 Task: Find connections with filter location Qiongshan with filter topic #Business2021with filter profile language English with filter current company Elekta with filter school Rajasthan Technical University, Kota with filter industry Defense and Space Manufacturing with filter service category Leadership Development with filter keywords title Market Development Manager
Action: Mouse moved to (184, 263)
Screenshot: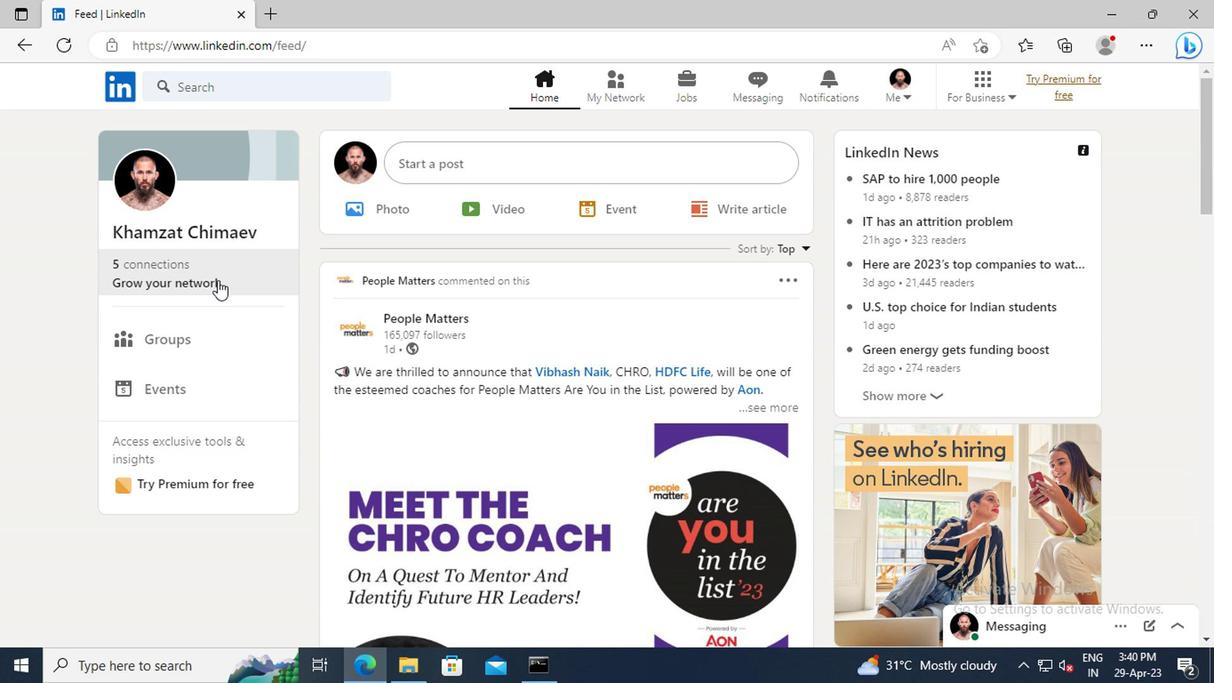 
Action: Mouse pressed left at (184, 263)
Screenshot: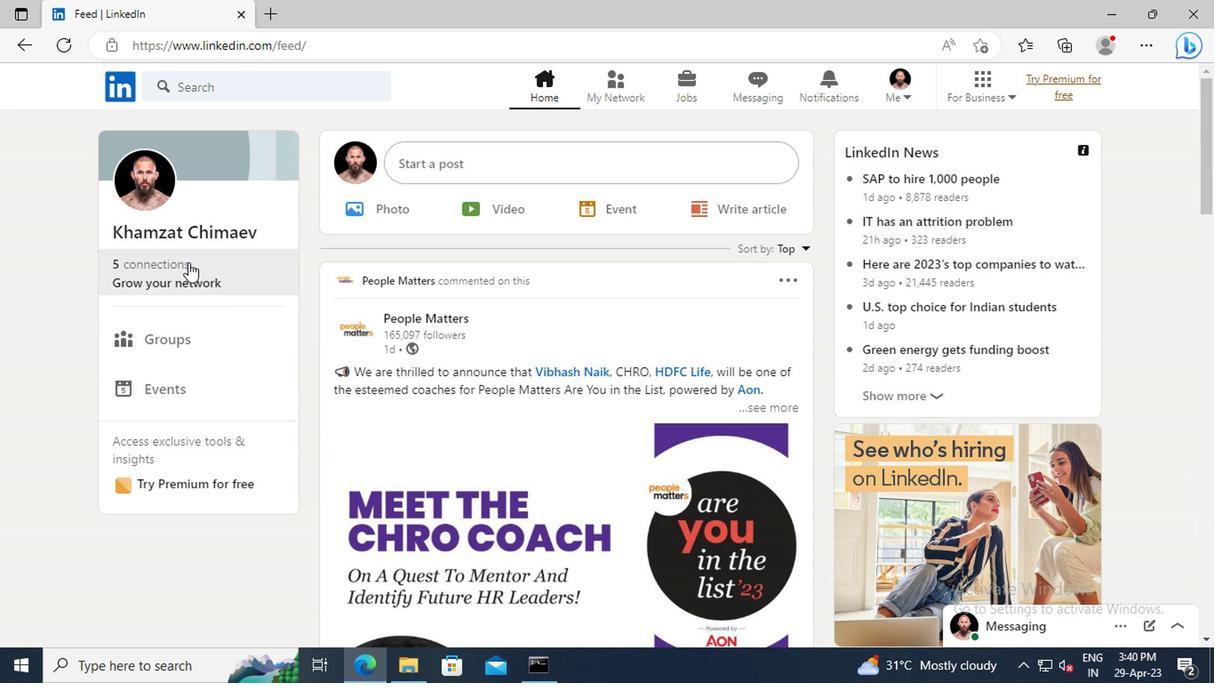
Action: Mouse moved to (184, 190)
Screenshot: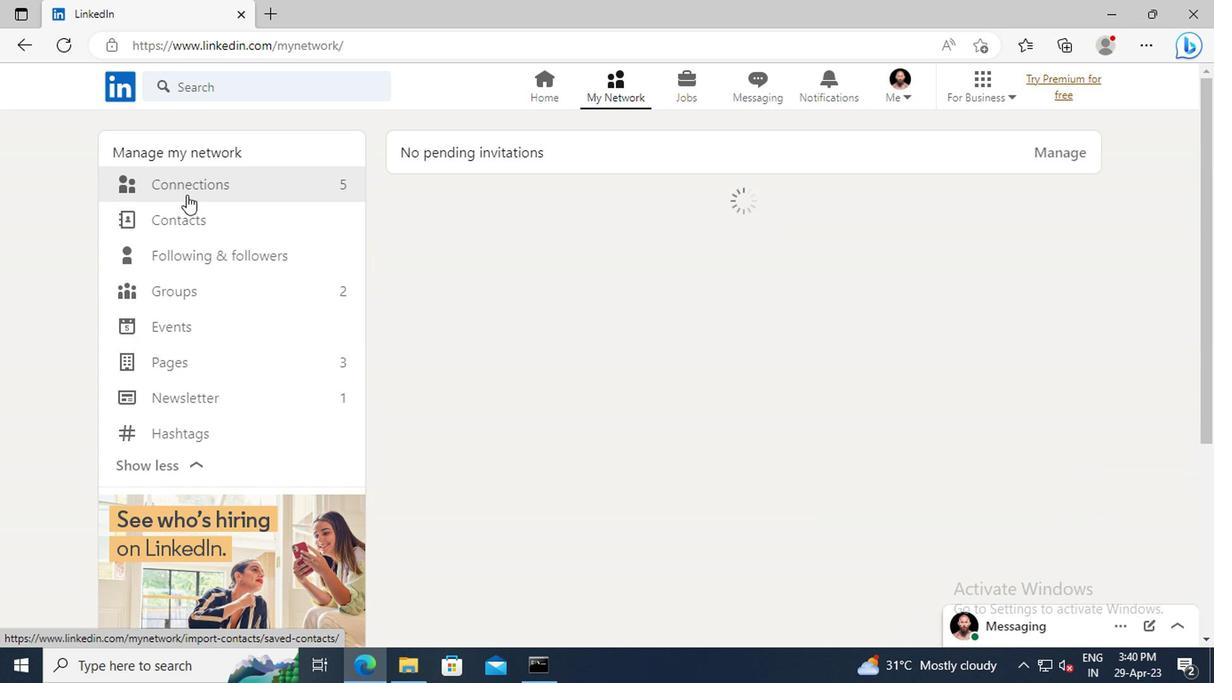 
Action: Mouse pressed left at (184, 190)
Screenshot: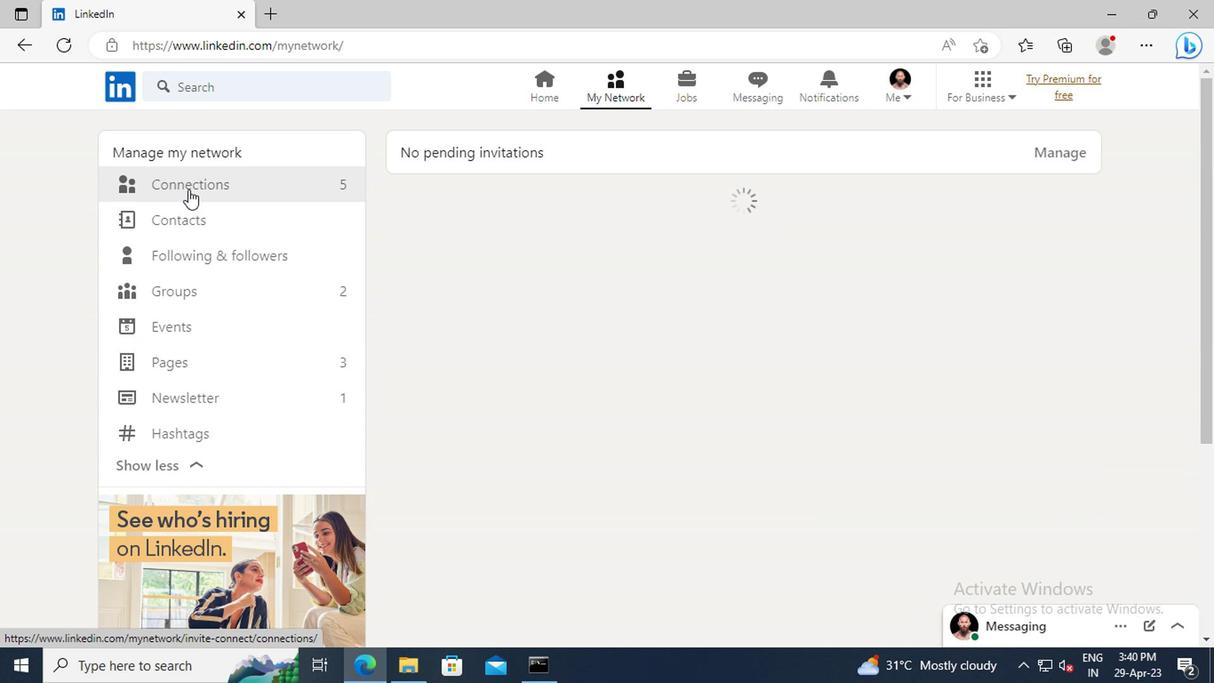 
Action: Mouse moved to (716, 194)
Screenshot: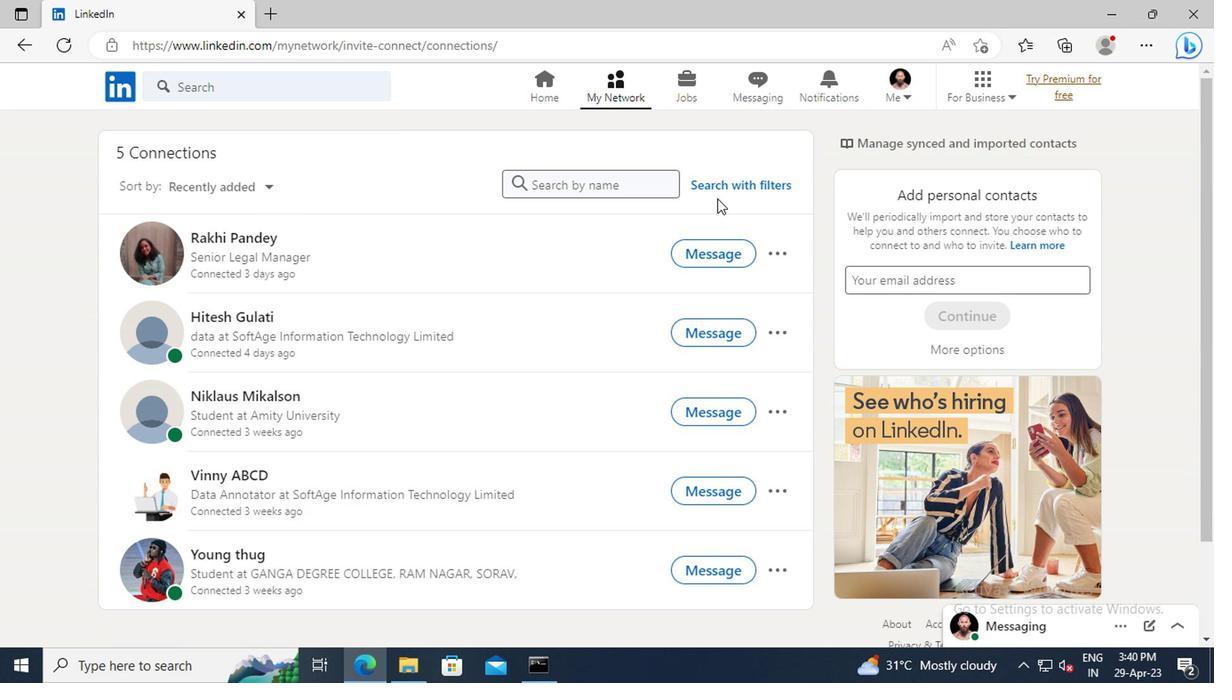 
Action: Mouse pressed left at (716, 194)
Screenshot: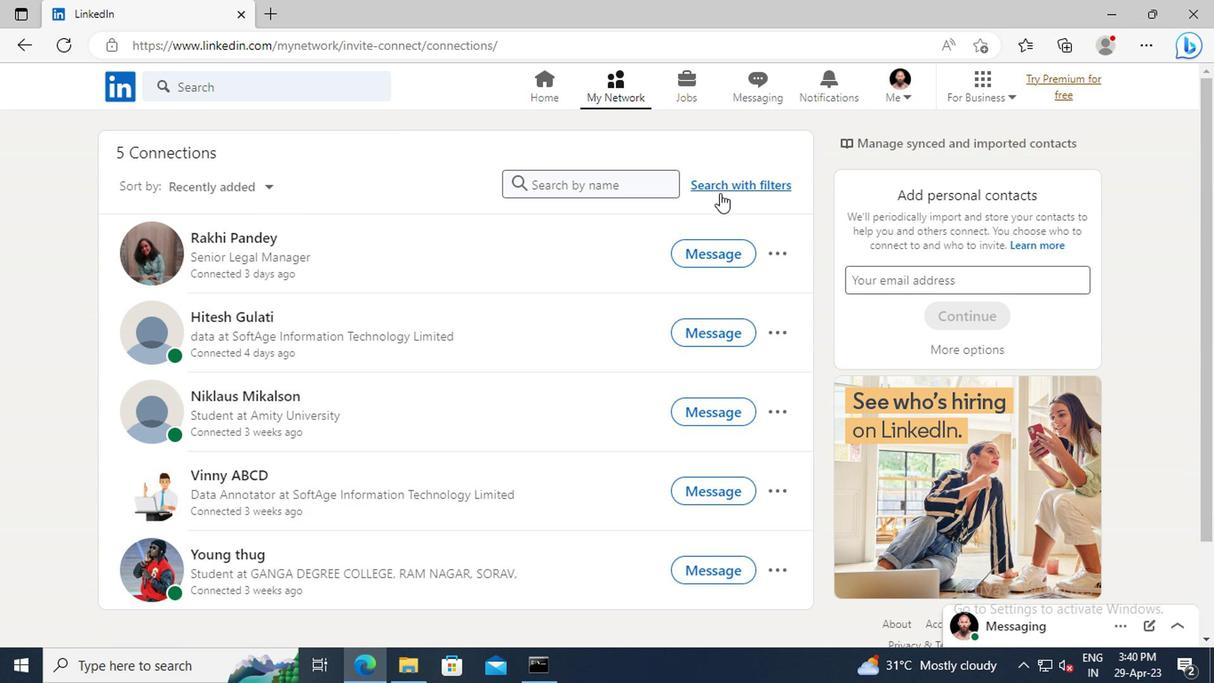 
Action: Mouse moved to (669, 142)
Screenshot: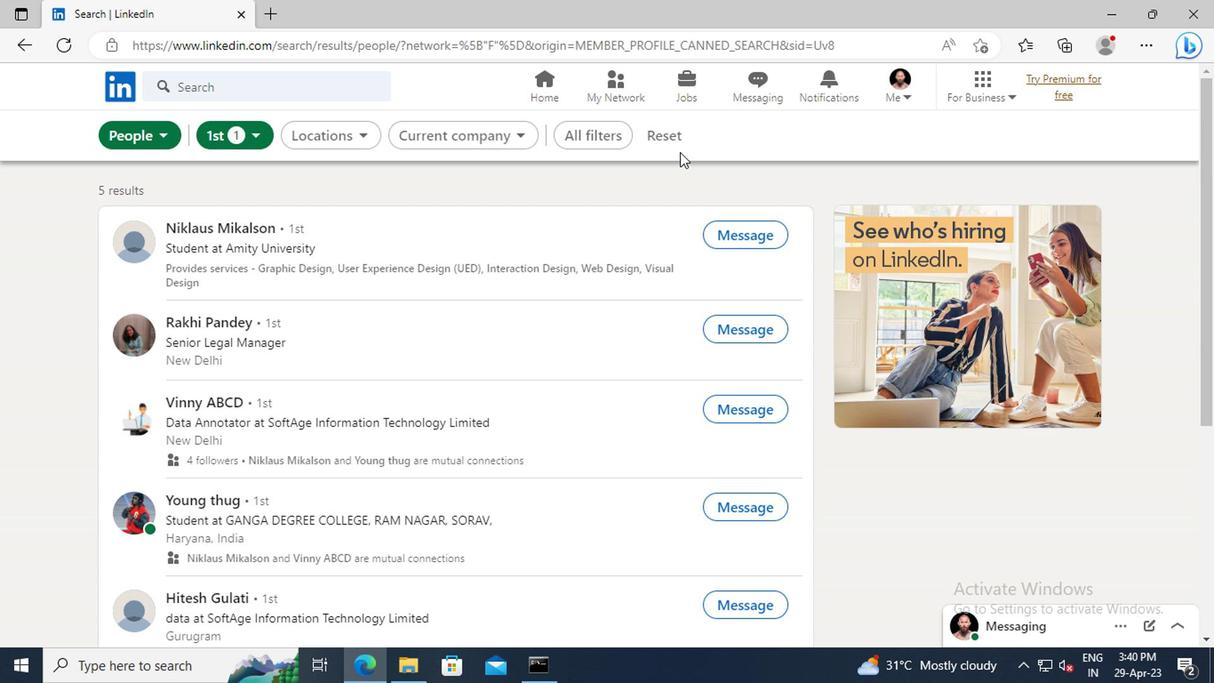 
Action: Mouse pressed left at (669, 142)
Screenshot: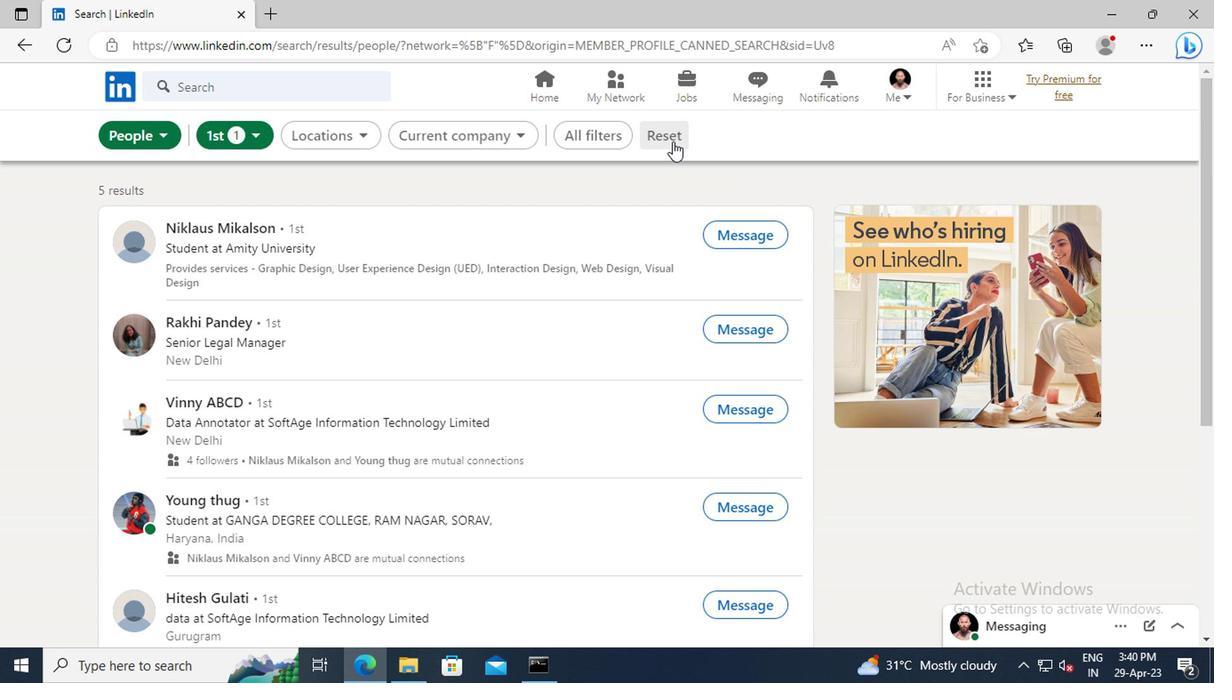 
Action: Mouse moved to (643, 141)
Screenshot: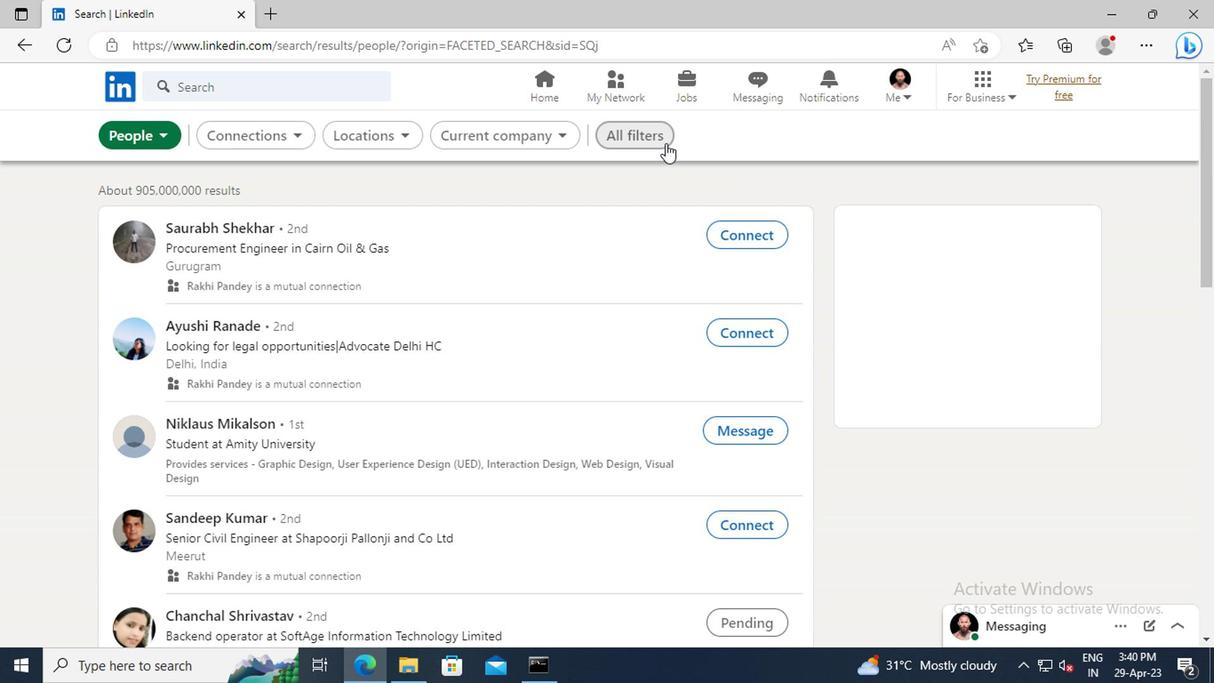 
Action: Mouse pressed left at (643, 141)
Screenshot: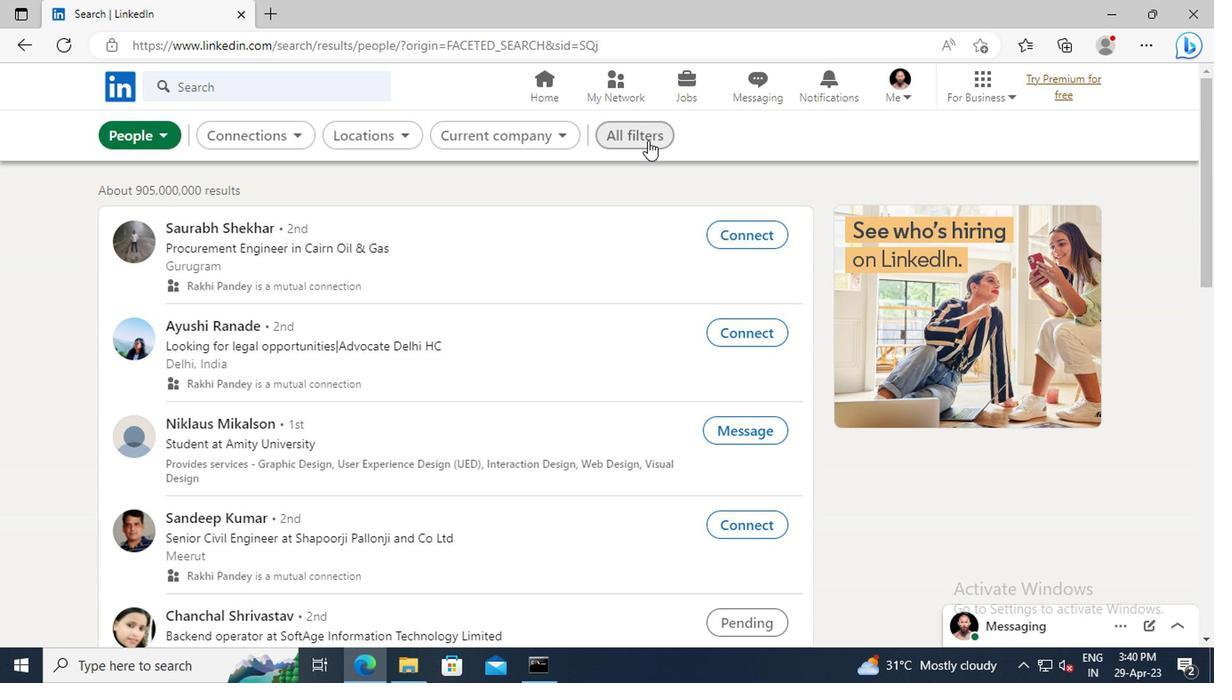 
Action: Mouse moved to (935, 277)
Screenshot: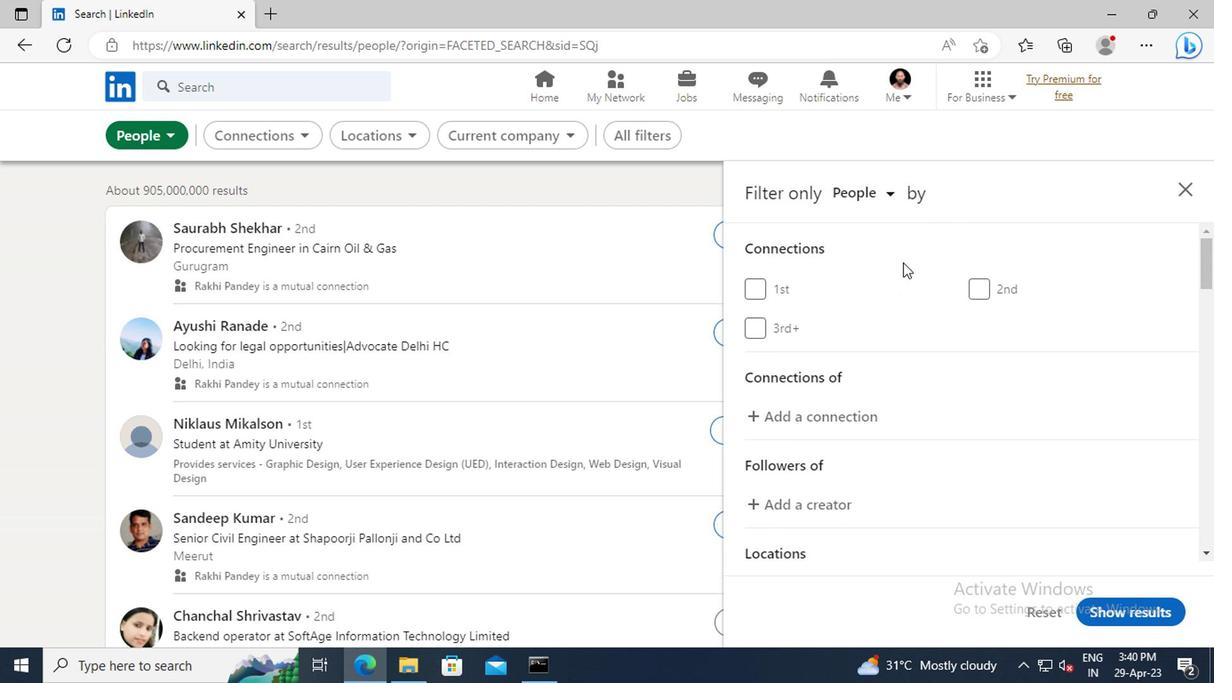 
Action: Mouse scrolled (935, 275) with delta (0, -1)
Screenshot: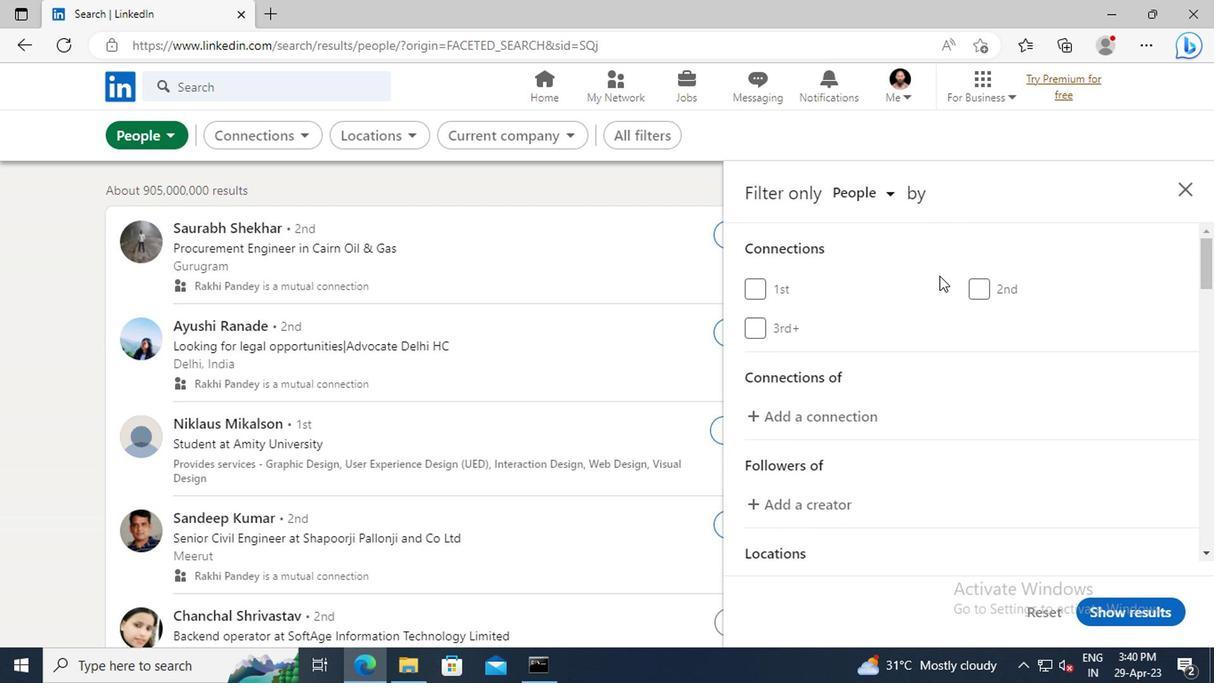 
Action: Mouse scrolled (935, 275) with delta (0, -1)
Screenshot: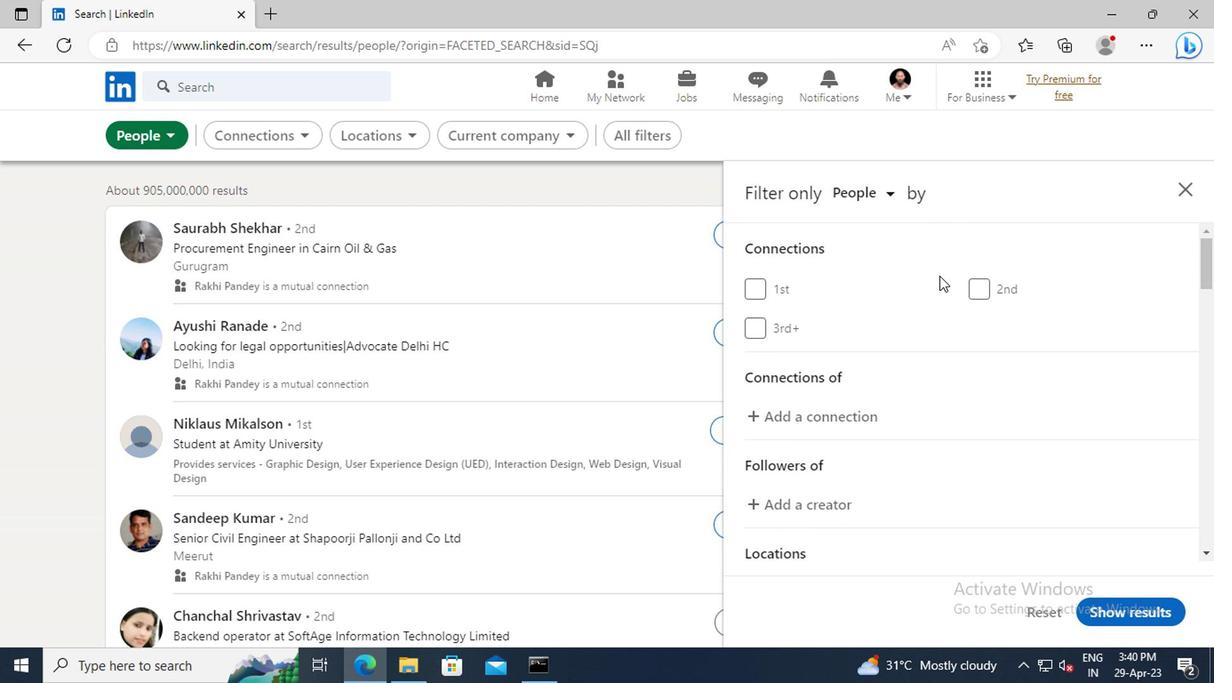 
Action: Mouse moved to (935, 277)
Screenshot: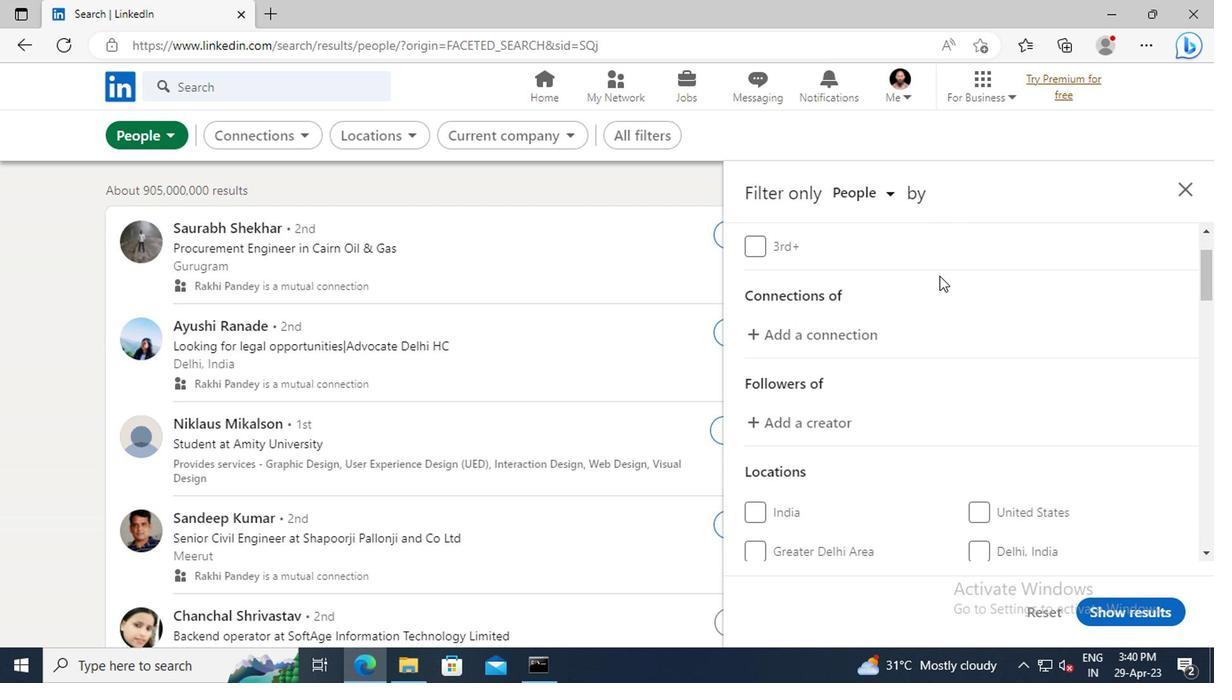 
Action: Mouse scrolled (935, 277) with delta (0, 0)
Screenshot: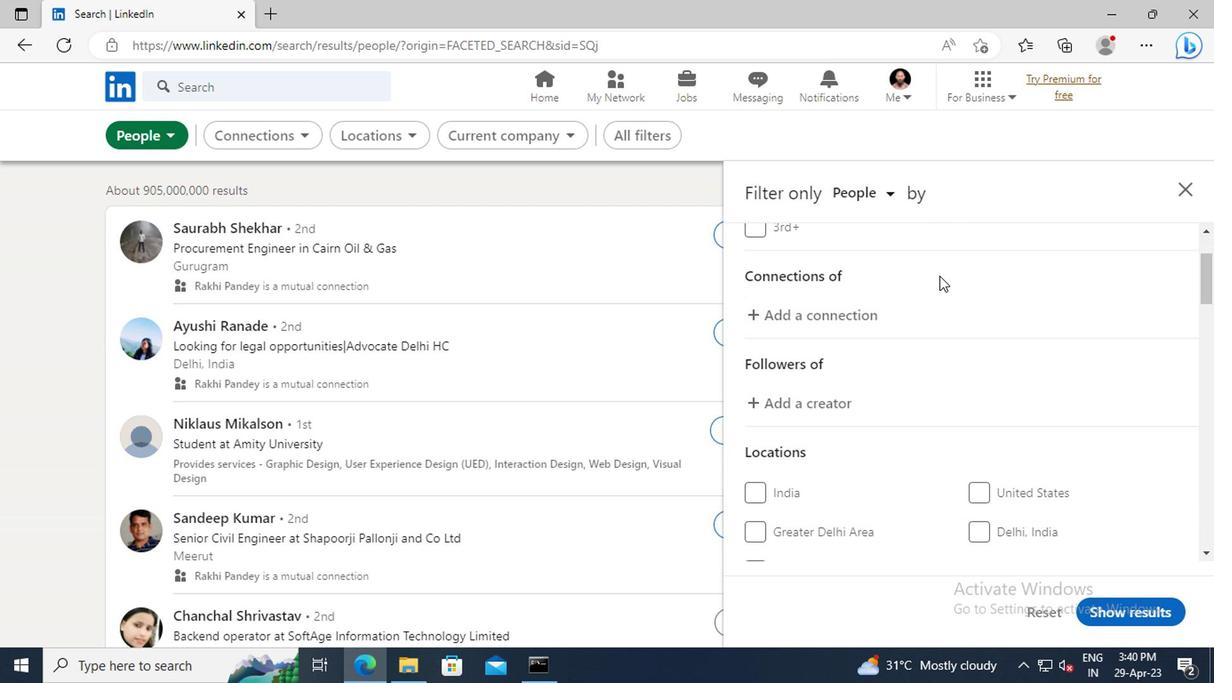
Action: Mouse scrolled (935, 277) with delta (0, 0)
Screenshot: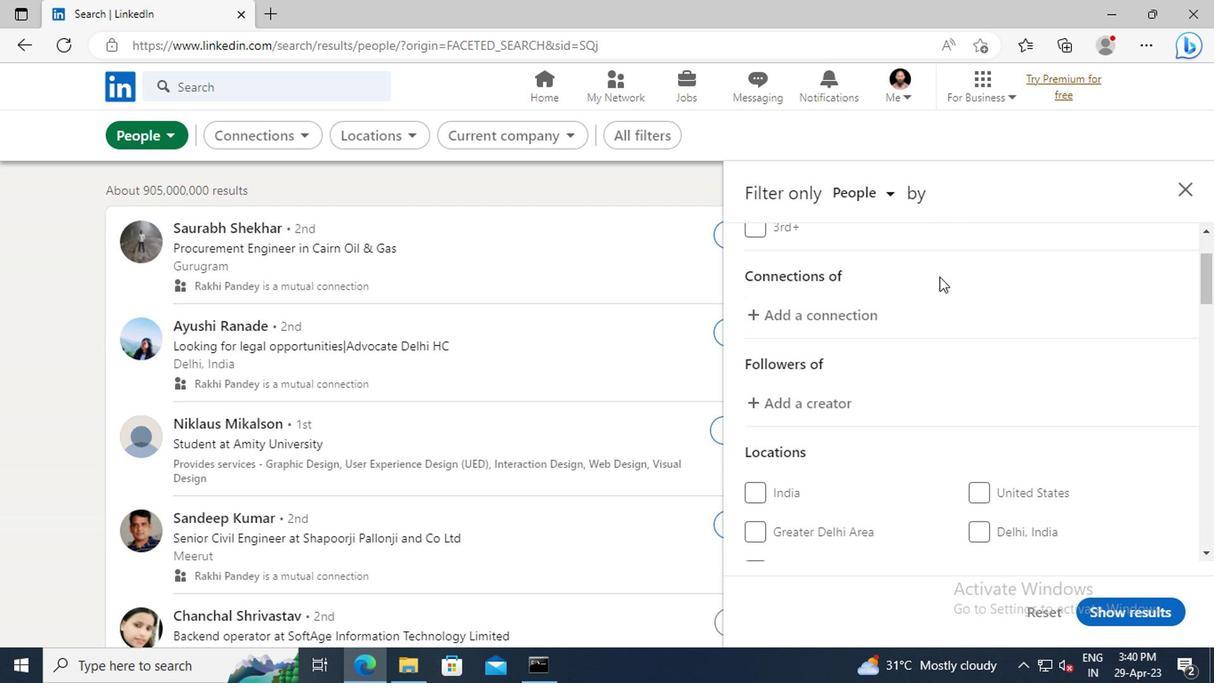 
Action: Mouse scrolled (935, 277) with delta (0, 0)
Screenshot: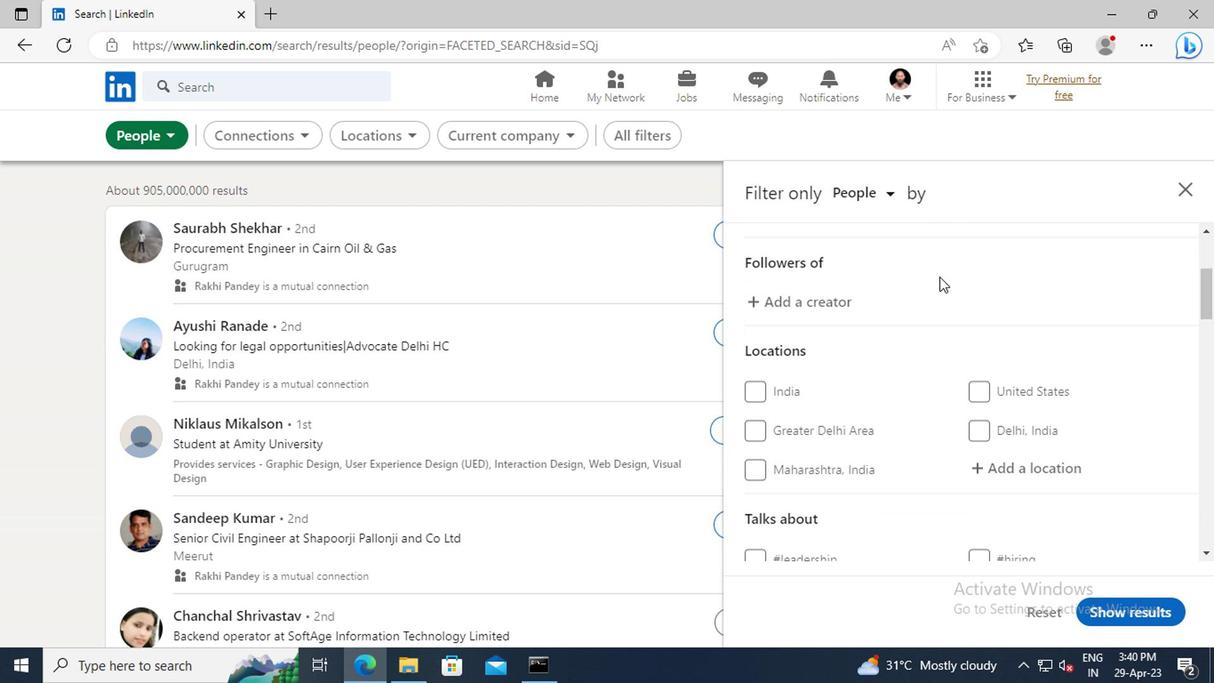 
Action: Mouse scrolled (935, 277) with delta (0, 0)
Screenshot: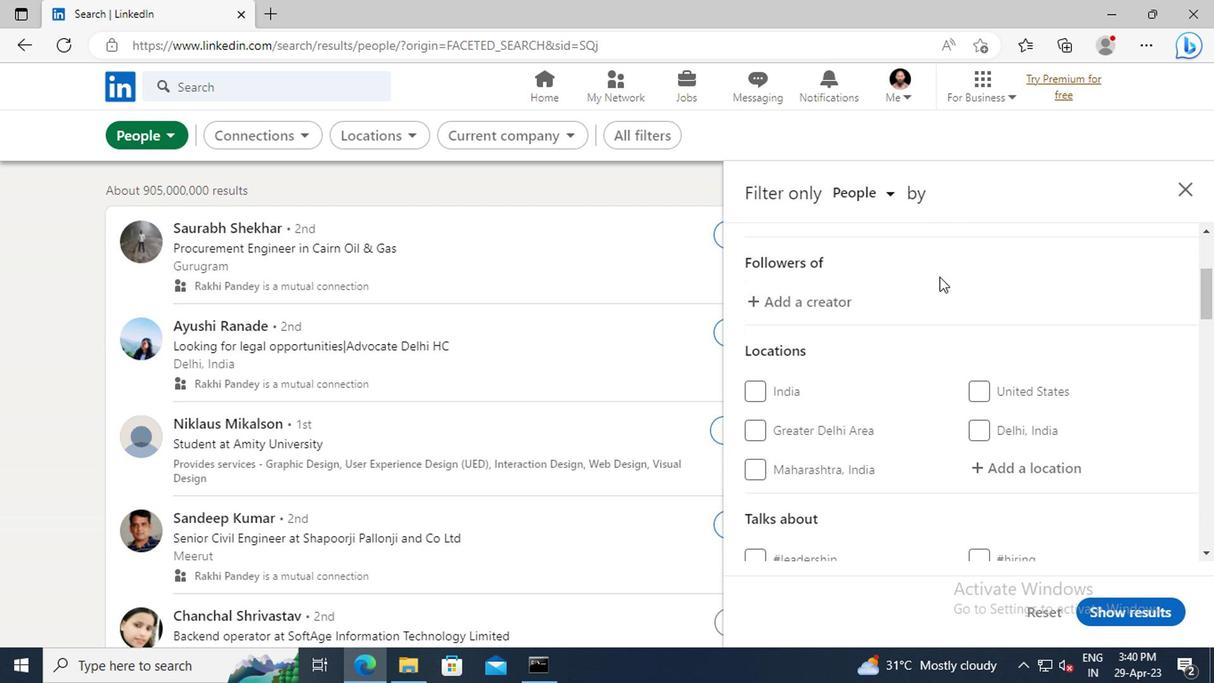 
Action: Mouse moved to (998, 373)
Screenshot: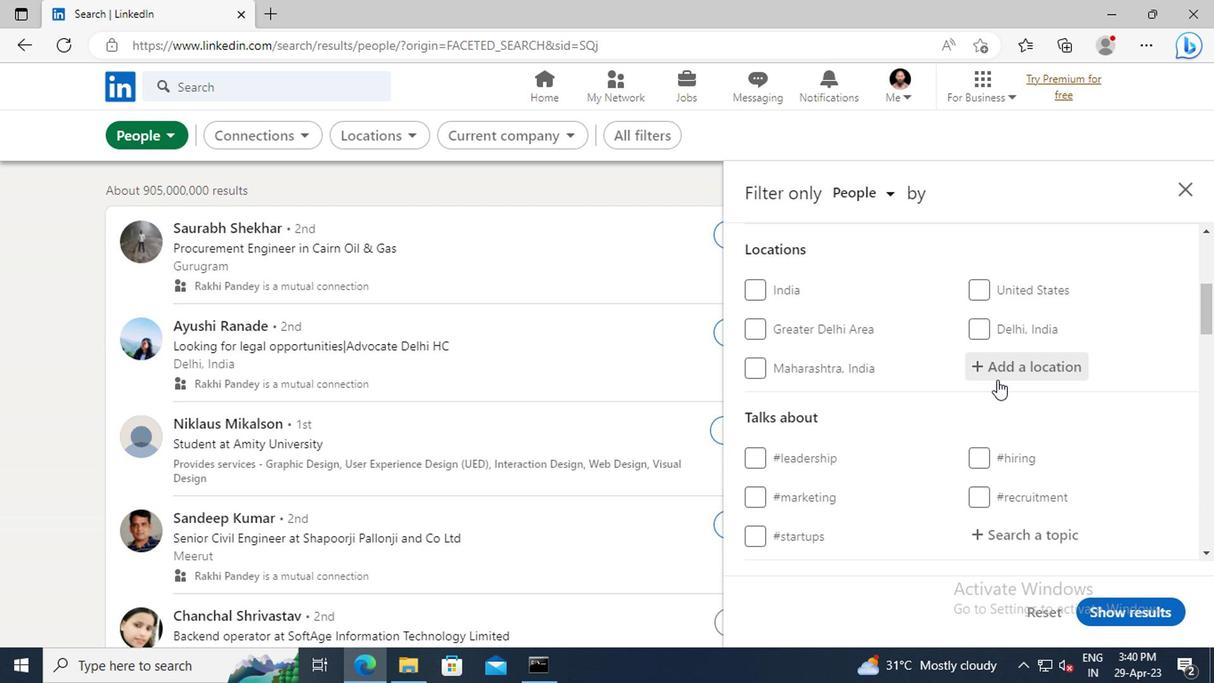 
Action: Mouse pressed left at (998, 373)
Screenshot: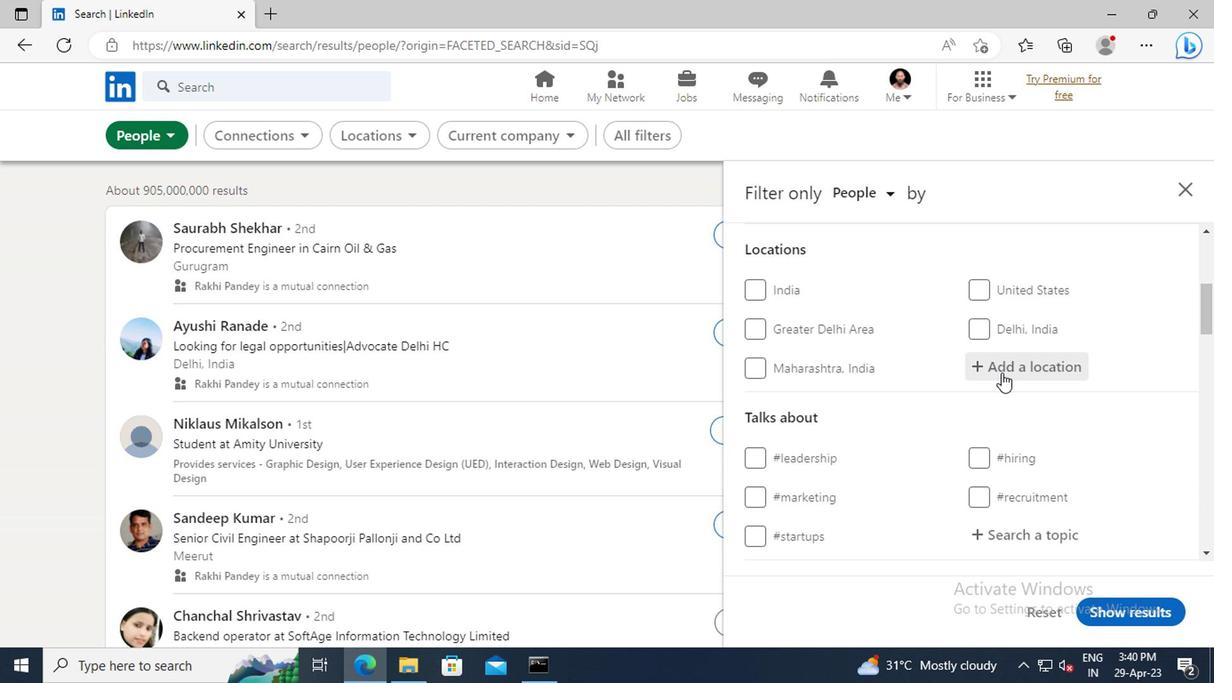 
Action: Key pressed <Key.shift>QIONGSHAN<Key.enter>
Screenshot: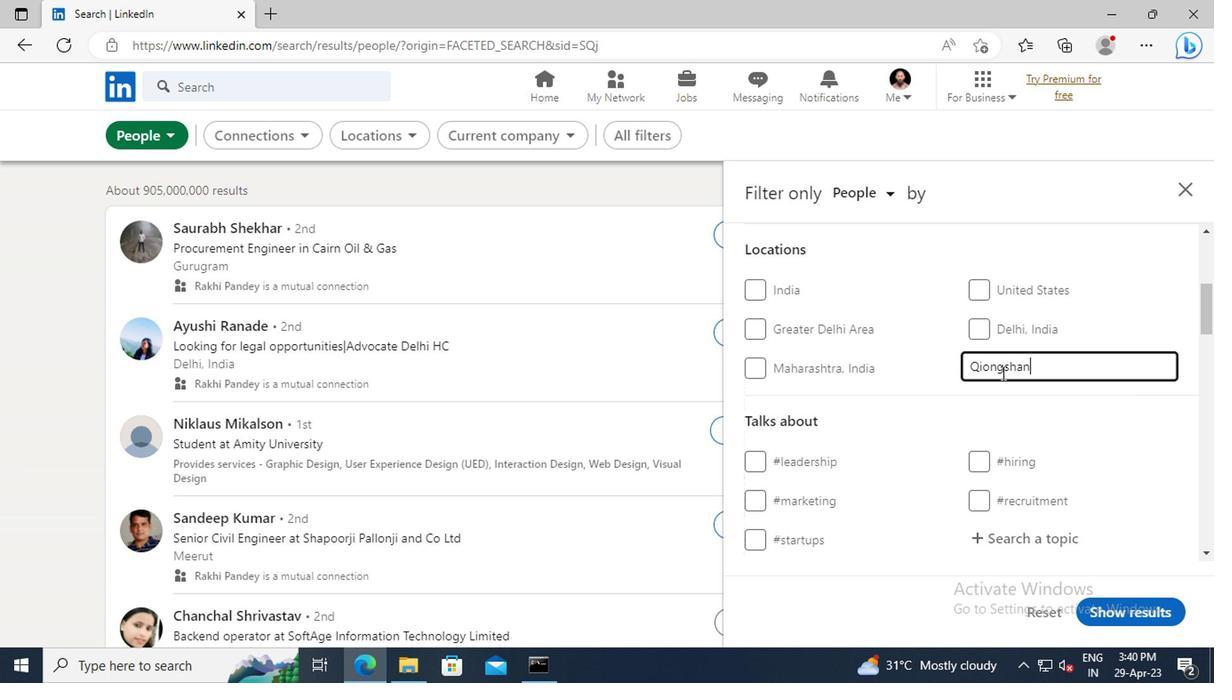 
Action: Mouse scrolled (998, 372) with delta (0, -1)
Screenshot: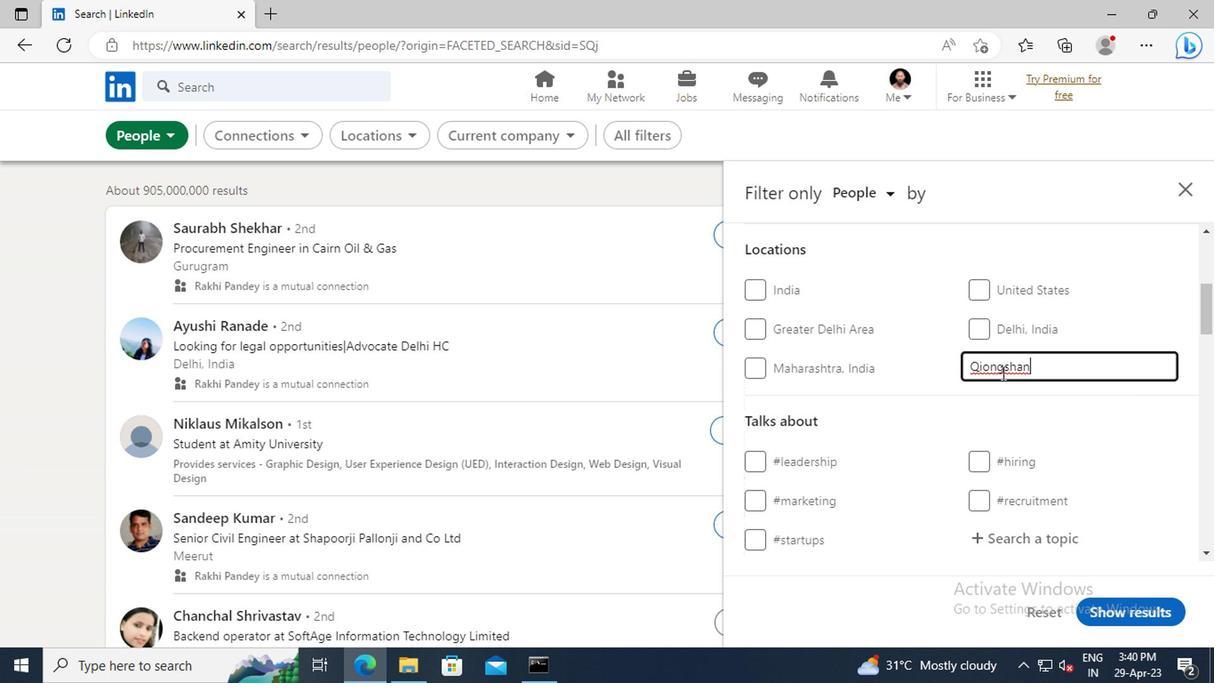 
Action: Mouse scrolled (998, 372) with delta (0, -1)
Screenshot: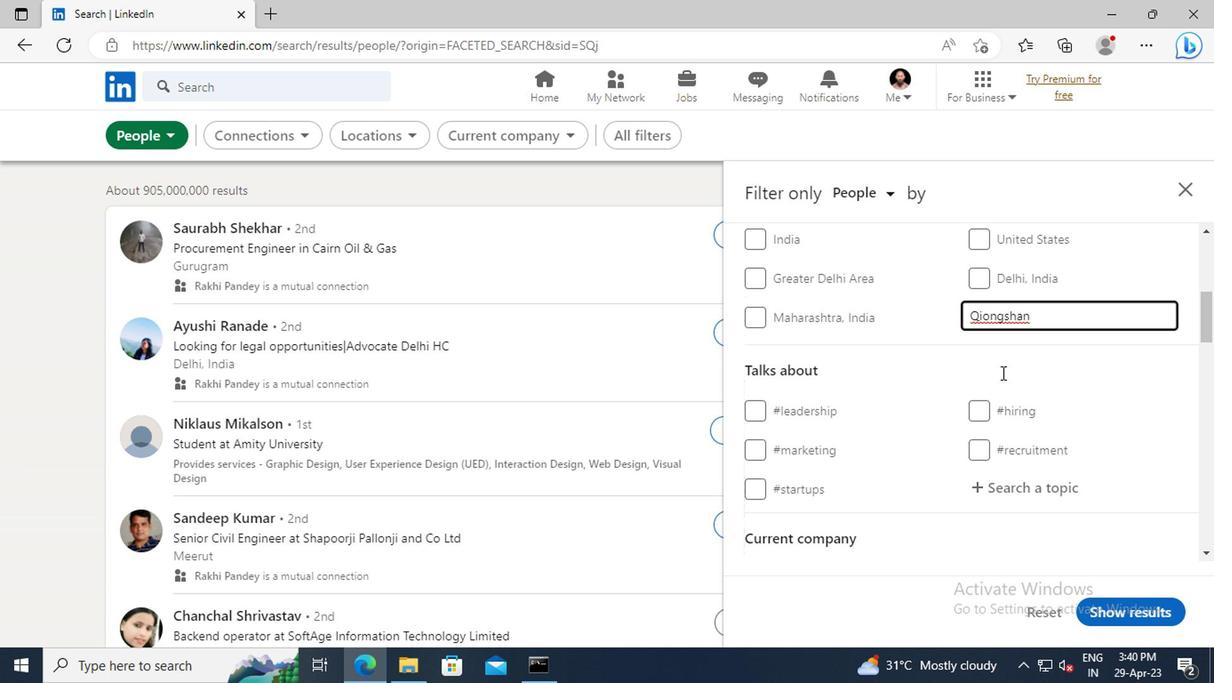 
Action: Mouse scrolled (998, 372) with delta (0, -1)
Screenshot: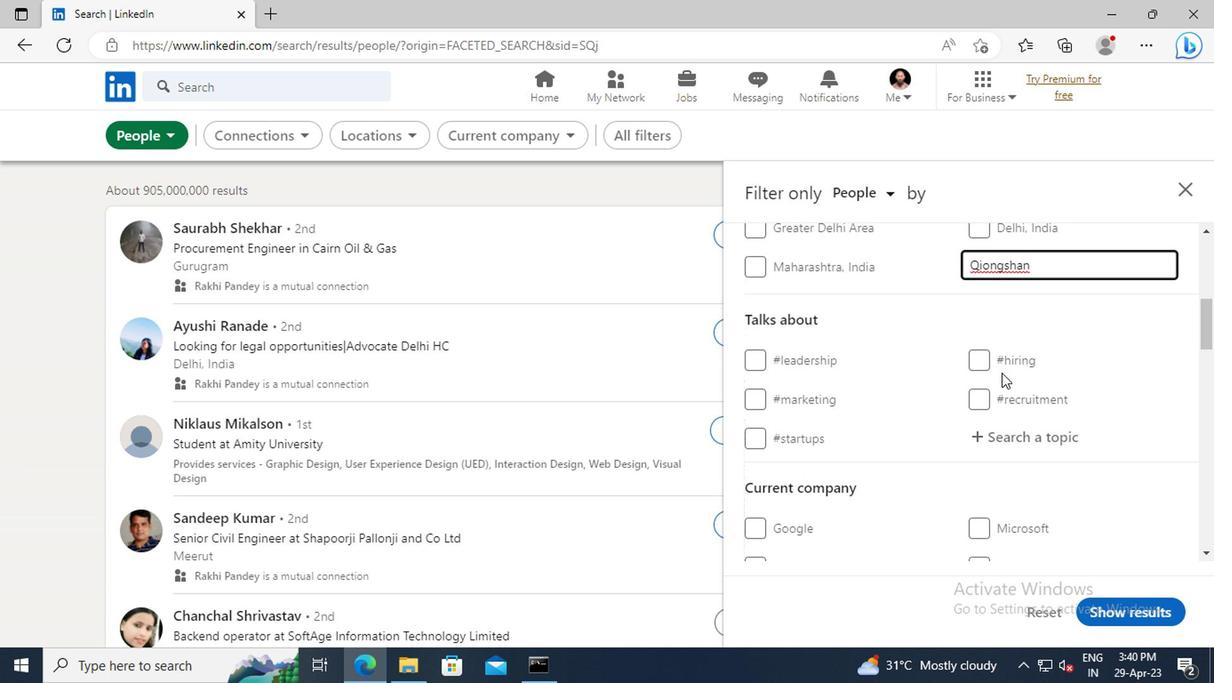 
Action: Mouse moved to (992, 382)
Screenshot: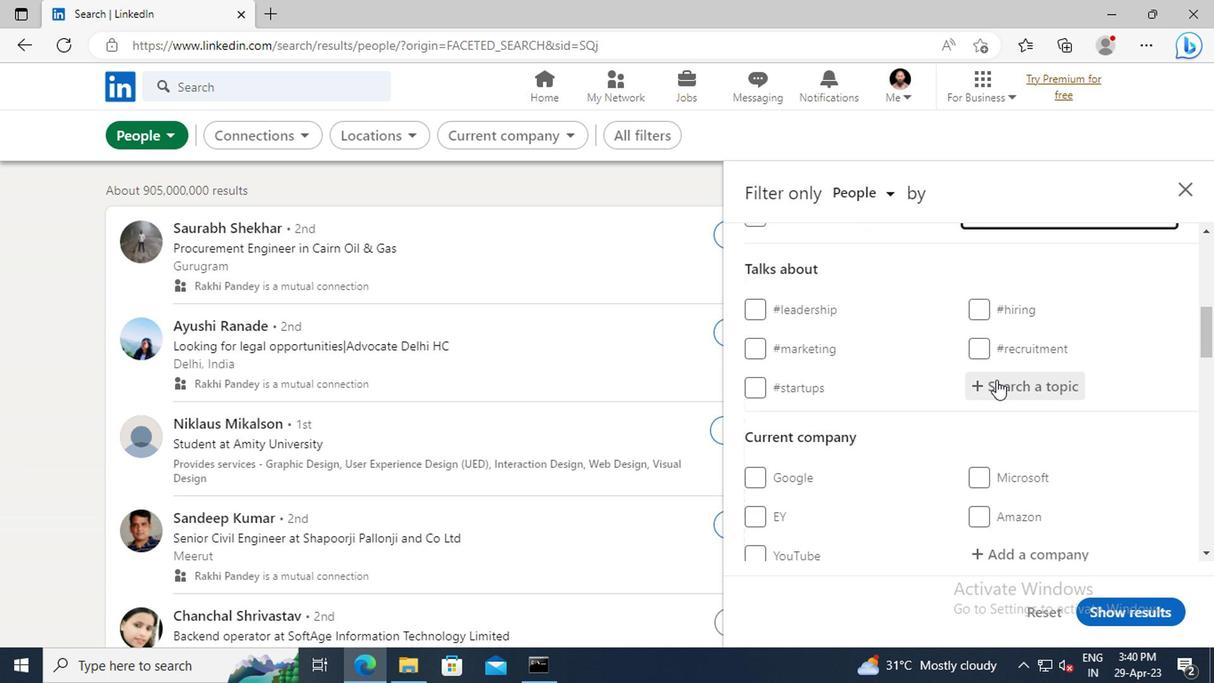 
Action: Mouse pressed left at (992, 382)
Screenshot: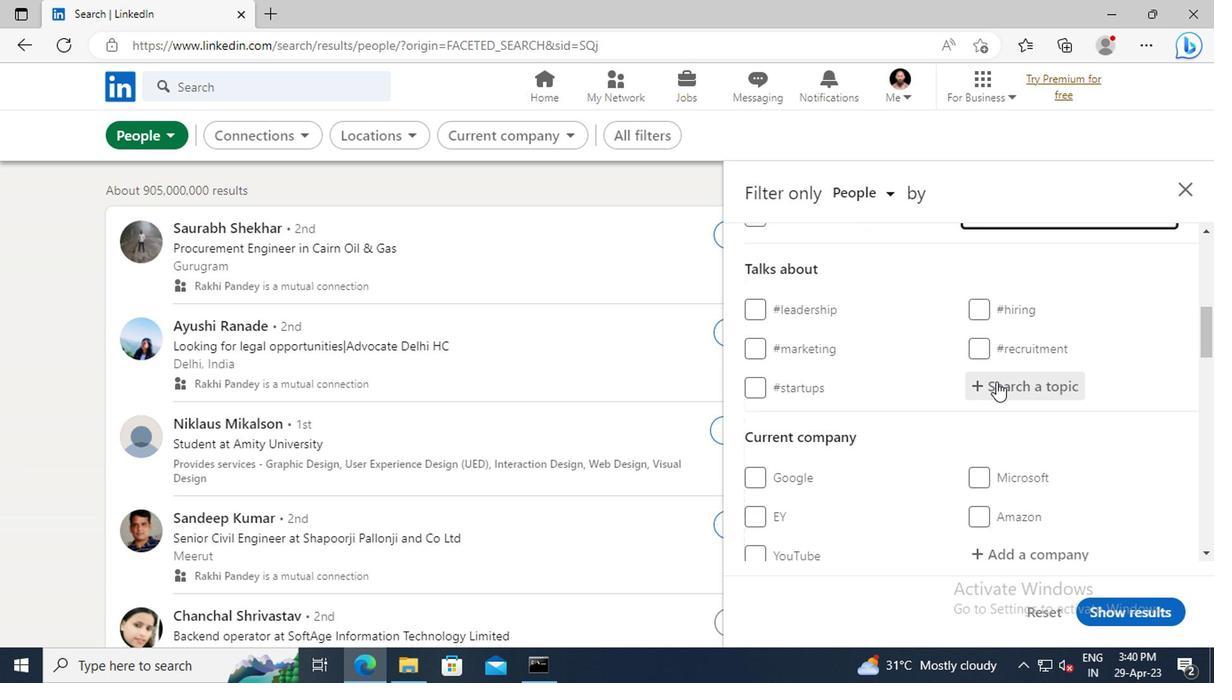 
Action: Mouse moved to (992, 382)
Screenshot: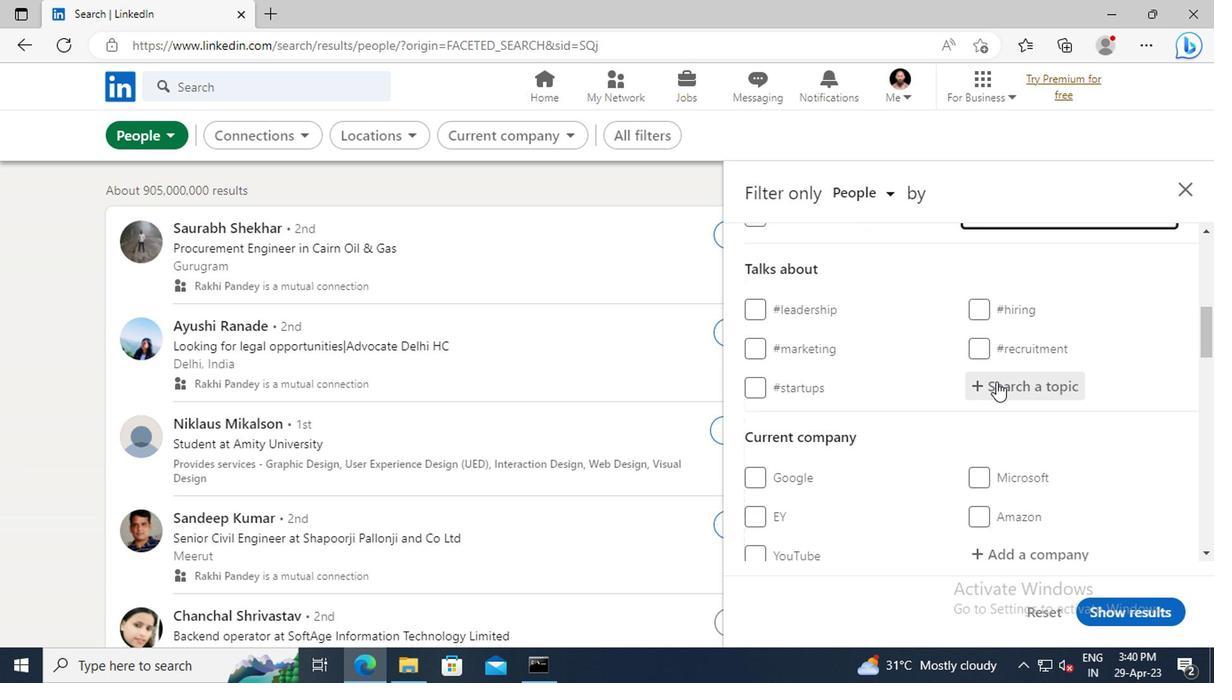 
Action: Key pressed <Key.shift>BUSINESS2021<Key.enter>
Screenshot: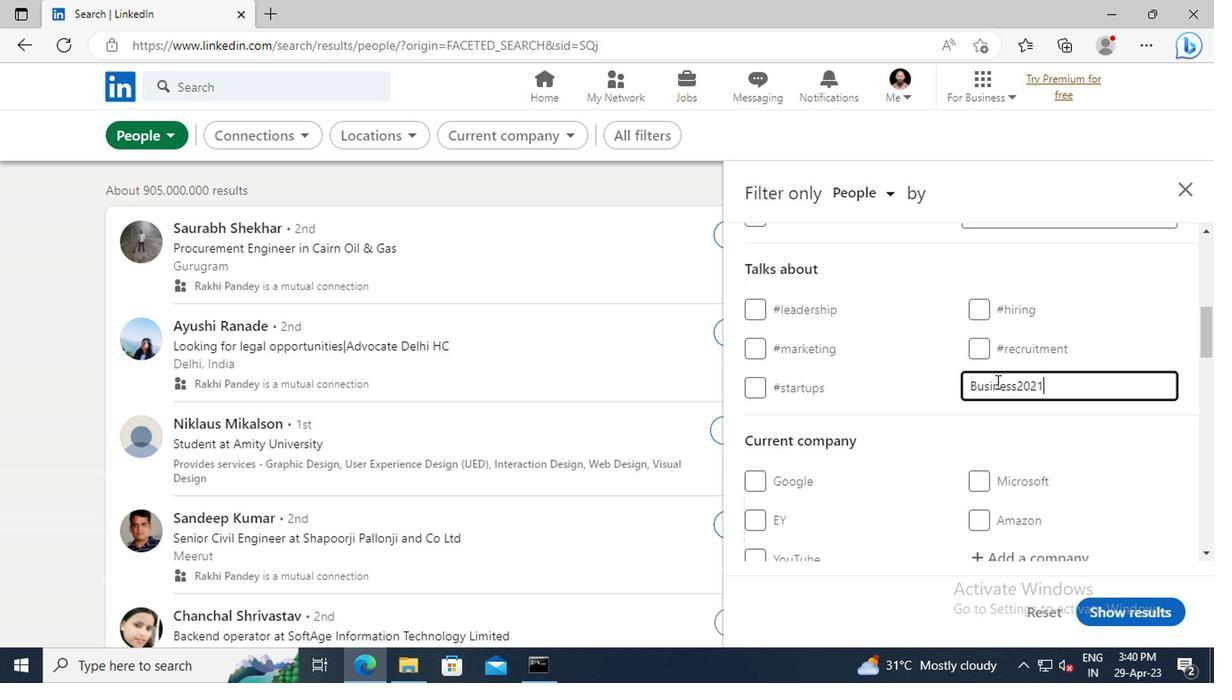 
Action: Mouse scrolled (992, 381) with delta (0, -1)
Screenshot: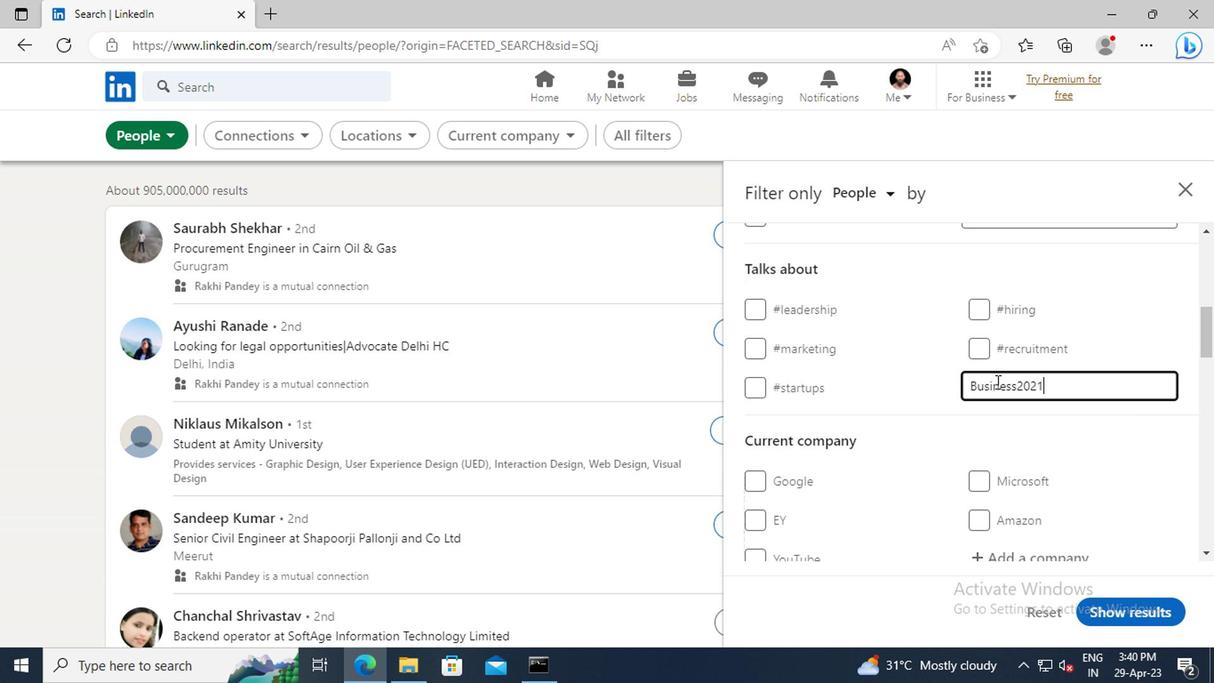
Action: Mouse scrolled (992, 381) with delta (0, -1)
Screenshot: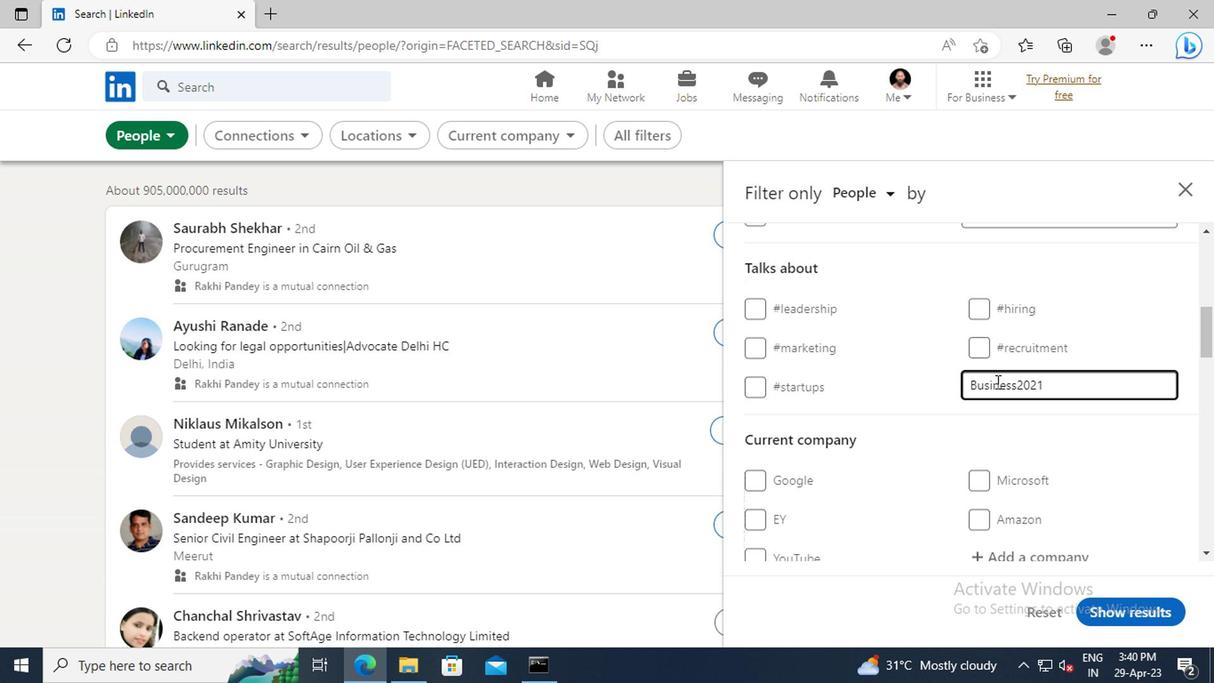
Action: Mouse scrolled (992, 381) with delta (0, -1)
Screenshot: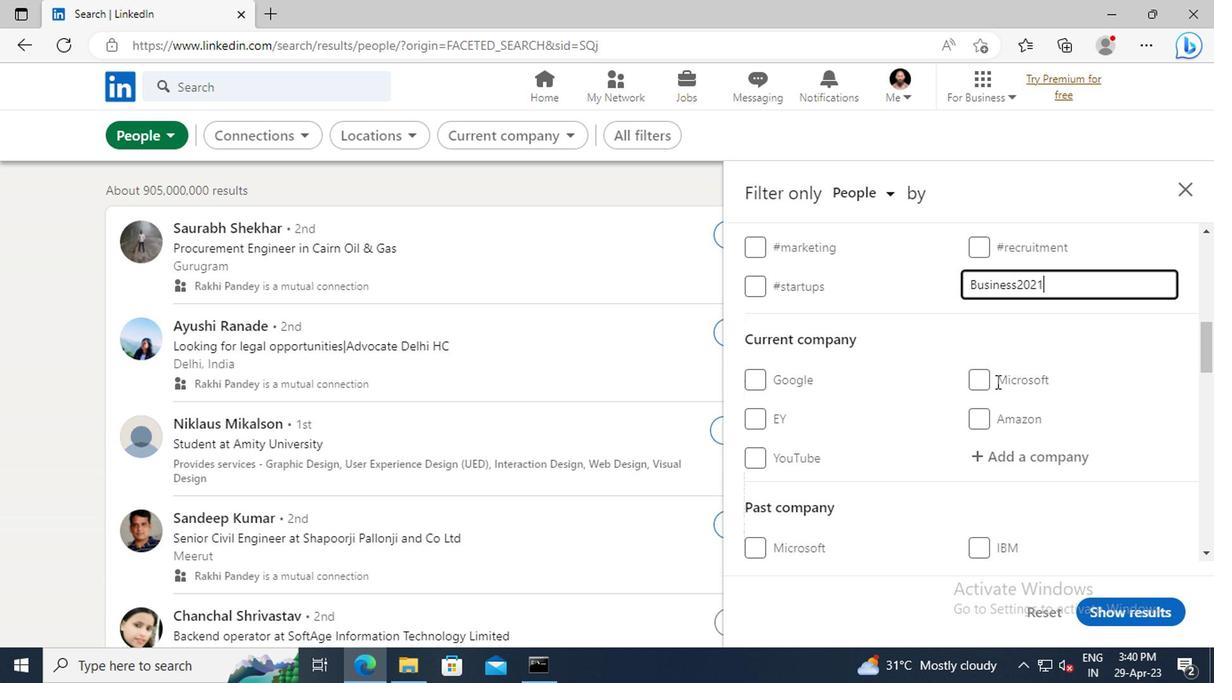 
Action: Mouse scrolled (992, 381) with delta (0, -1)
Screenshot: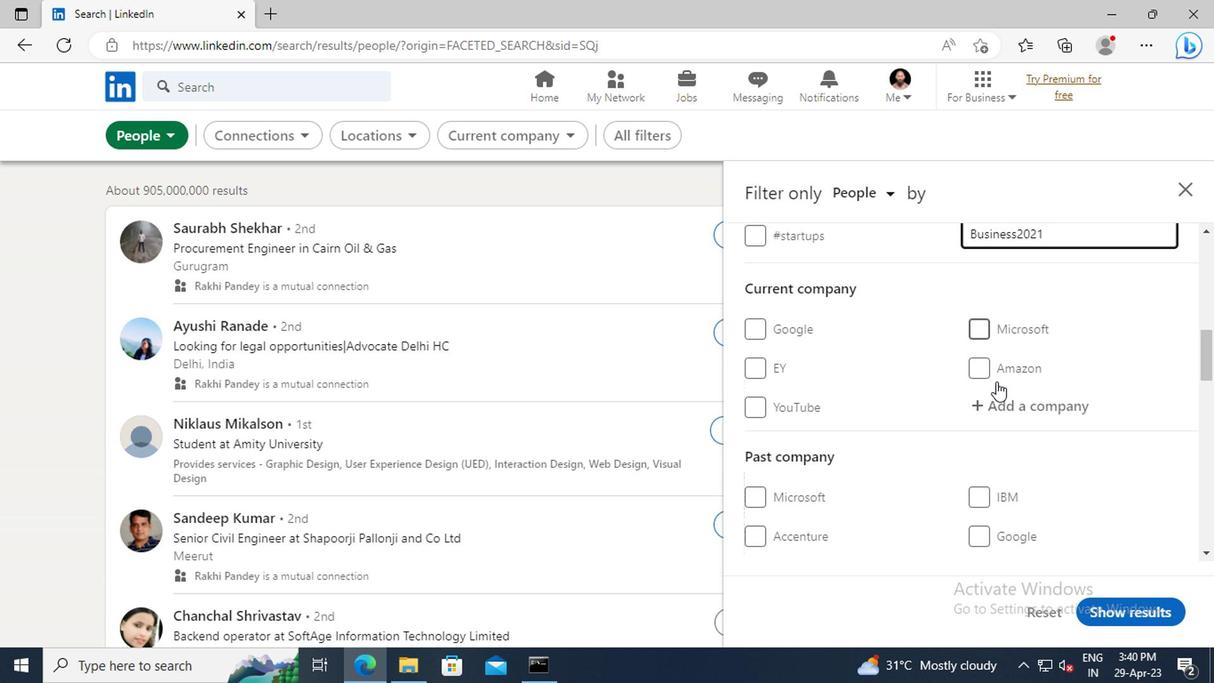 
Action: Mouse scrolled (992, 381) with delta (0, -1)
Screenshot: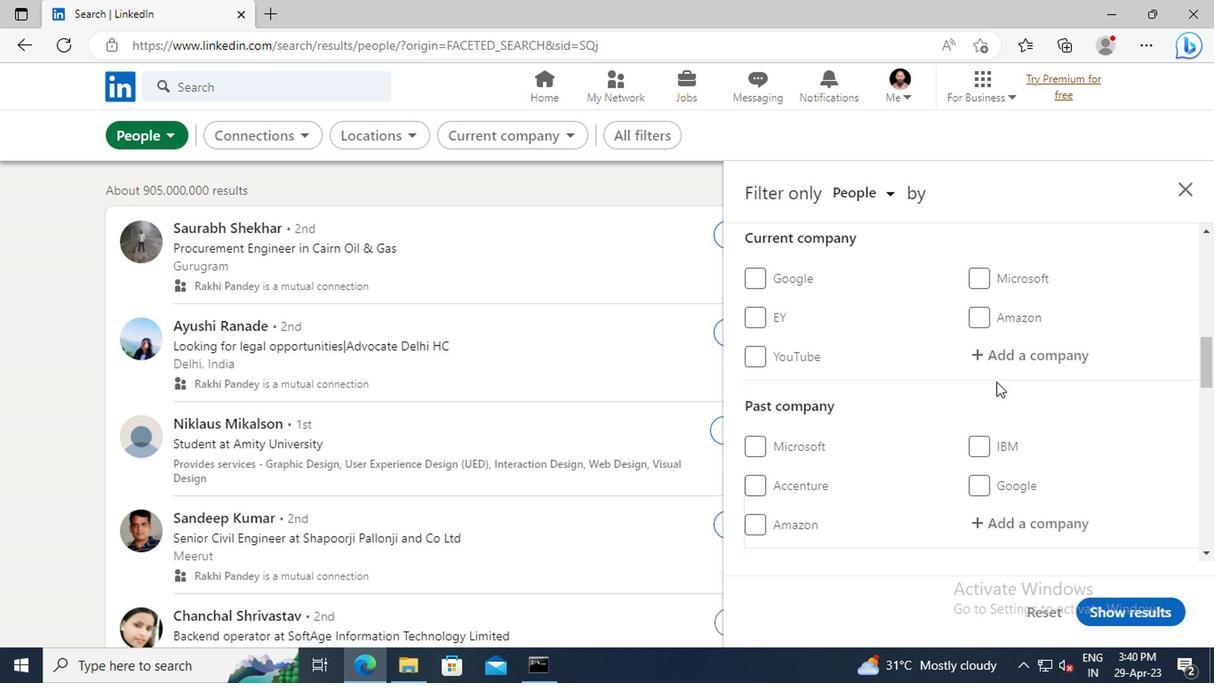 
Action: Mouse scrolled (992, 381) with delta (0, -1)
Screenshot: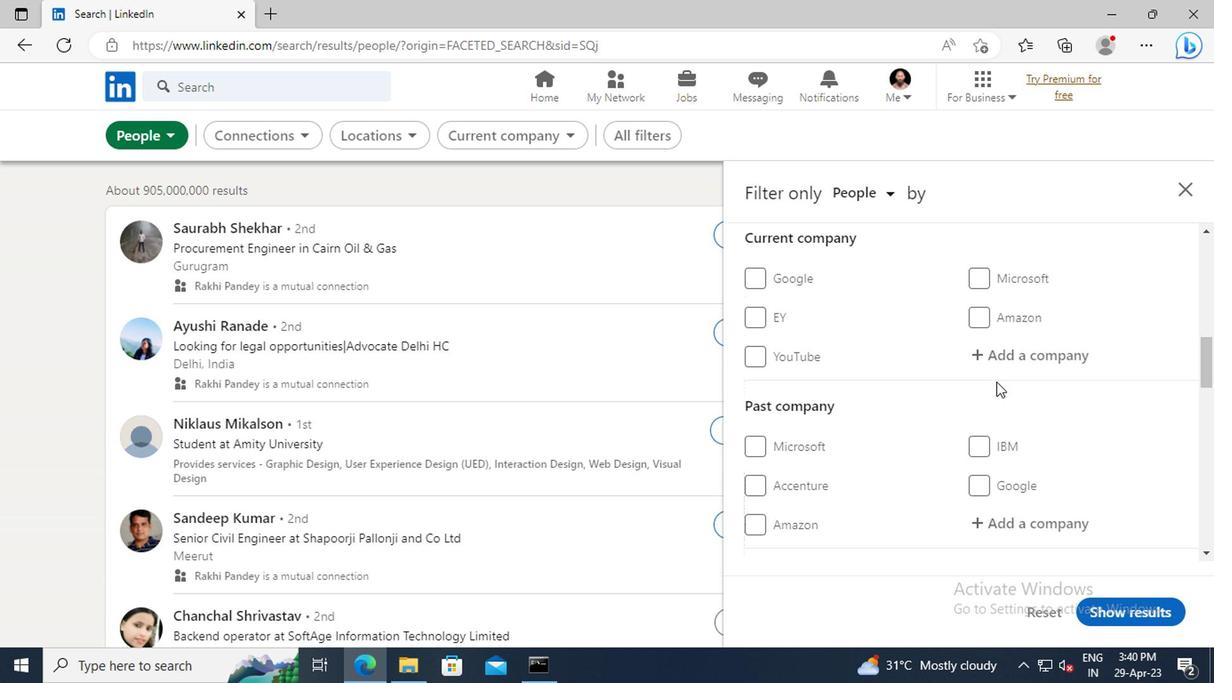 
Action: Mouse scrolled (992, 381) with delta (0, -1)
Screenshot: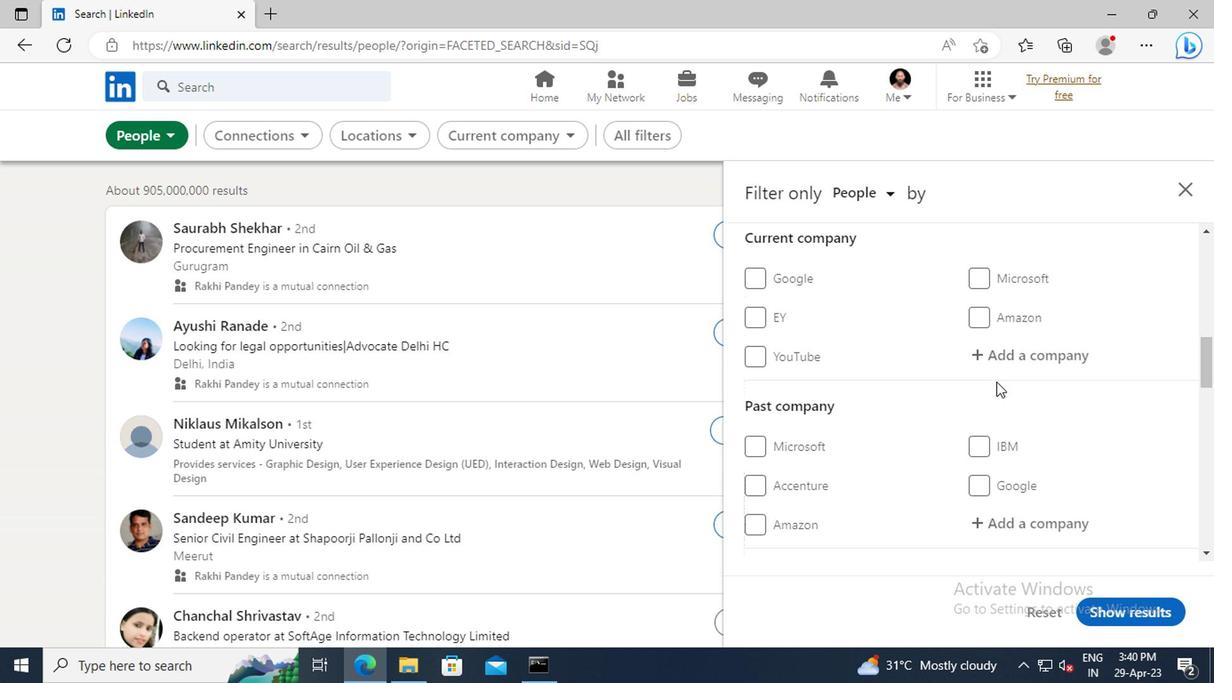 
Action: Mouse scrolled (992, 381) with delta (0, -1)
Screenshot: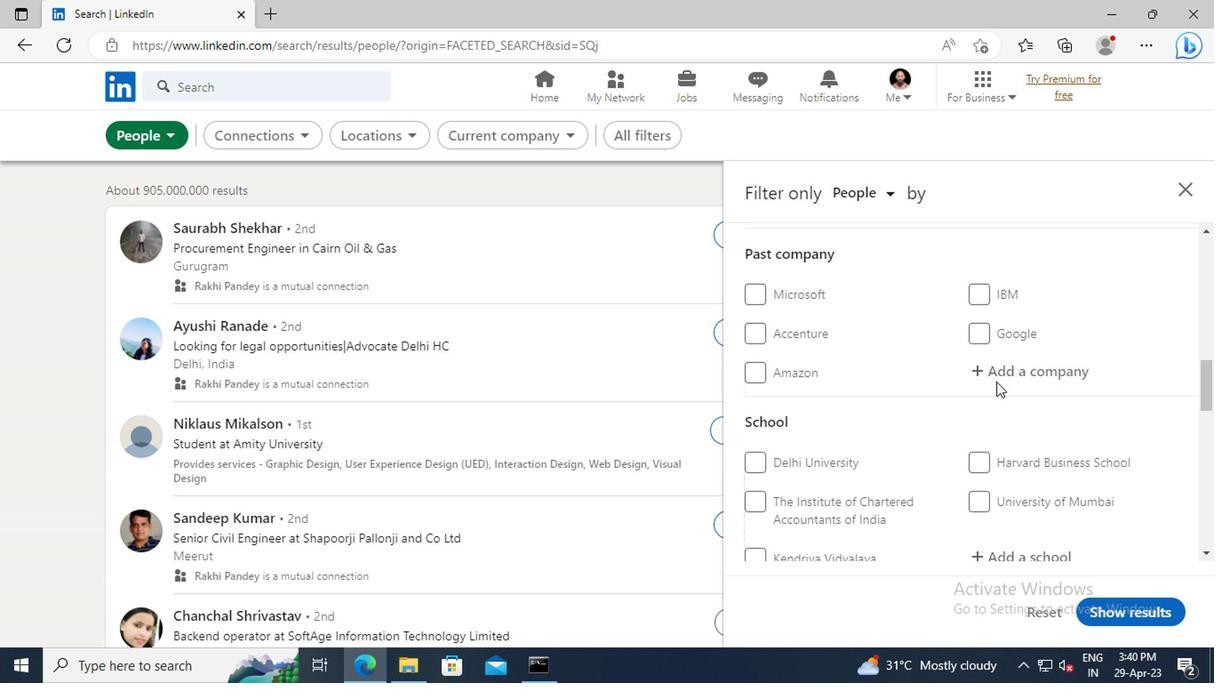 
Action: Mouse scrolled (992, 381) with delta (0, -1)
Screenshot: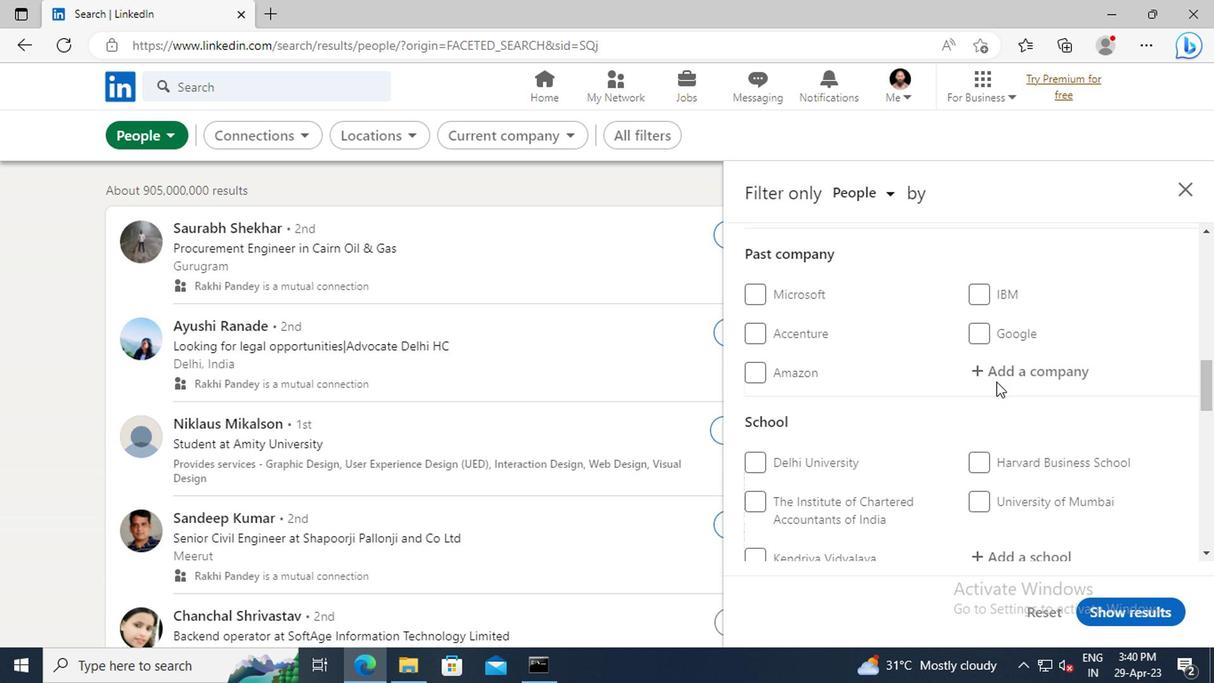 
Action: Mouse scrolled (992, 381) with delta (0, -1)
Screenshot: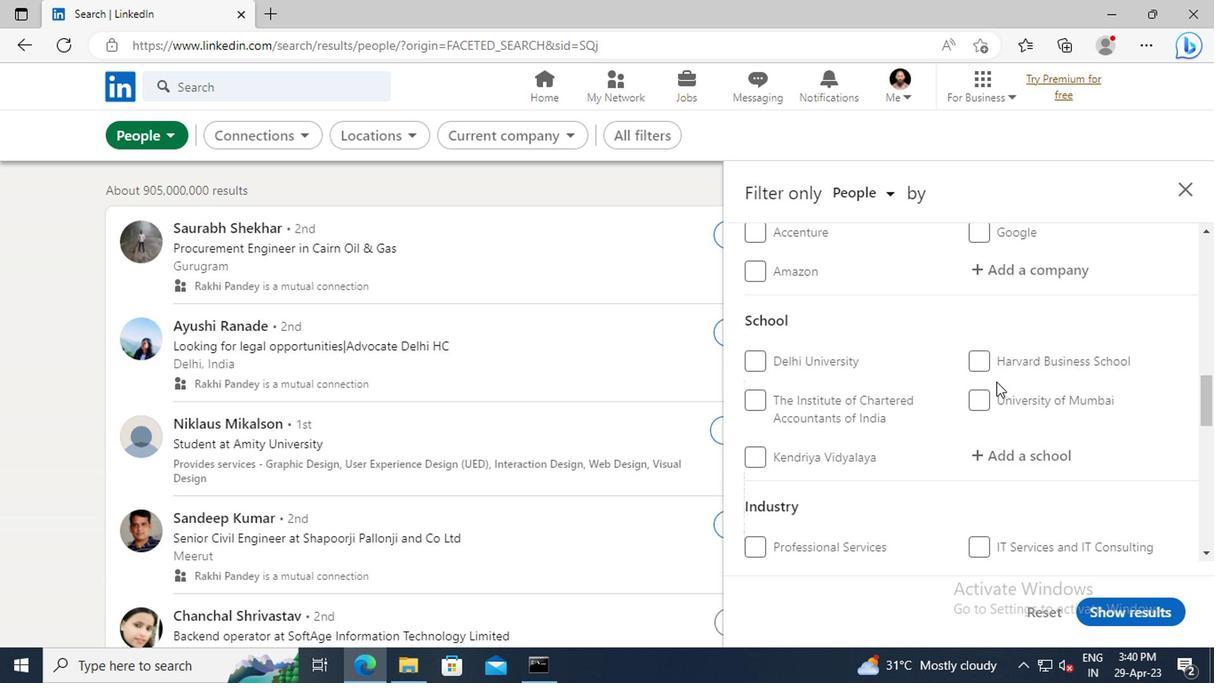 
Action: Mouse scrolled (992, 381) with delta (0, -1)
Screenshot: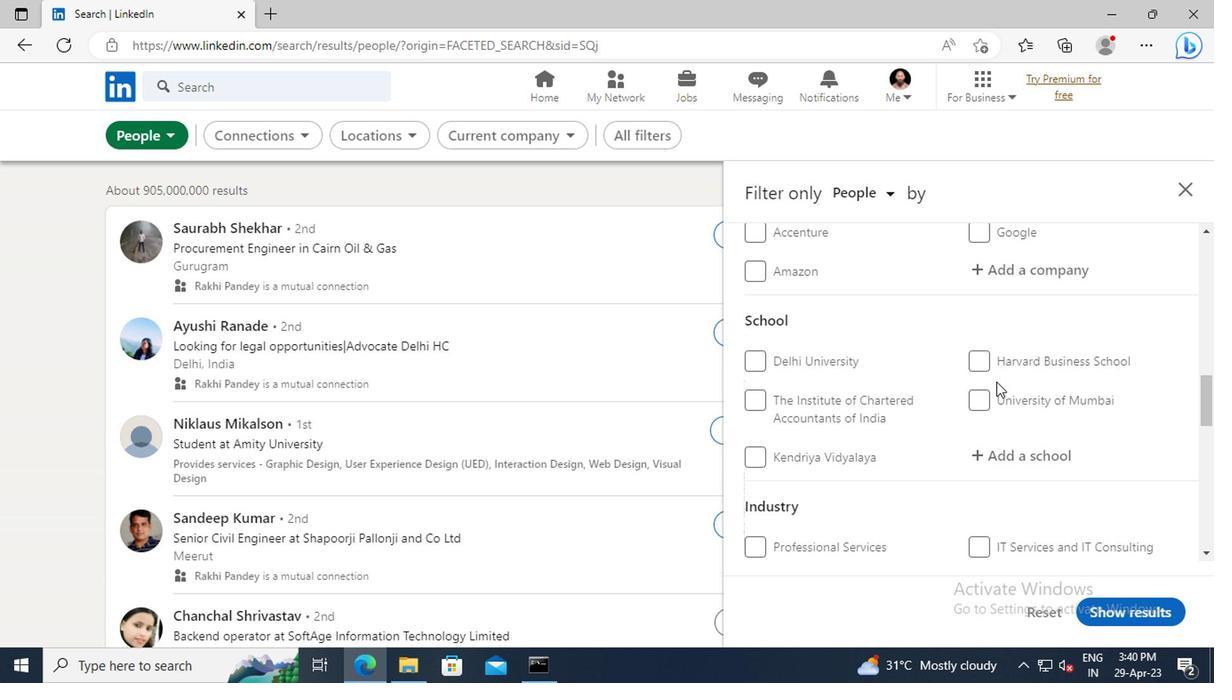
Action: Mouse scrolled (992, 381) with delta (0, -1)
Screenshot: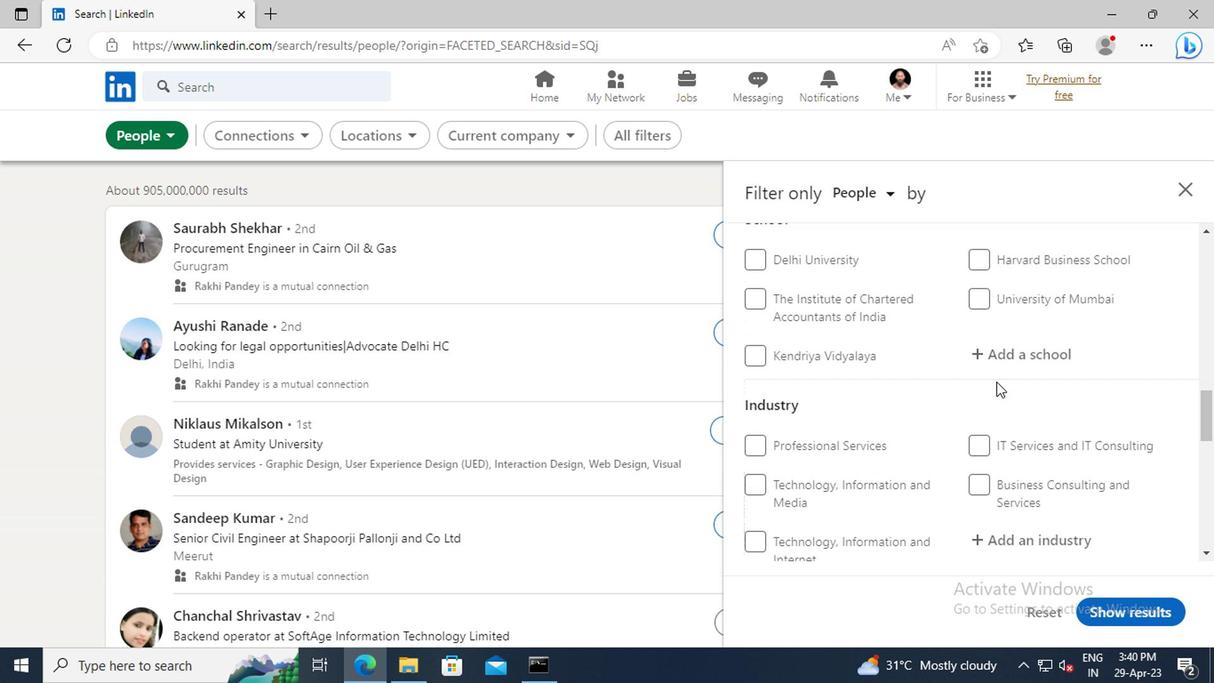 
Action: Mouse scrolled (992, 381) with delta (0, -1)
Screenshot: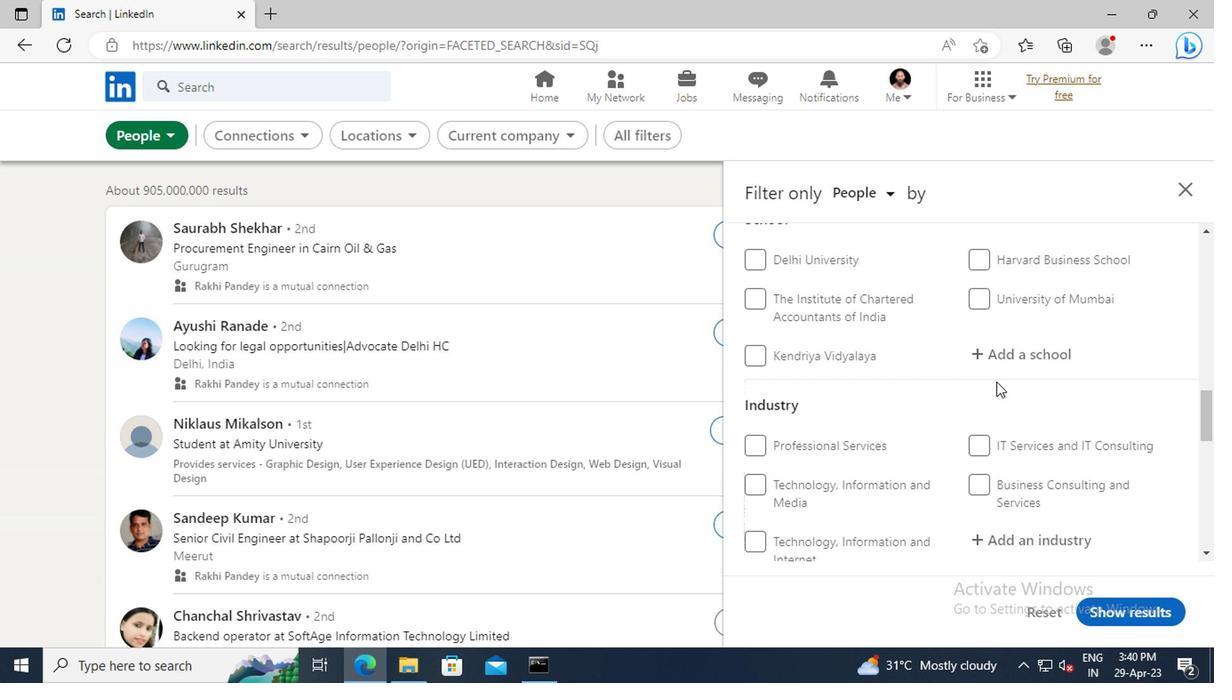 
Action: Mouse scrolled (992, 381) with delta (0, -1)
Screenshot: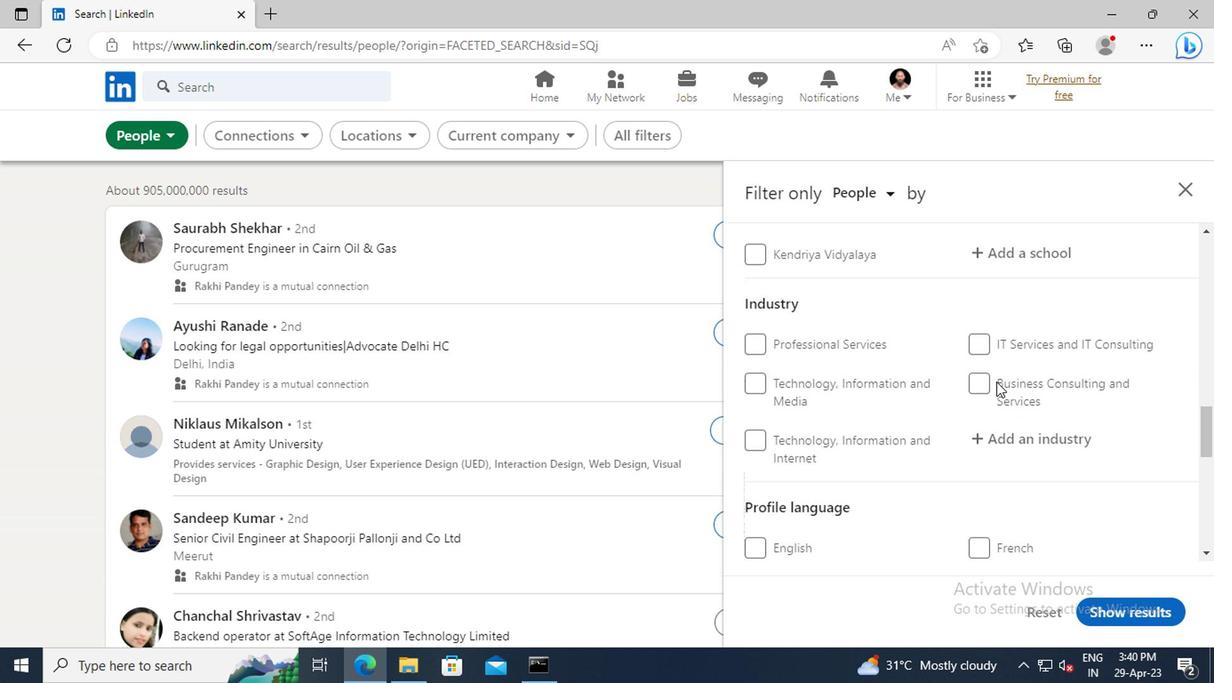 
Action: Mouse scrolled (992, 381) with delta (0, -1)
Screenshot: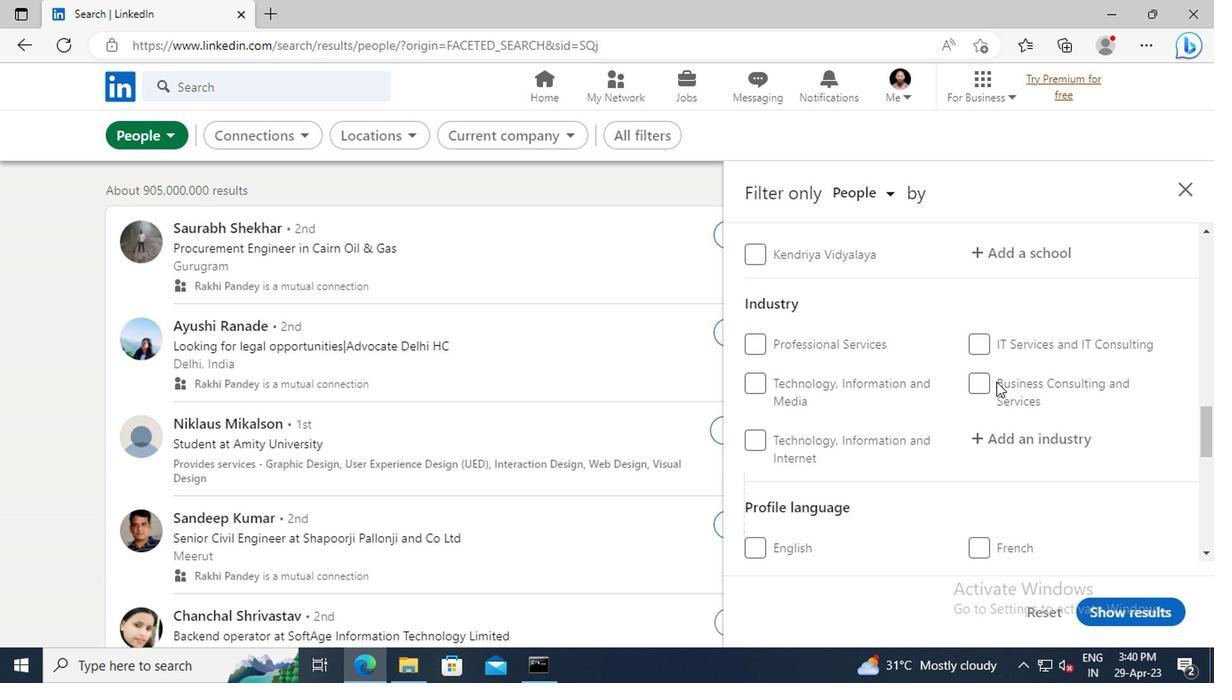 
Action: Mouse moved to (757, 446)
Screenshot: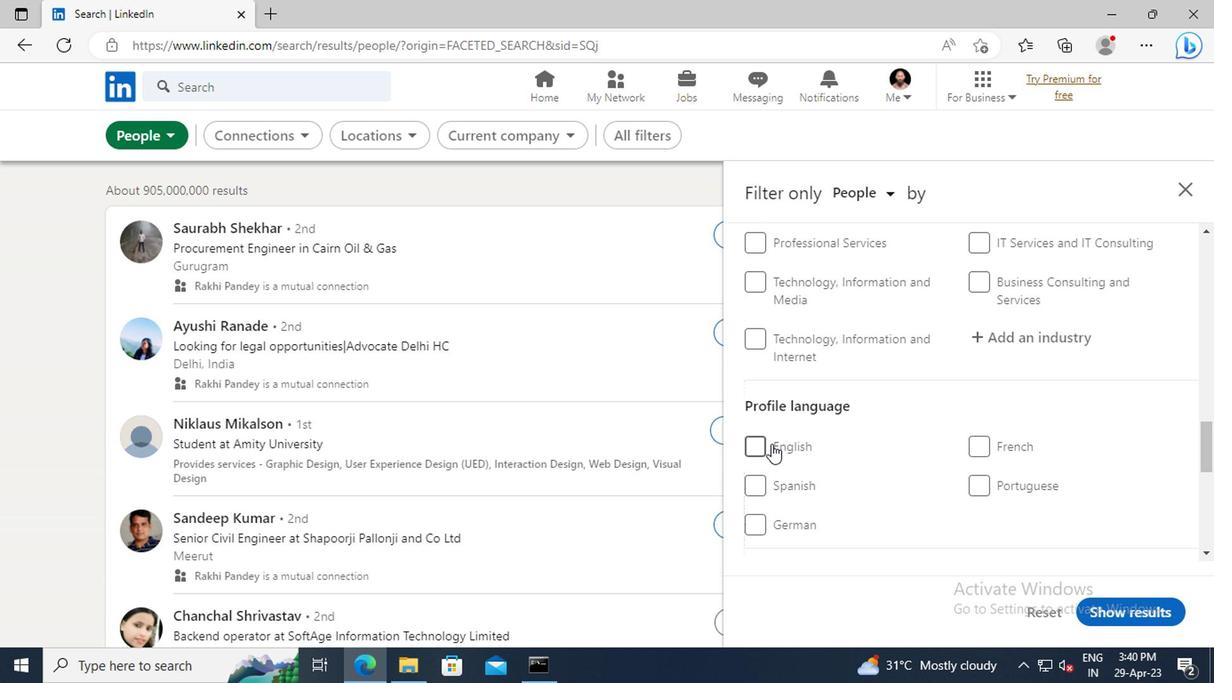 
Action: Mouse pressed left at (757, 446)
Screenshot: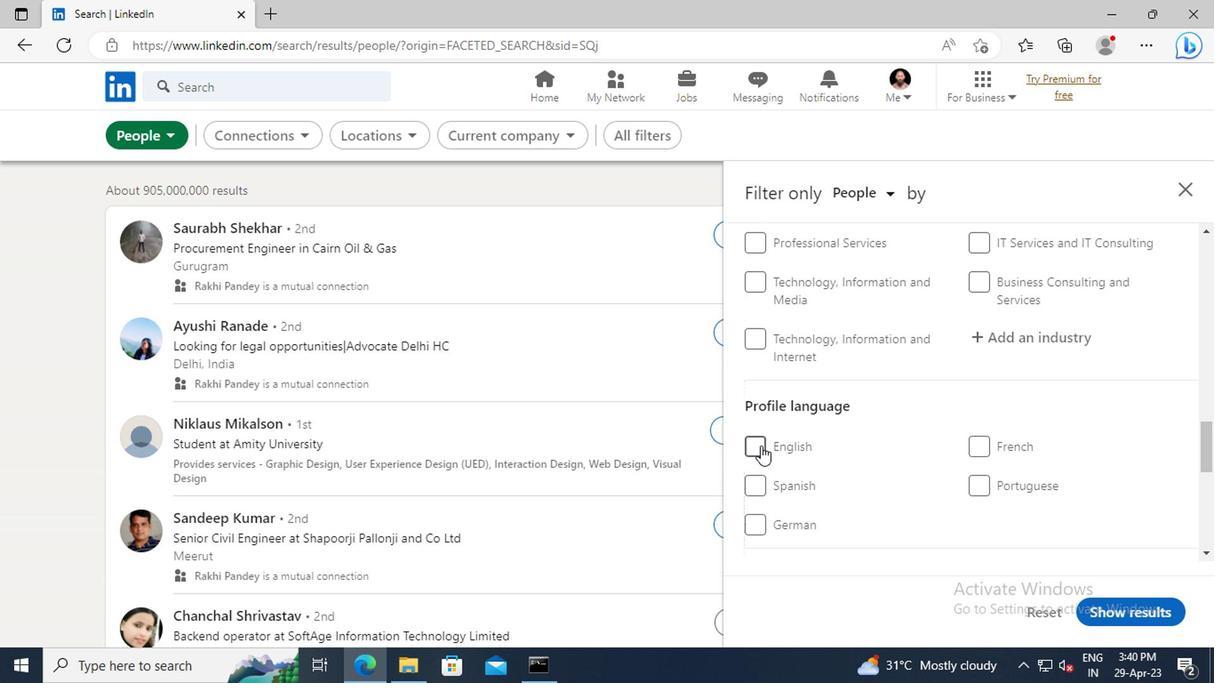 
Action: Mouse moved to (1007, 425)
Screenshot: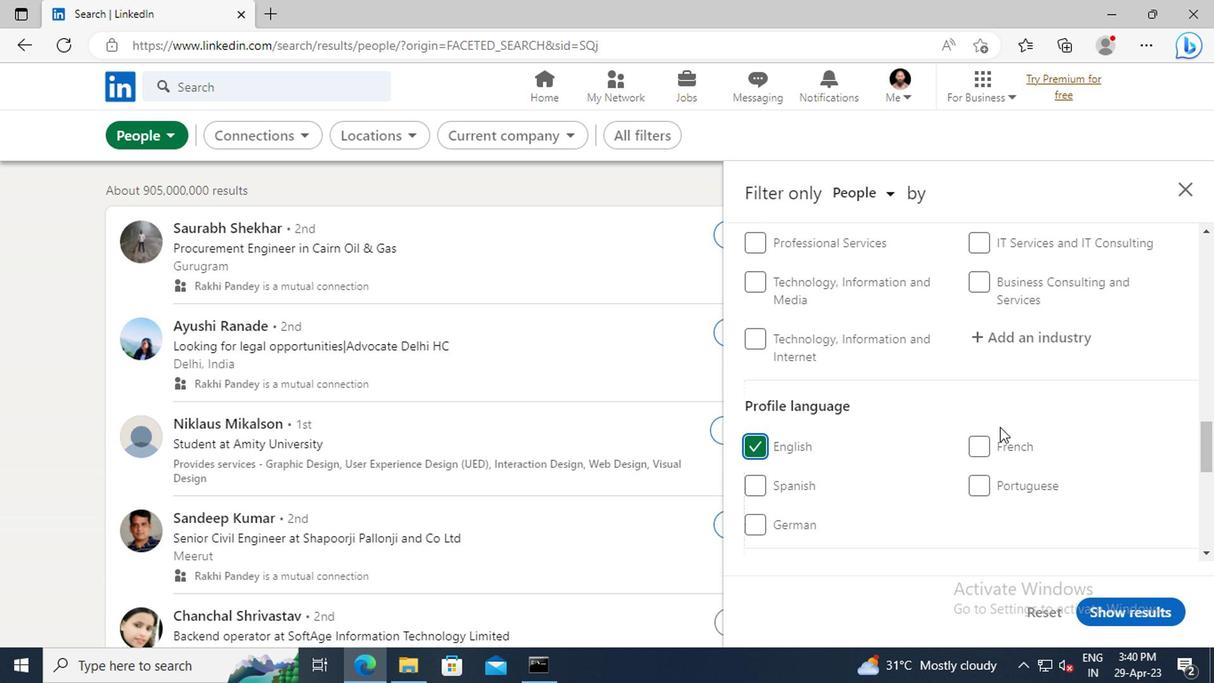 
Action: Mouse scrolled (1007, 425) with delta (0, 0)
Screenshot: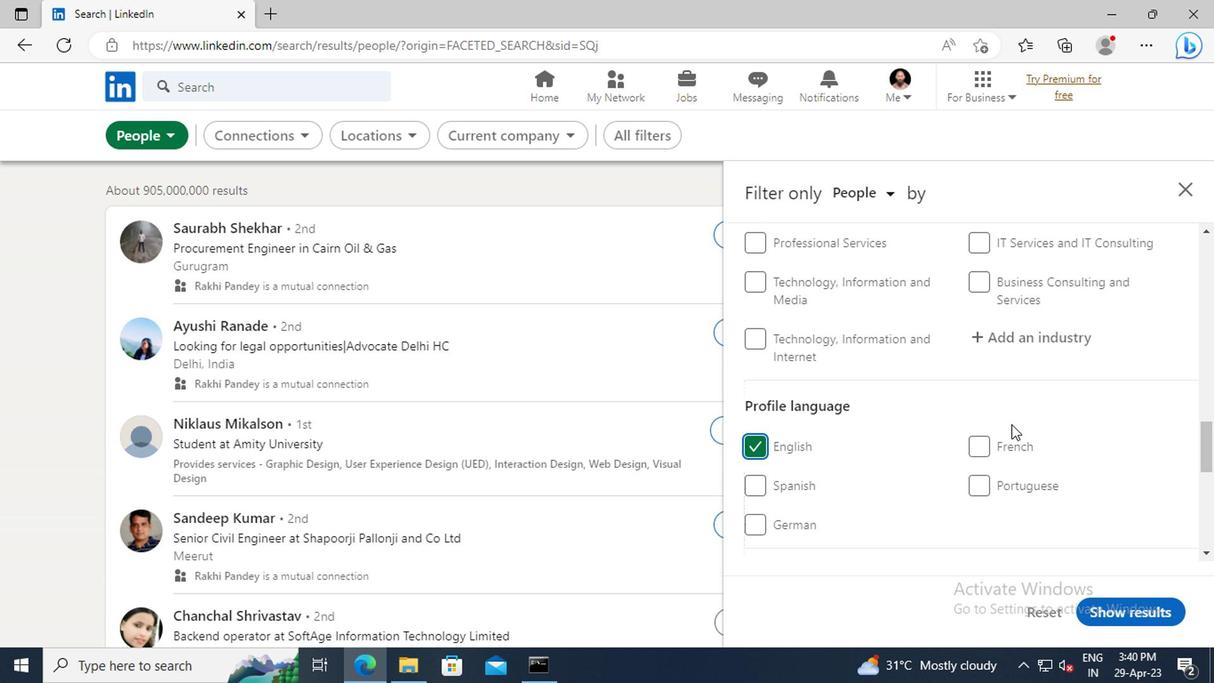 
Action: Mouse scrolled (1007, 425) with delta (0, 0)
Screenshot: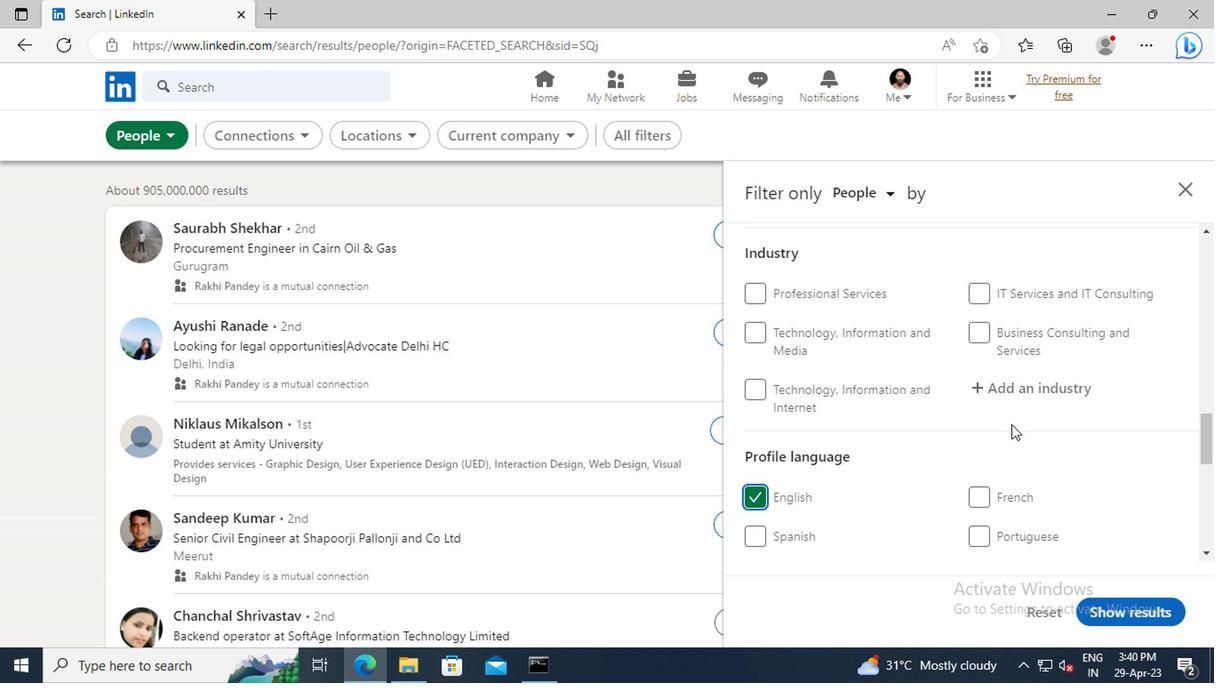 
Action: Mouse scrolled (1007, 425) with delta (0, 0)
Screenshot: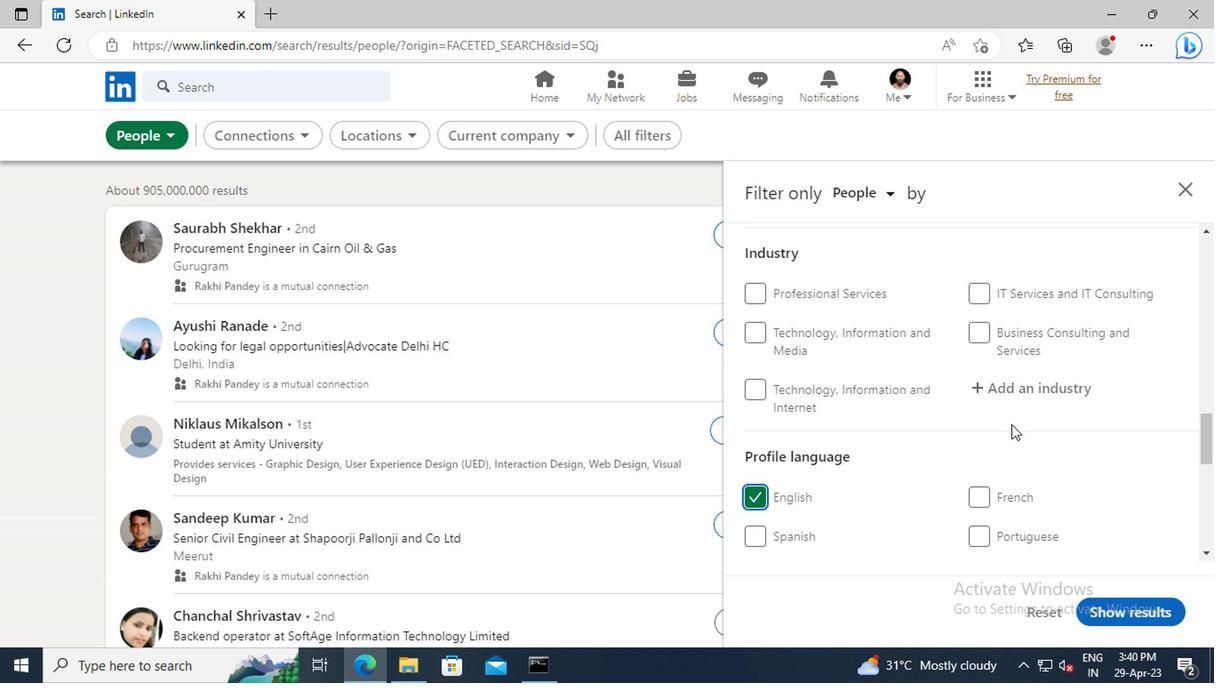 
Action: Mouse scrolled (1007, 425) with delta (0, 0)
Screenshot: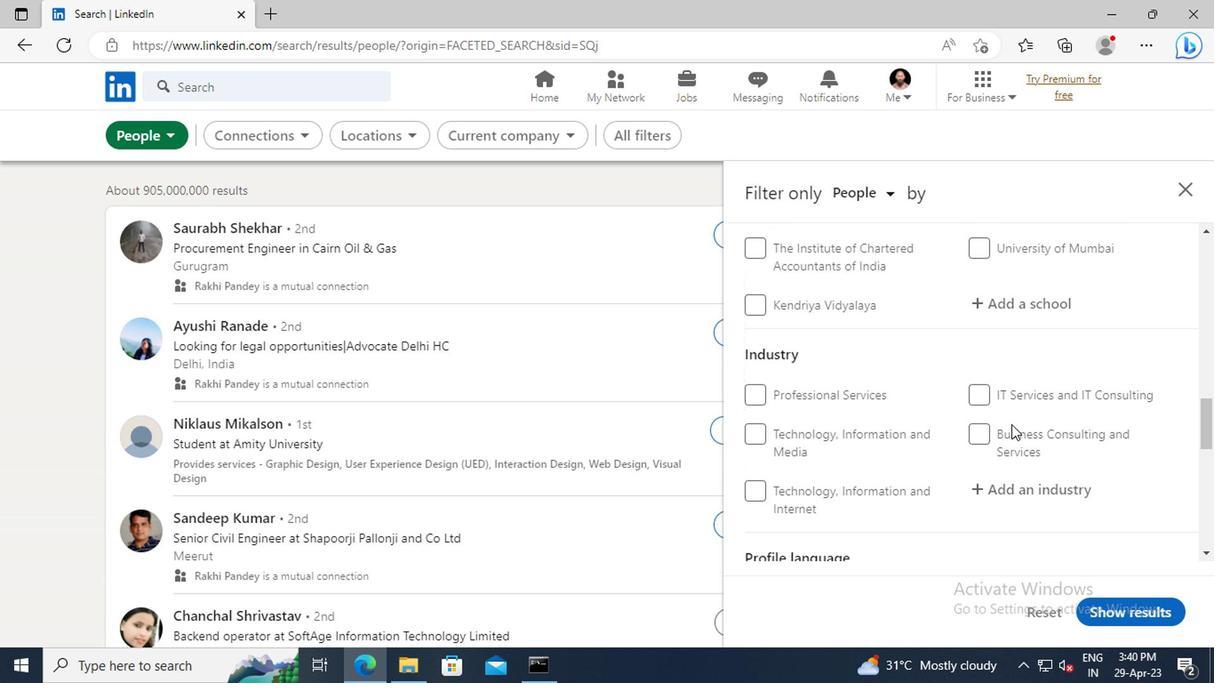 
Action: Mouse scrolled (1007, 425) with delta (0, 0)
Screenshot: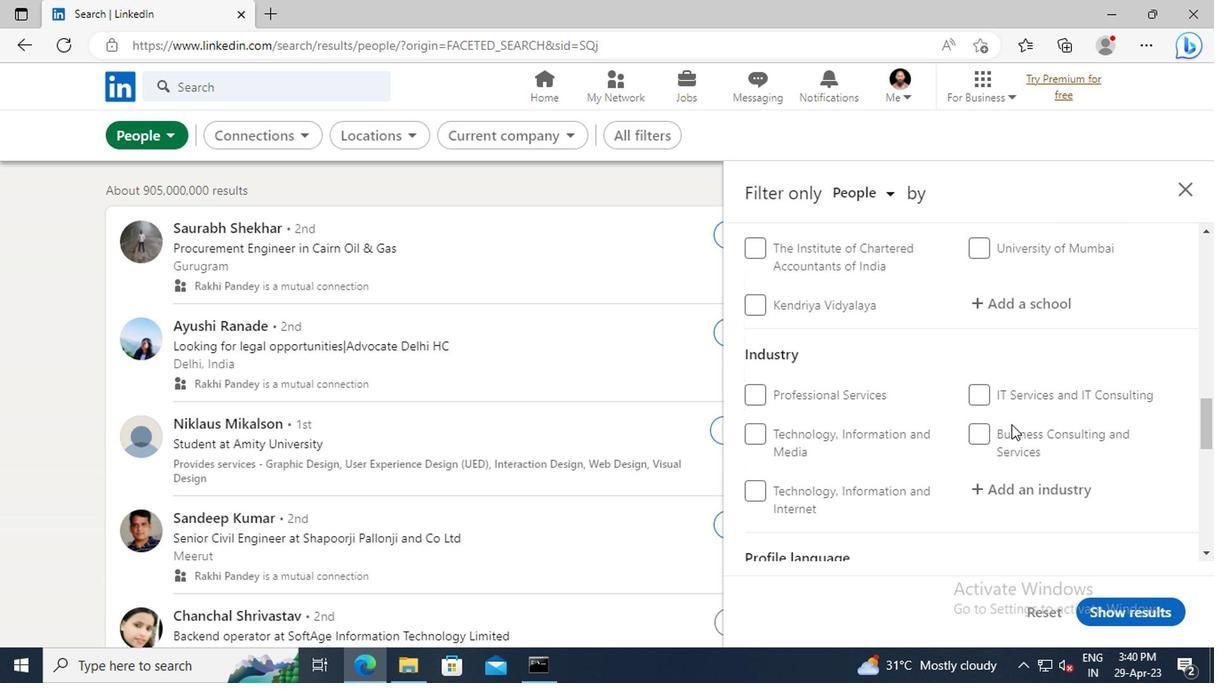 
Action: Mouse scrolled (1007, 425) with delta (0, 0)
Screenshot: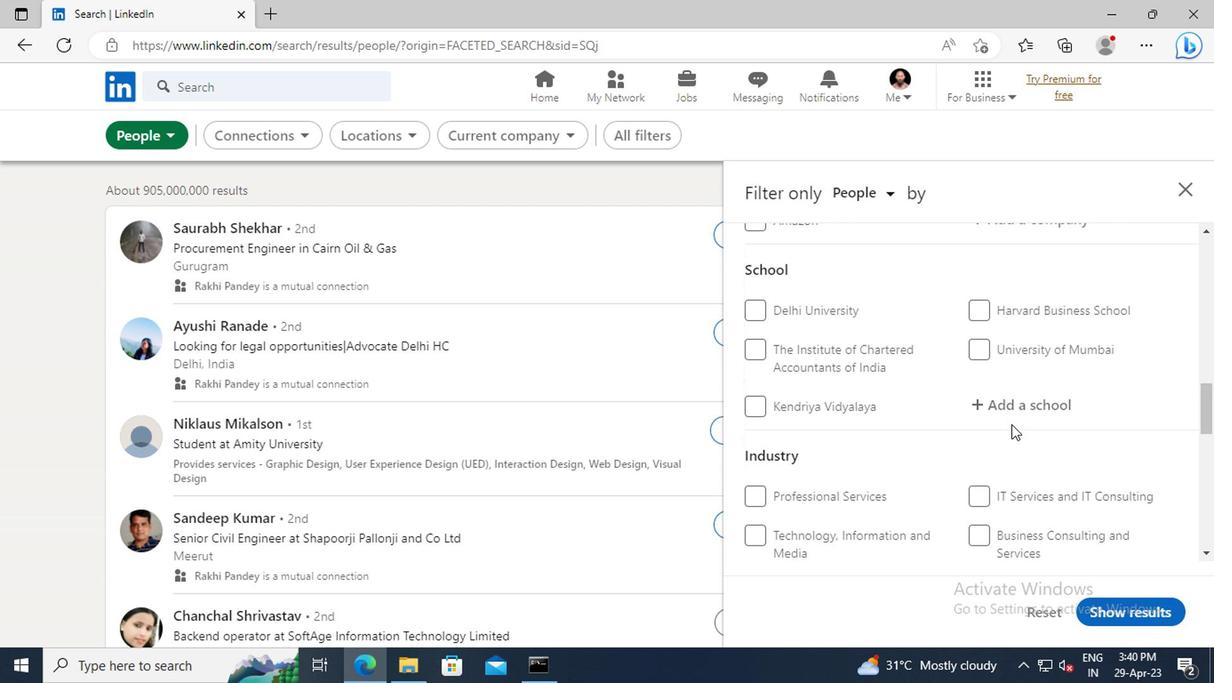 
Action: Mouse scrolled (1007, 425) with delta (0, 0)
Screenshot: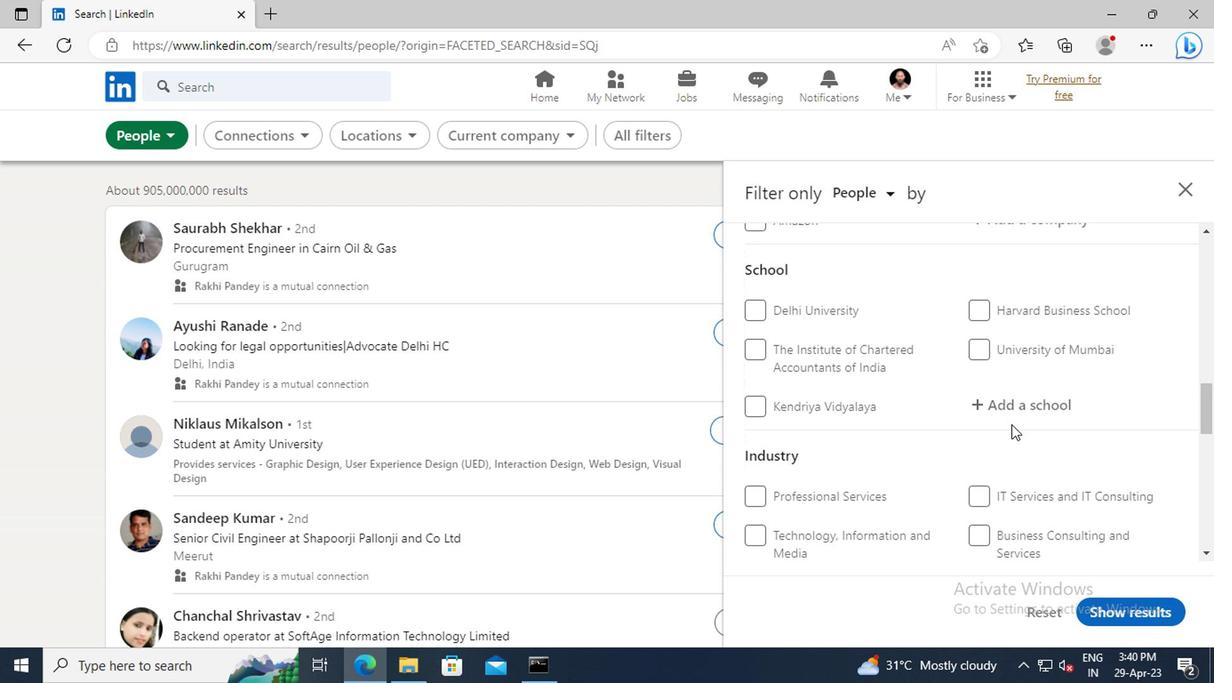 
Action: Mouse scrolled (1007, 425) with delta (0, 0)
Screenshot: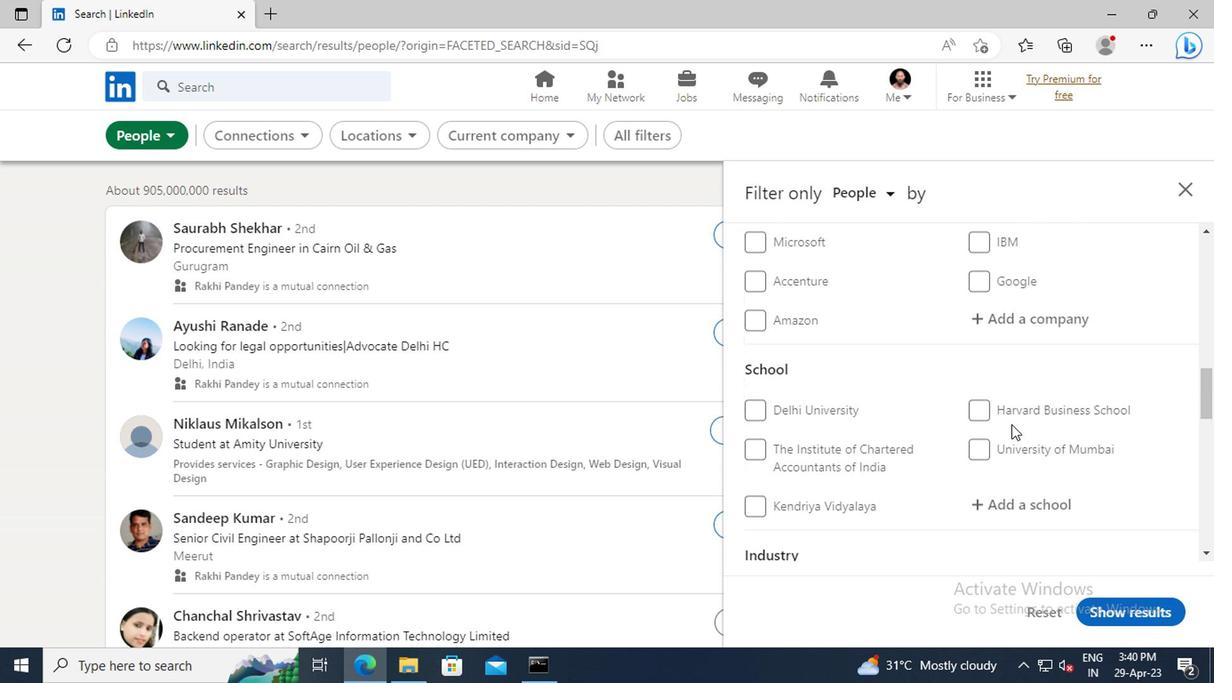 
Action: Mouse scrolled (1007, 425) with delta (0, 0)
Screenshot: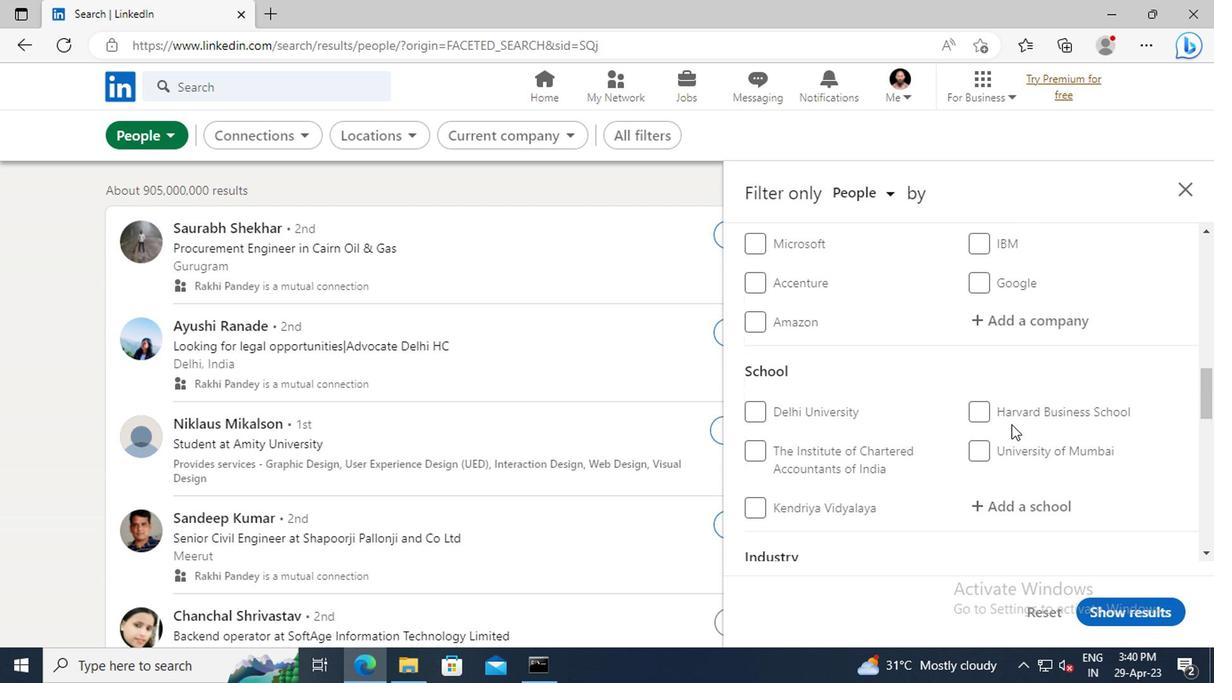 
Action: Mouse scrolled (1007, 425) with delta (0, 0)
Screenshot: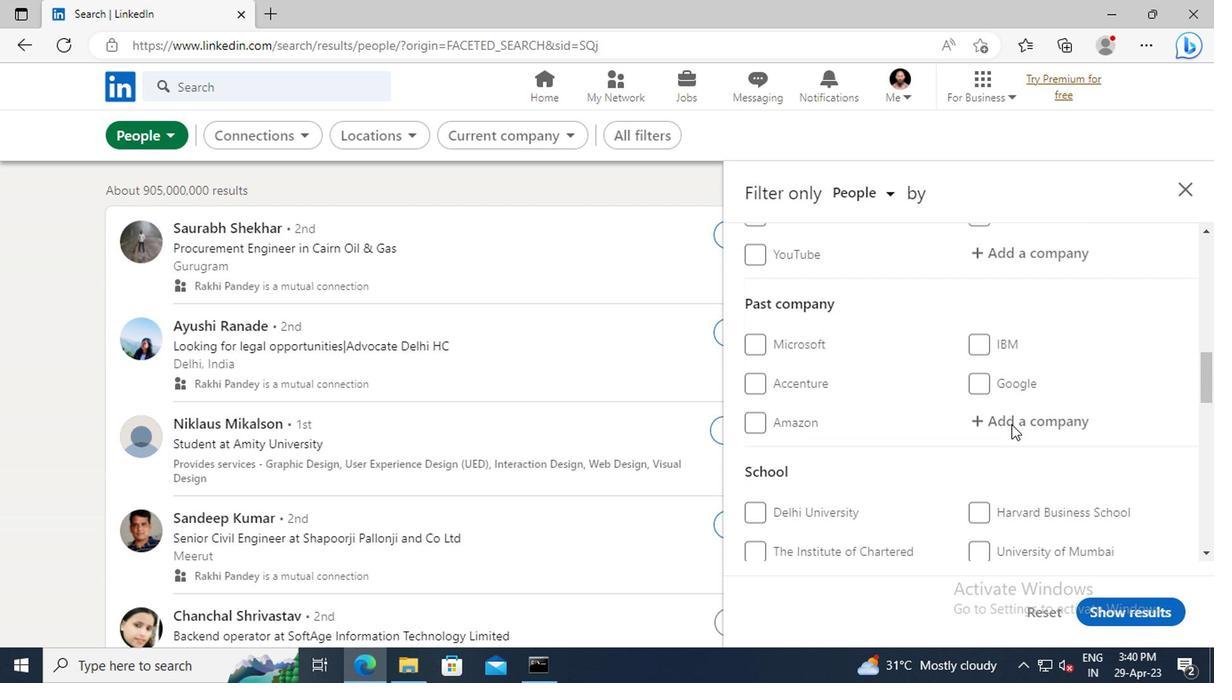
Action: Mouse scrolled (1007, 425) with delta (0, 0)
Screenshot: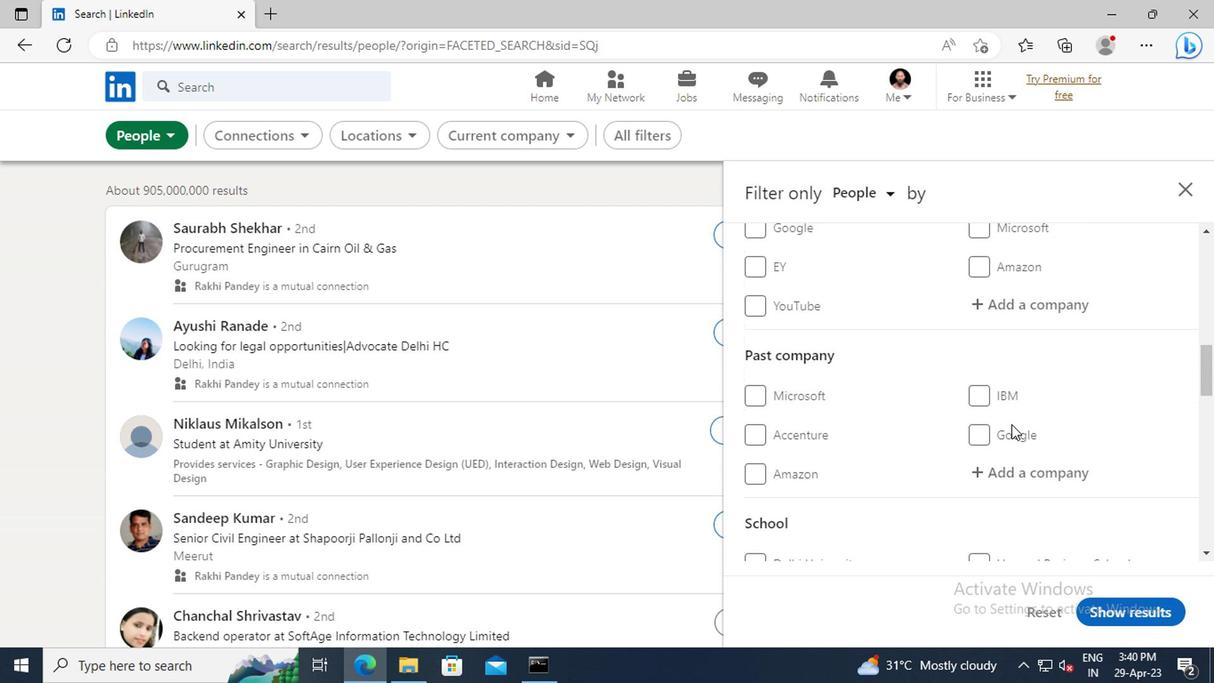 
Action: Mouse moved to (1008, 425)
Screenshot: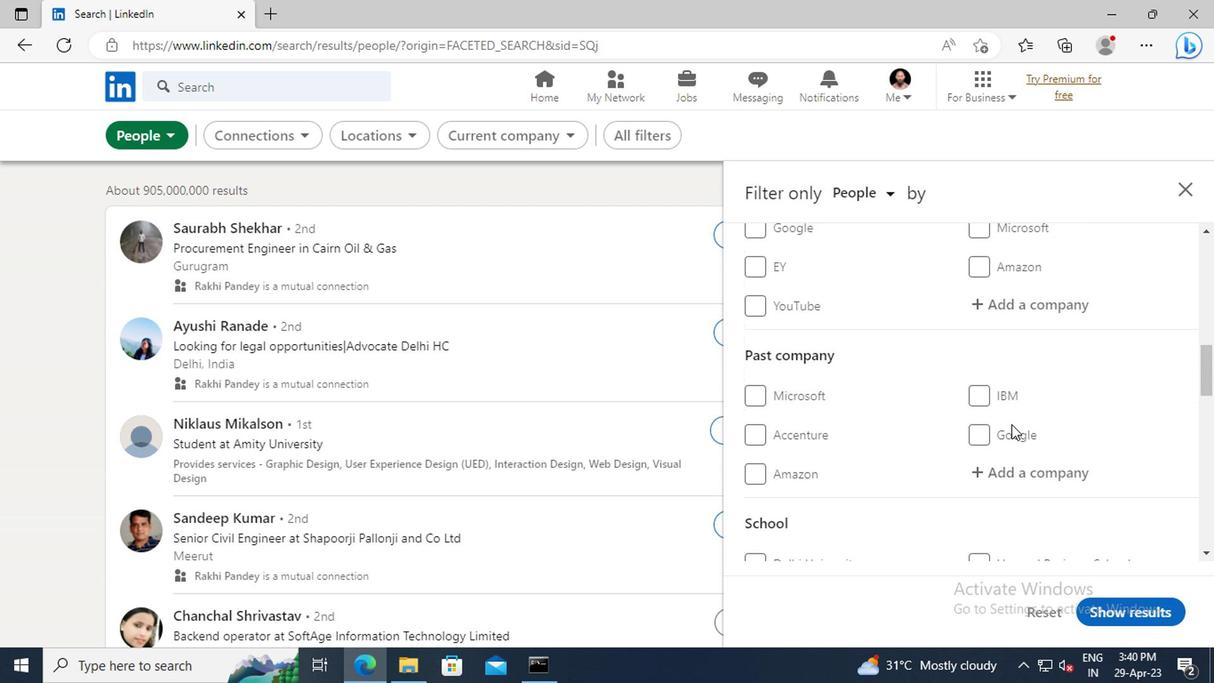 
Action: Mouse scrolled (1008, 425) with delta (0, 0)
Screenshot: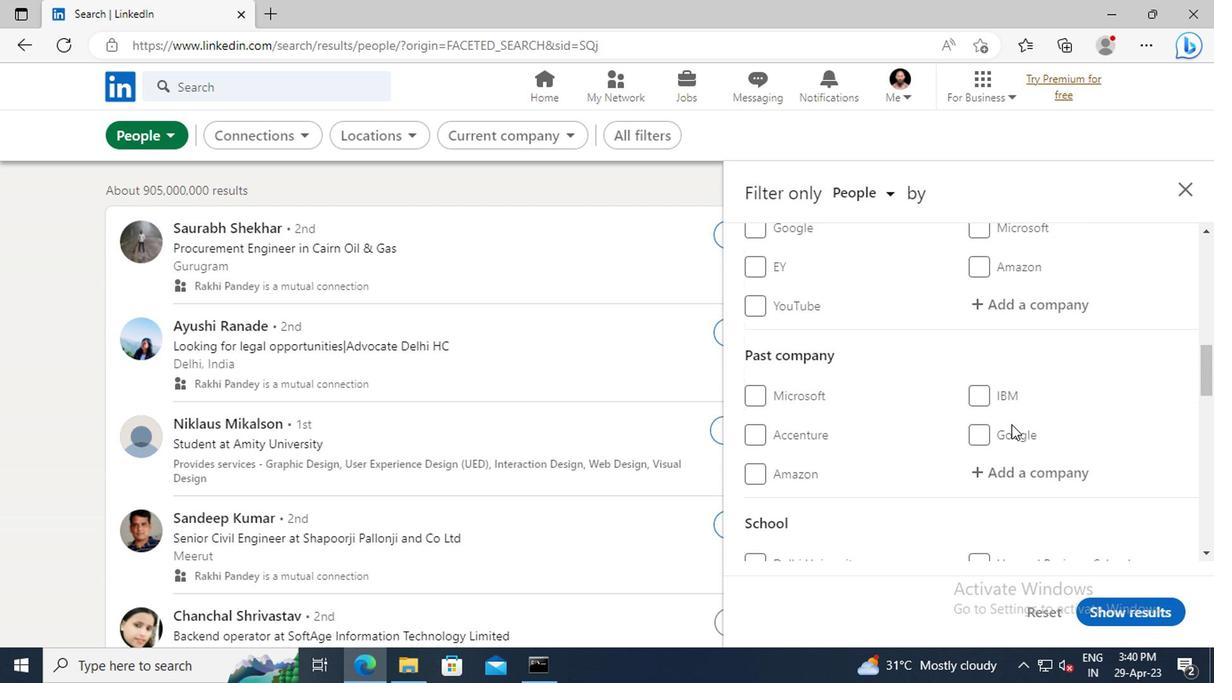 
Action: Mouse moved to (1005, 411)
Screenshot: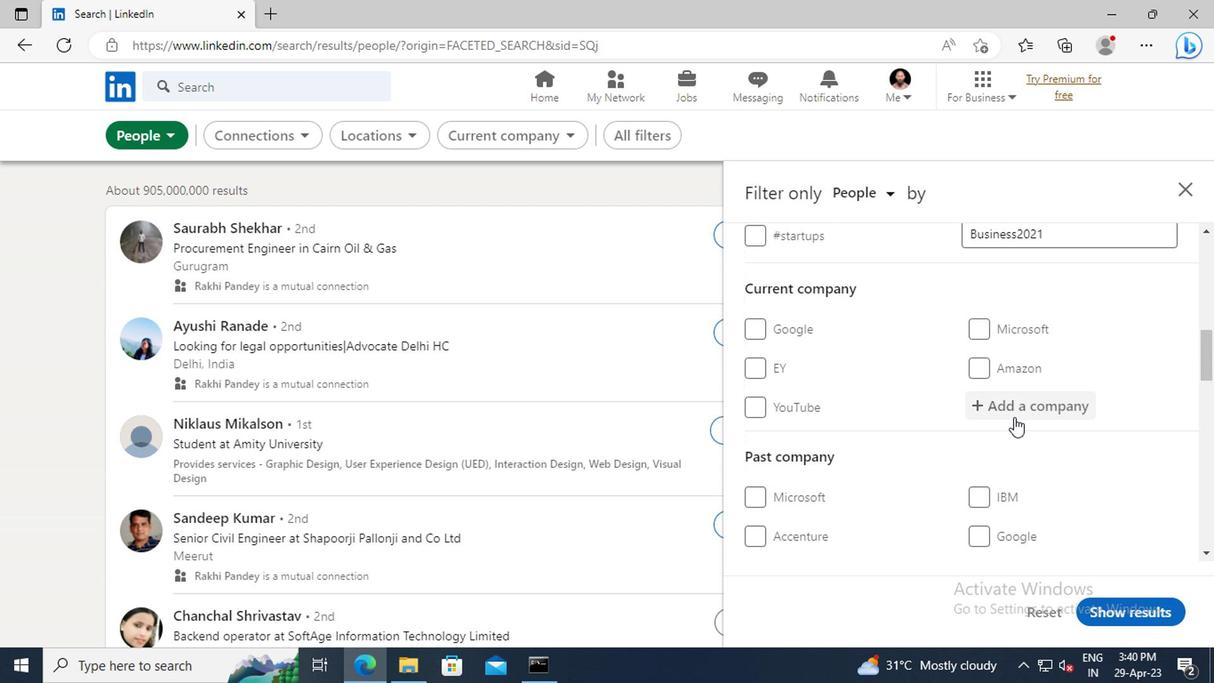 
Action: Mouse pressed left at (1005, 411)
Screenshot: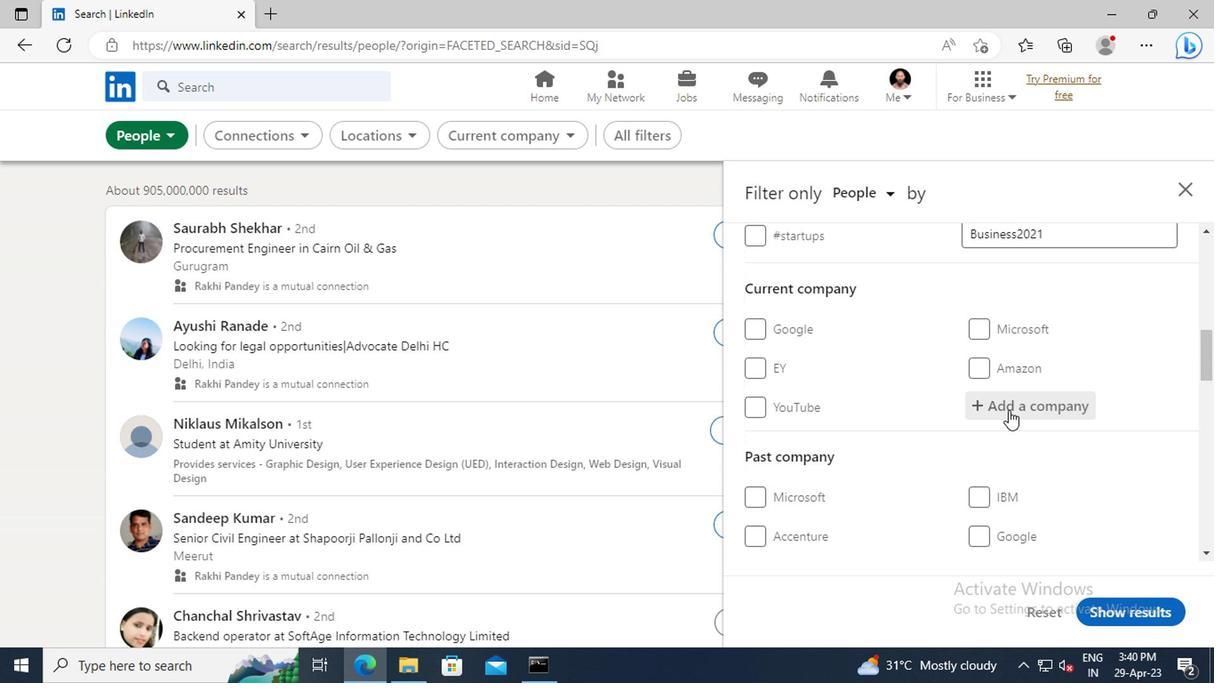 
Action: Key pressed <Key.shift>ELEKTA
Screenshot: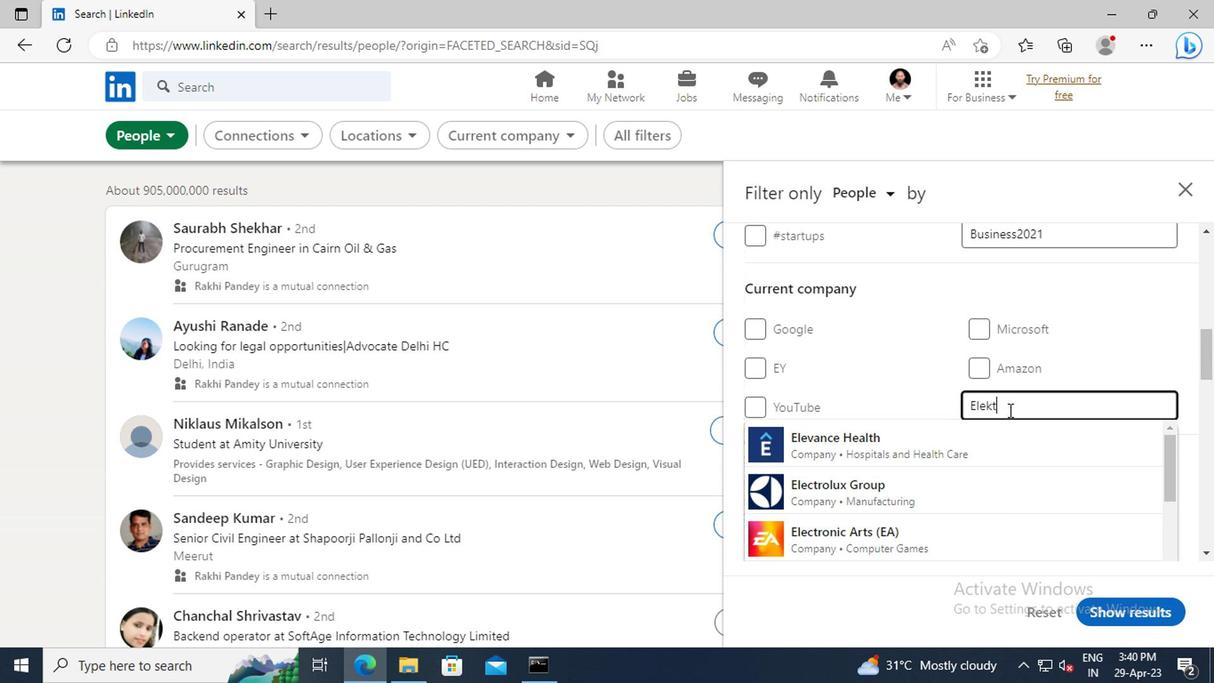 
Action: Mouse moved to (1002, 438)
Screenshot: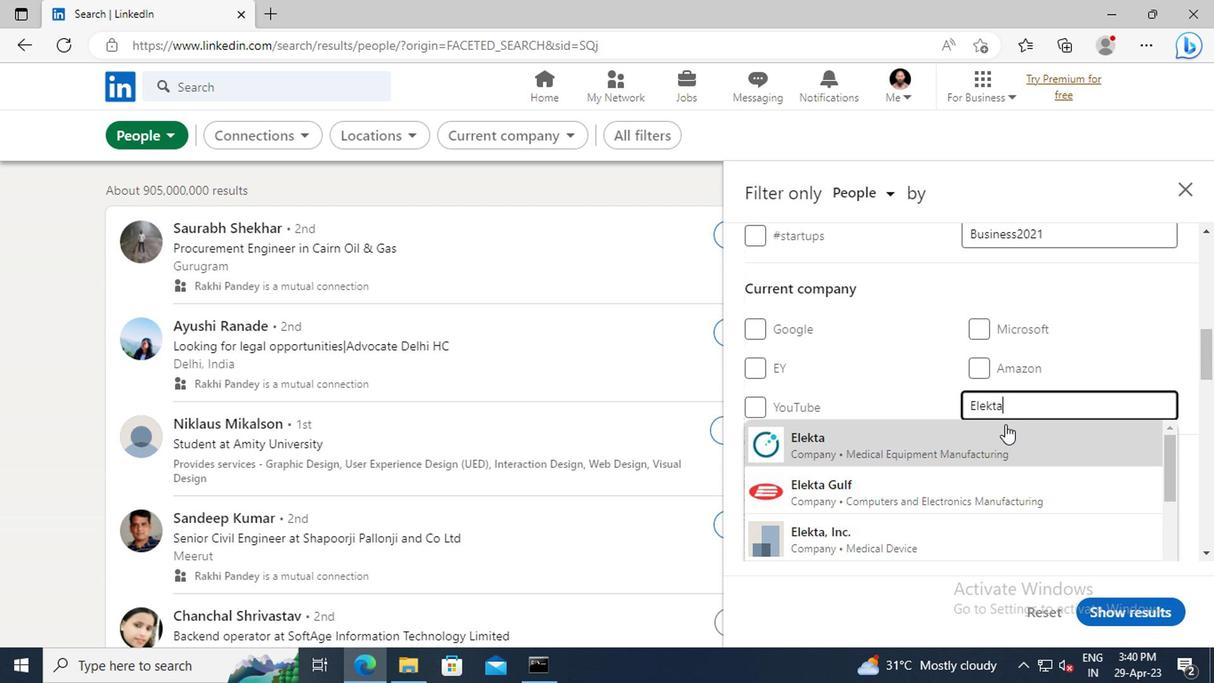 
Action: Mouse pressed left at (1002, 438)
Screenshot: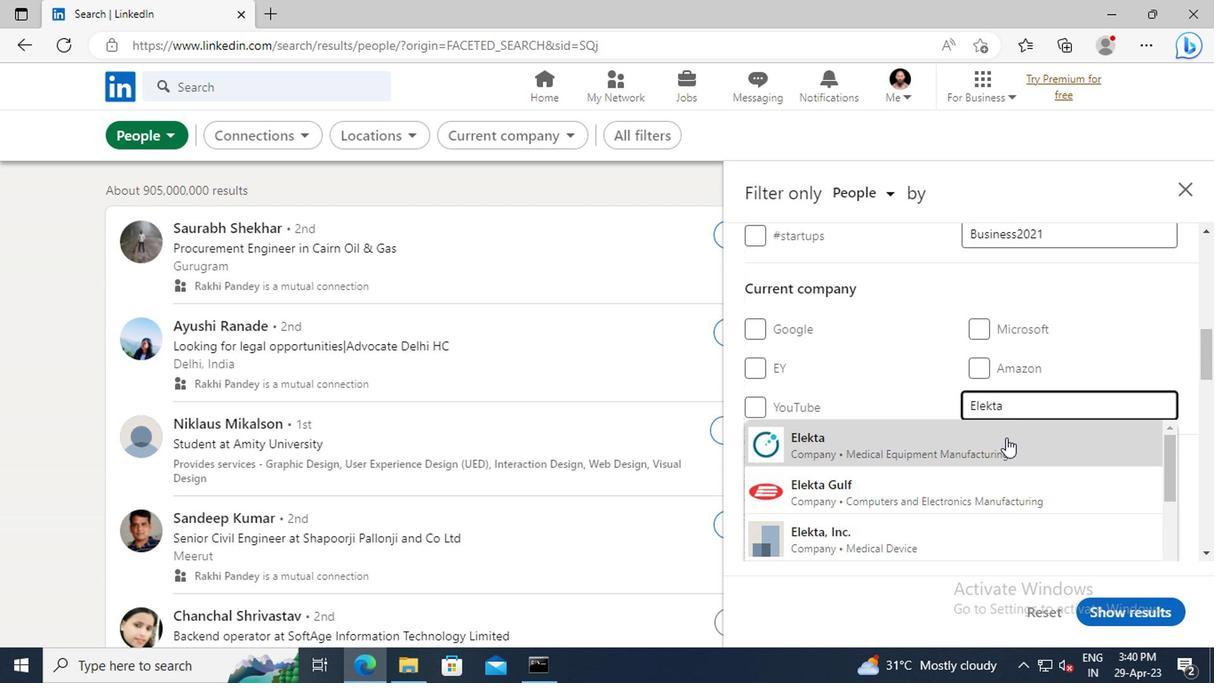 
Action: Mouse scrolled (1002, 437) with delta (0, 0)
Screenshot: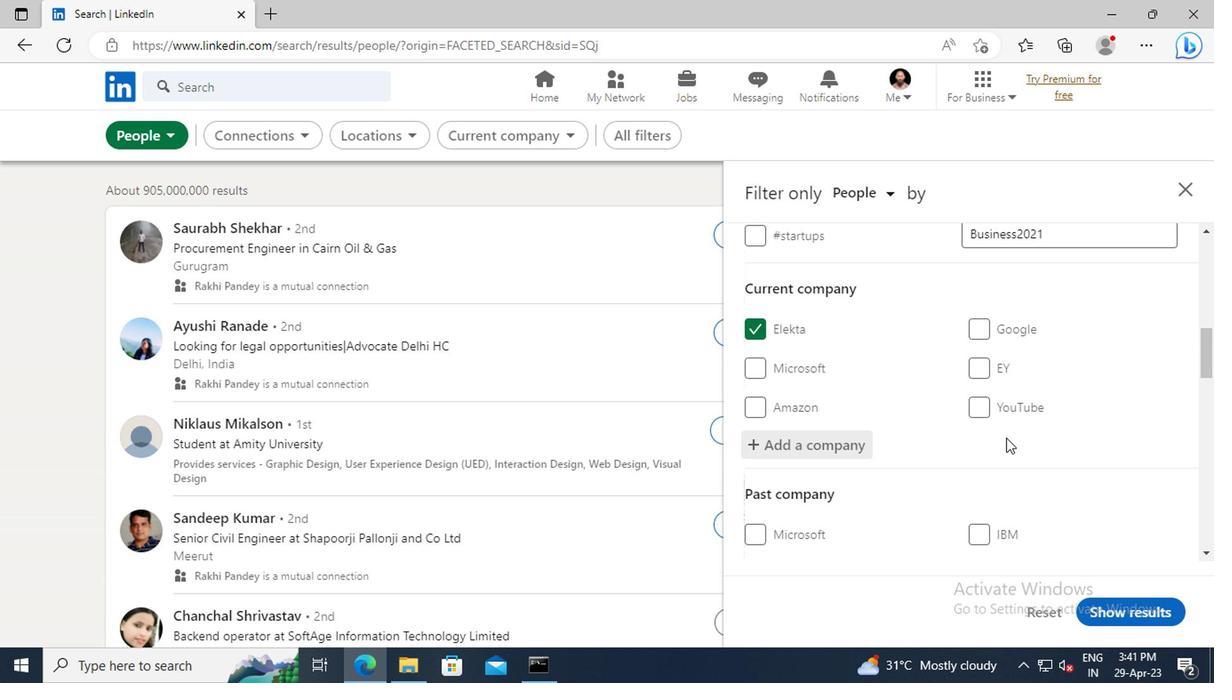 
Action: Mouse scrolled (1002, 437) with delta (0, 0)
Screenshot: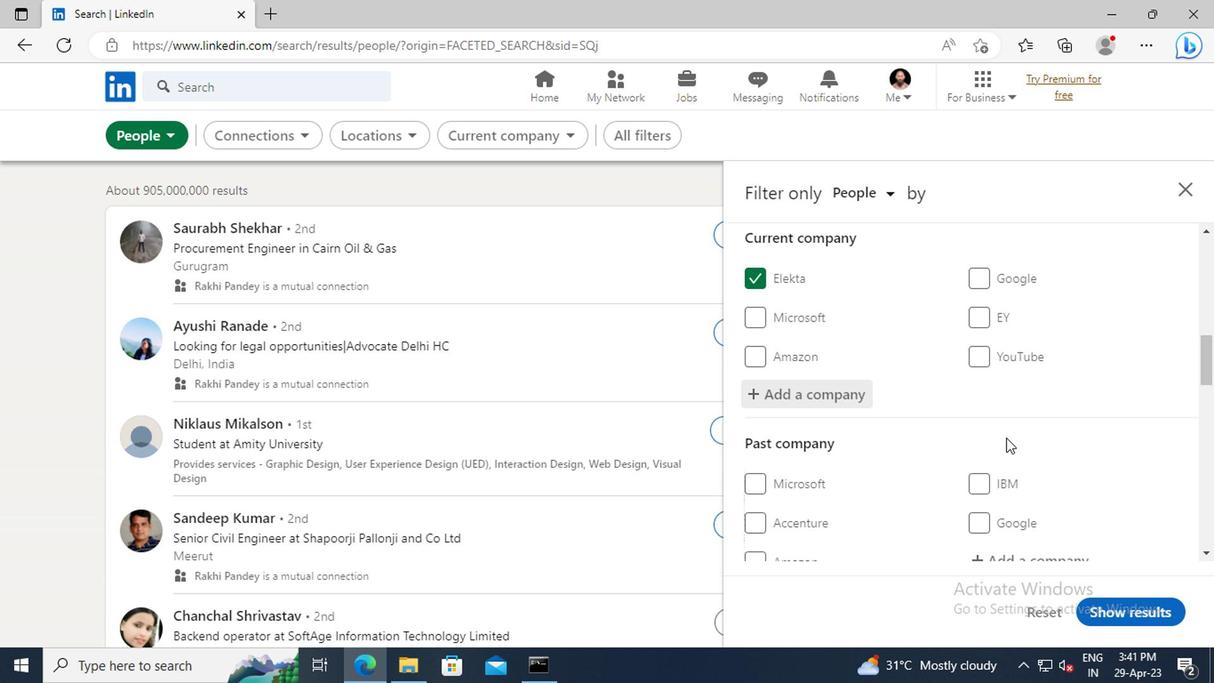 
Action: Mouse scrolled (1002, 437) with delta (0, 0)
Screenshot: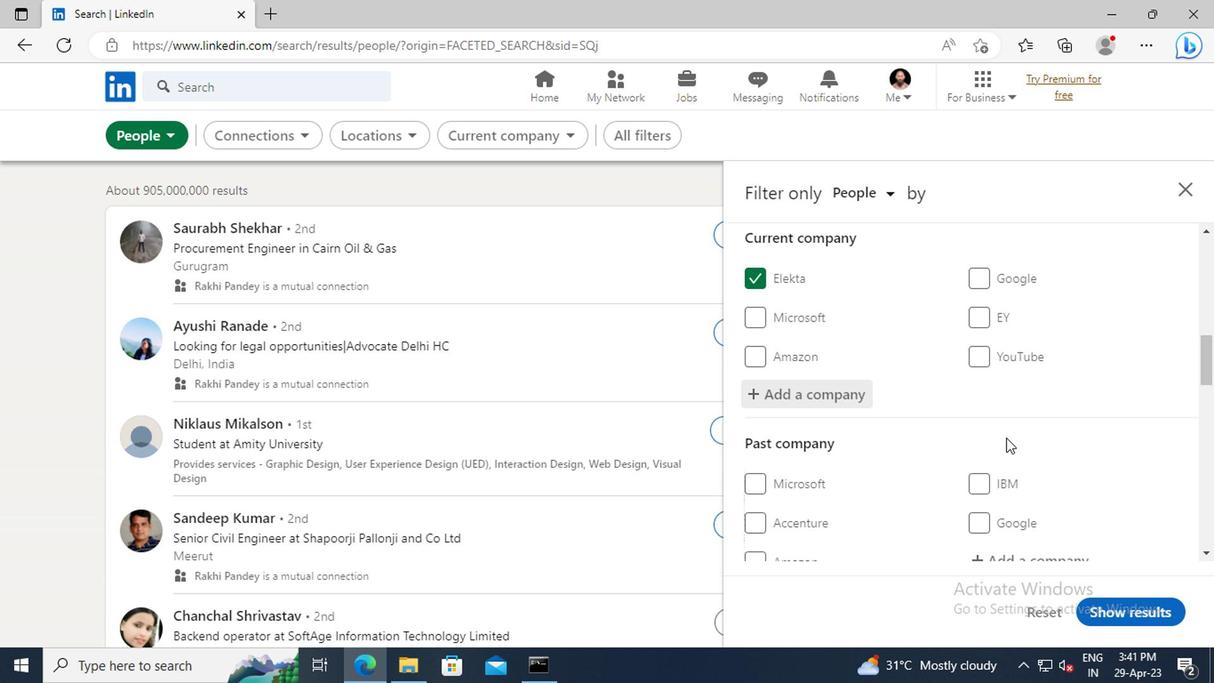 
Action: Mouse scrolled (1002, 437) with delta (0, 0)
Screenshot: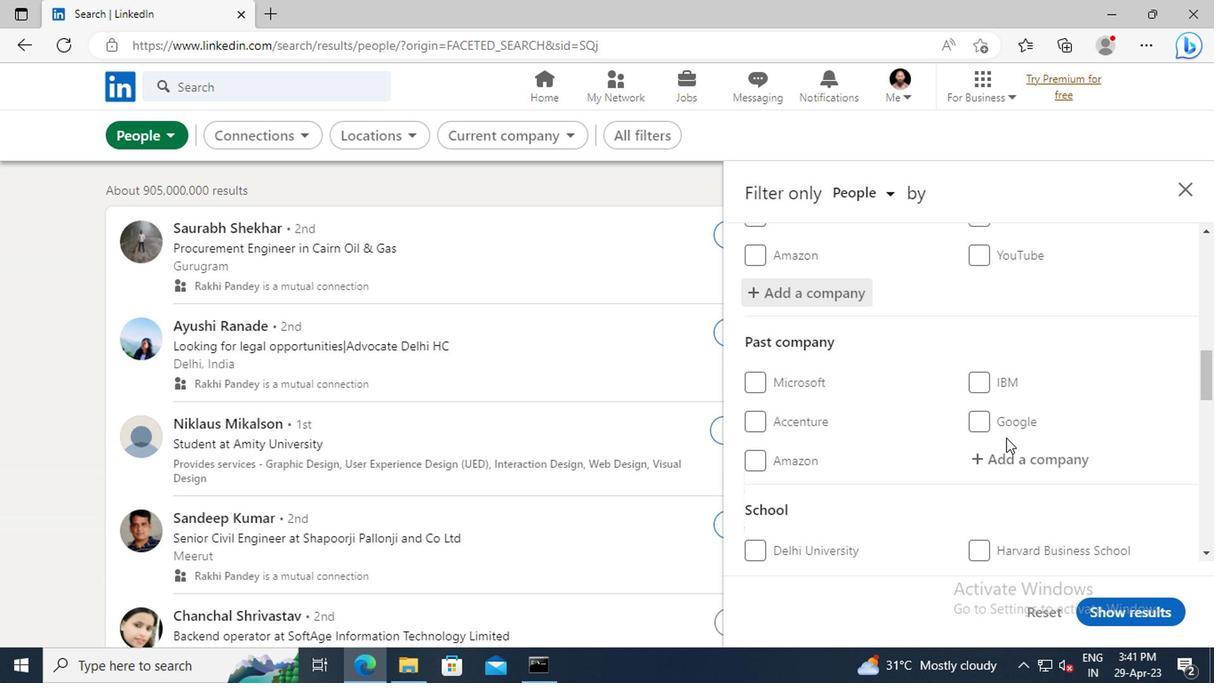 
Action: Mouse scrolled (1002, 437) with delta (0, 0)
Screenshot: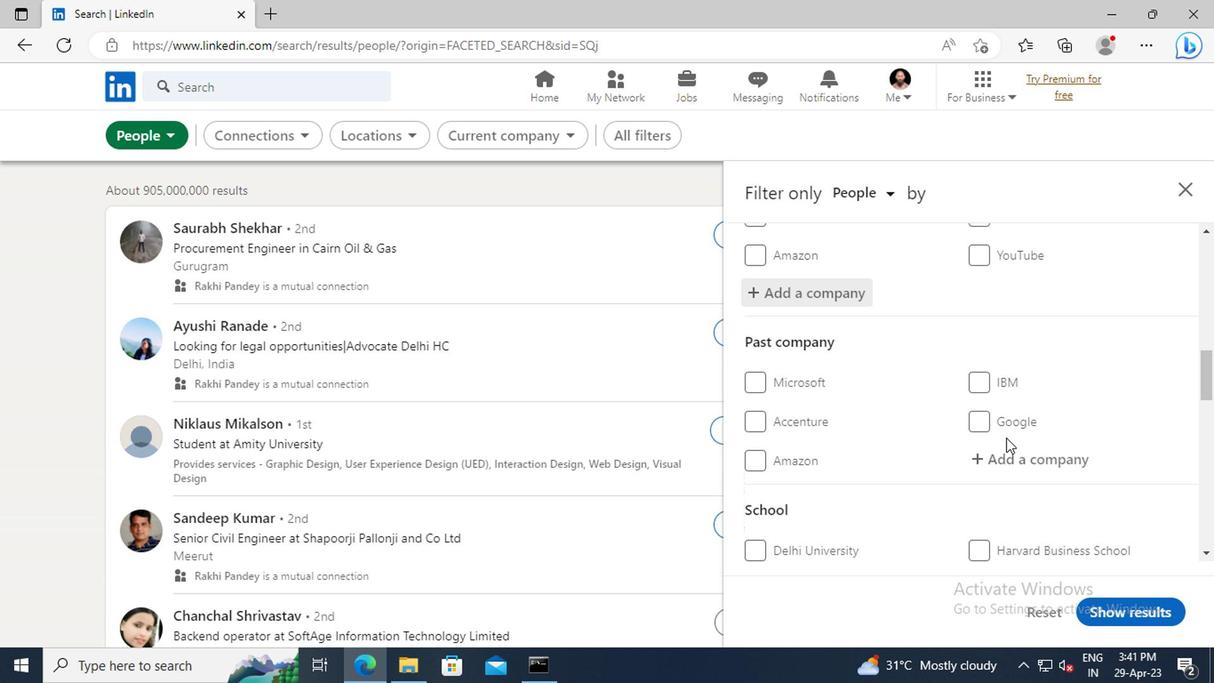 
Action: Mouse scrolled (1002, 437) with delta (0, 0)
Screenshot: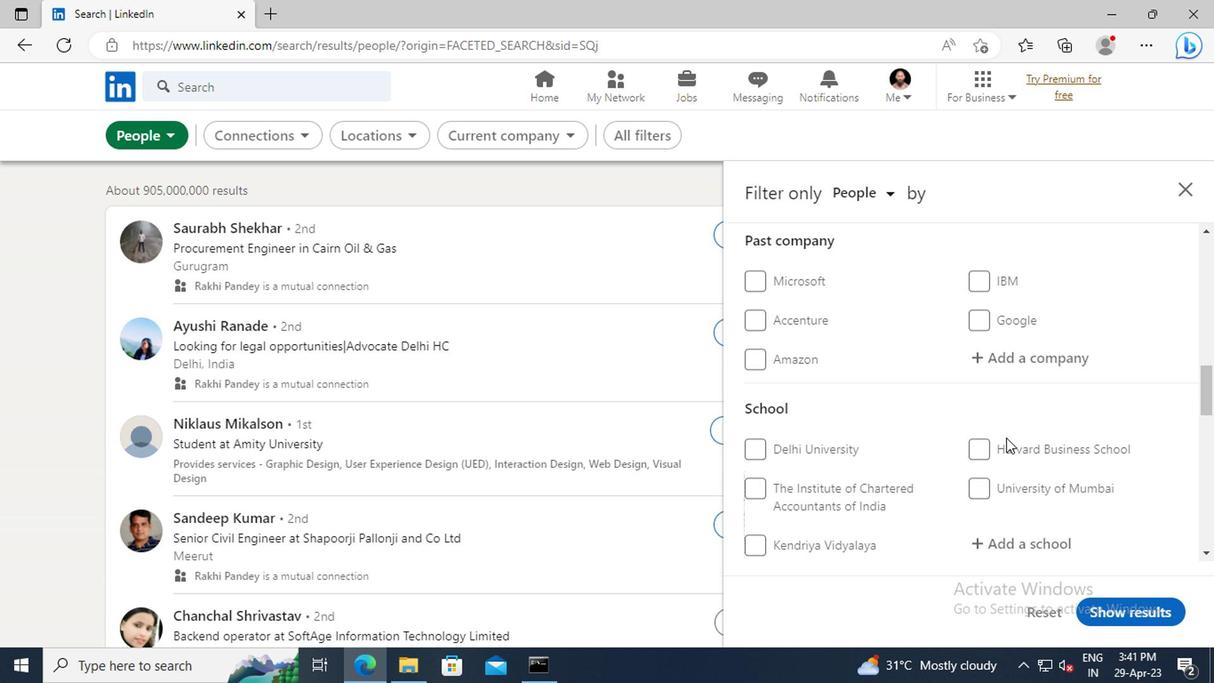 
Action: Mouse moved to (998, 490)
Screenshot: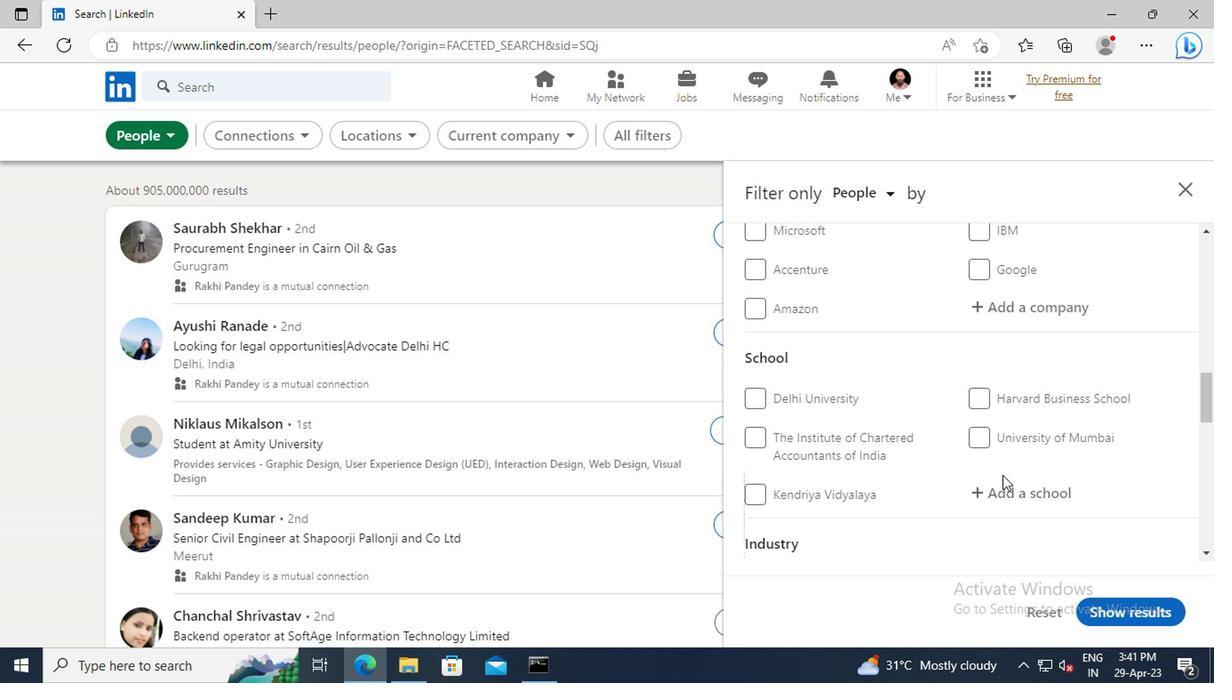 
Action: Mouse pressed left at (998, 490)
Screenshot: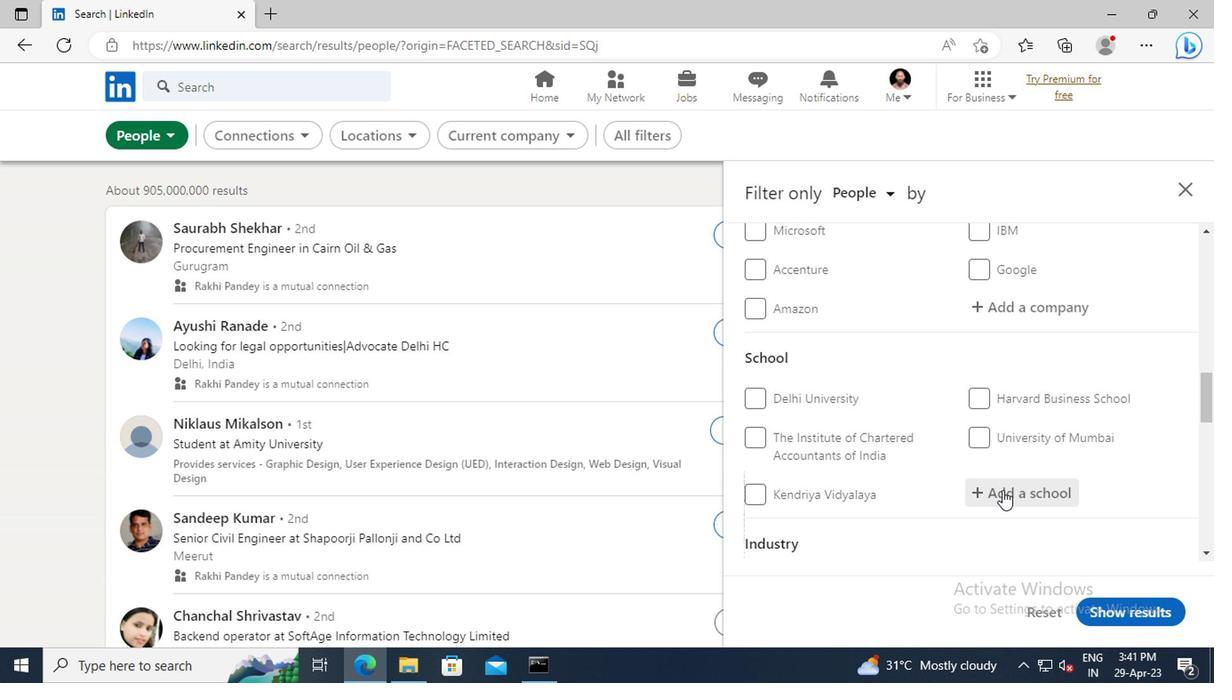 
Action: Key pressed <Key.shift>RAJASTHAN<Key.space><Key.shift>TECHNICAL
Screenshot: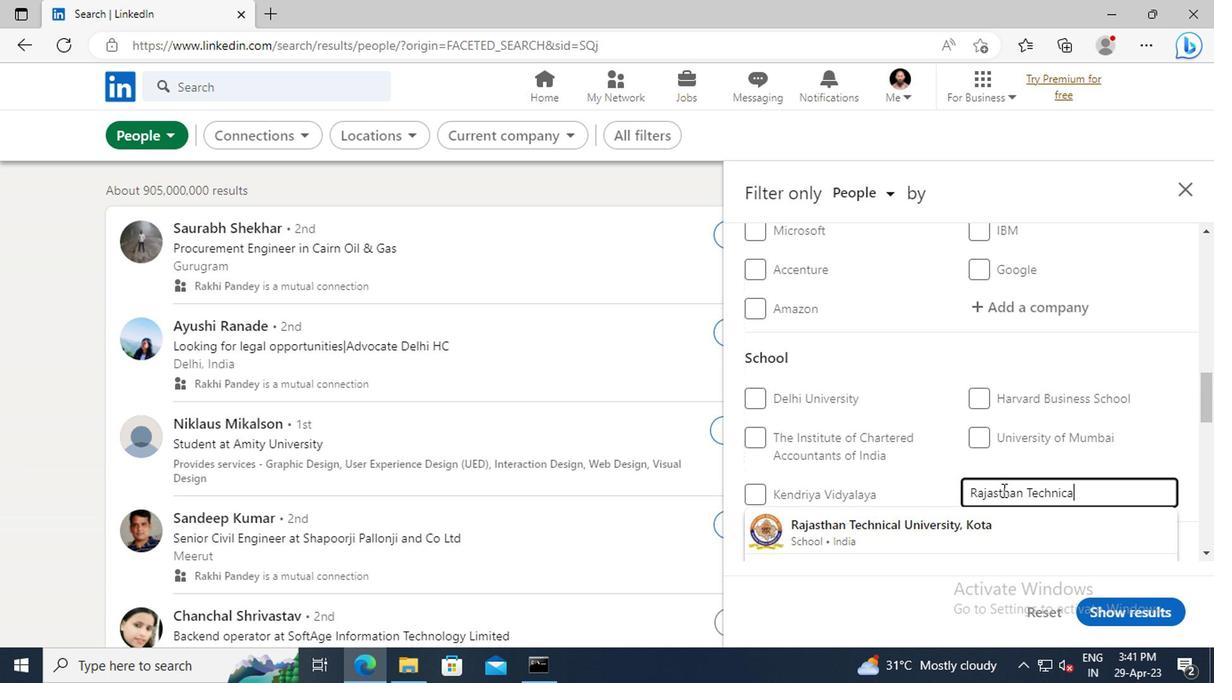 
Action: Mouse moved to (994, 527)
Screenshot: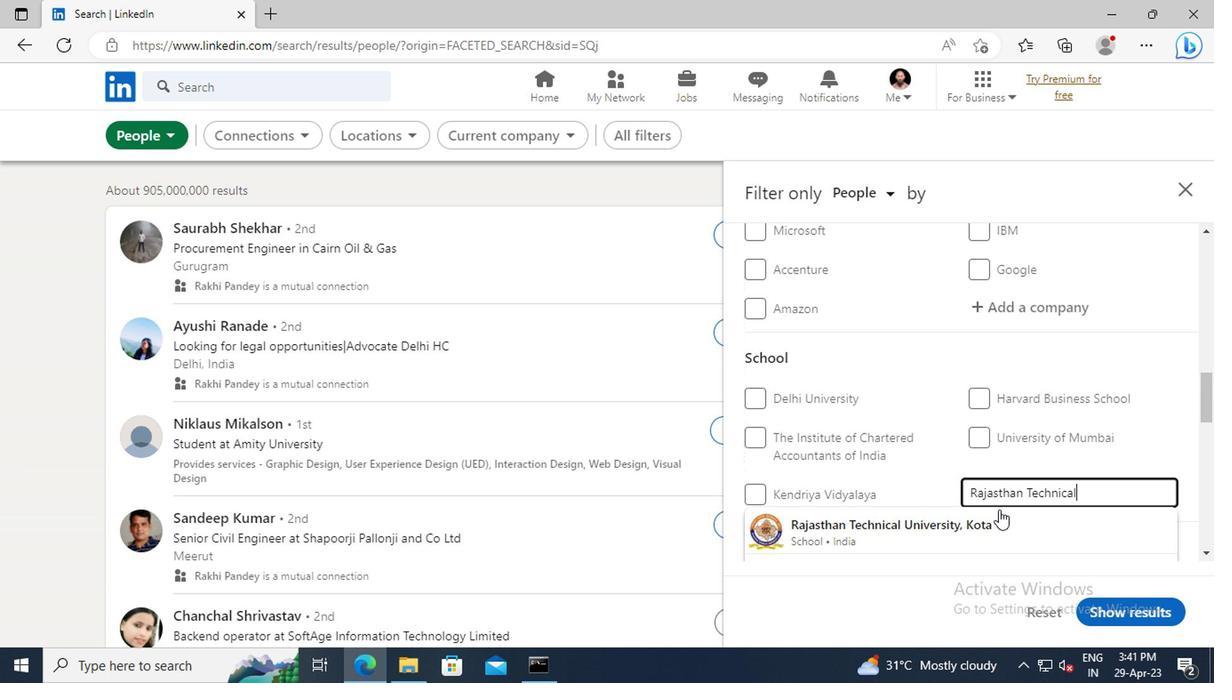 
Action: Mouse pressed left at (994, 527)
Screenshot: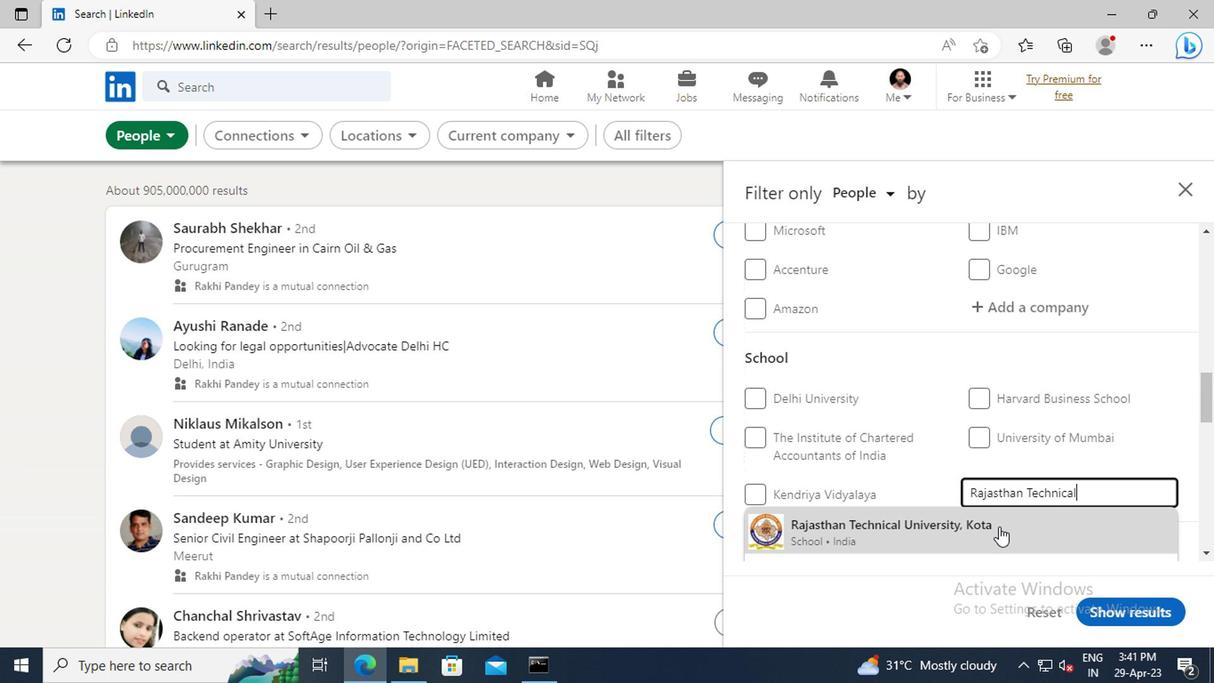 
Action: Mouse moved to (992, 480)
Screenshot: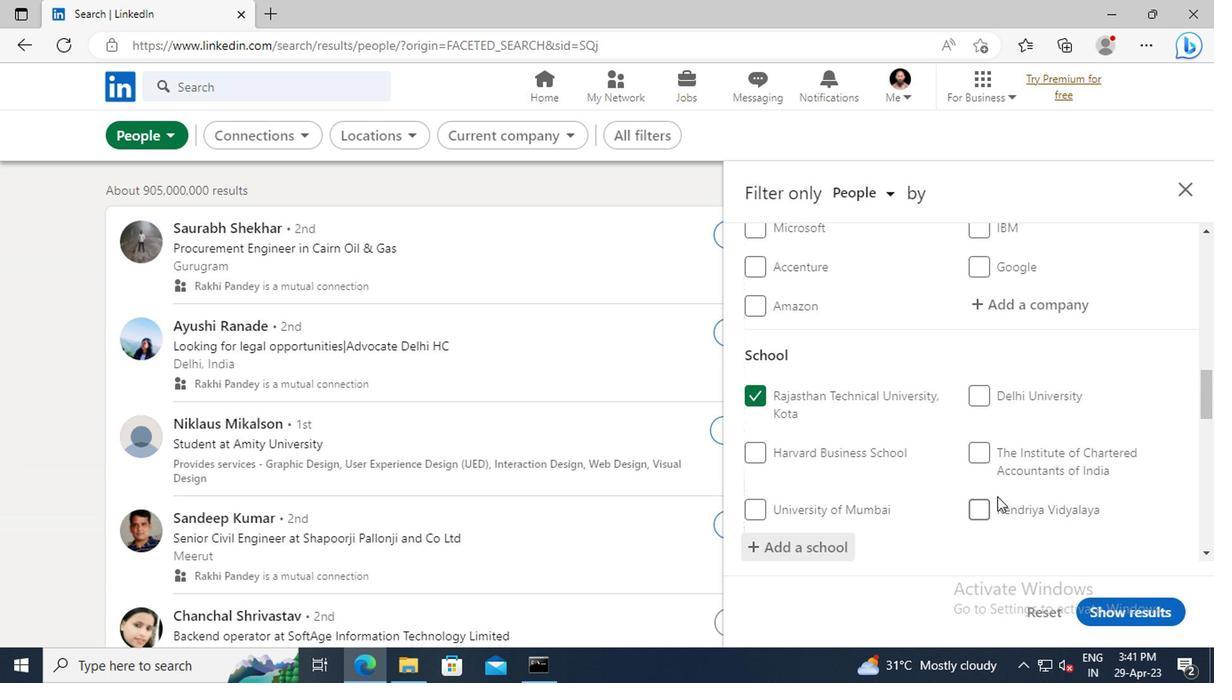 
Action: Mouse scrolled (992, 479) with delta (0, 0)
Screenshot: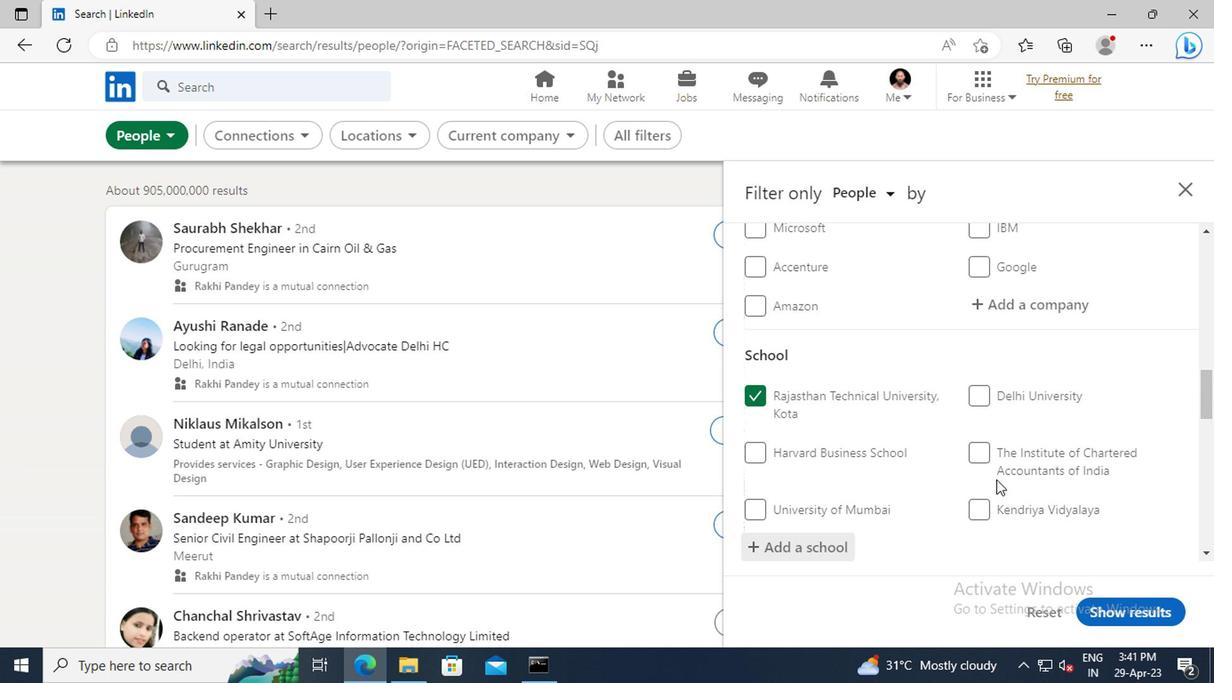 
Action: Mouse scrolled (992, 479) with delta (0, 0)
Screenshot: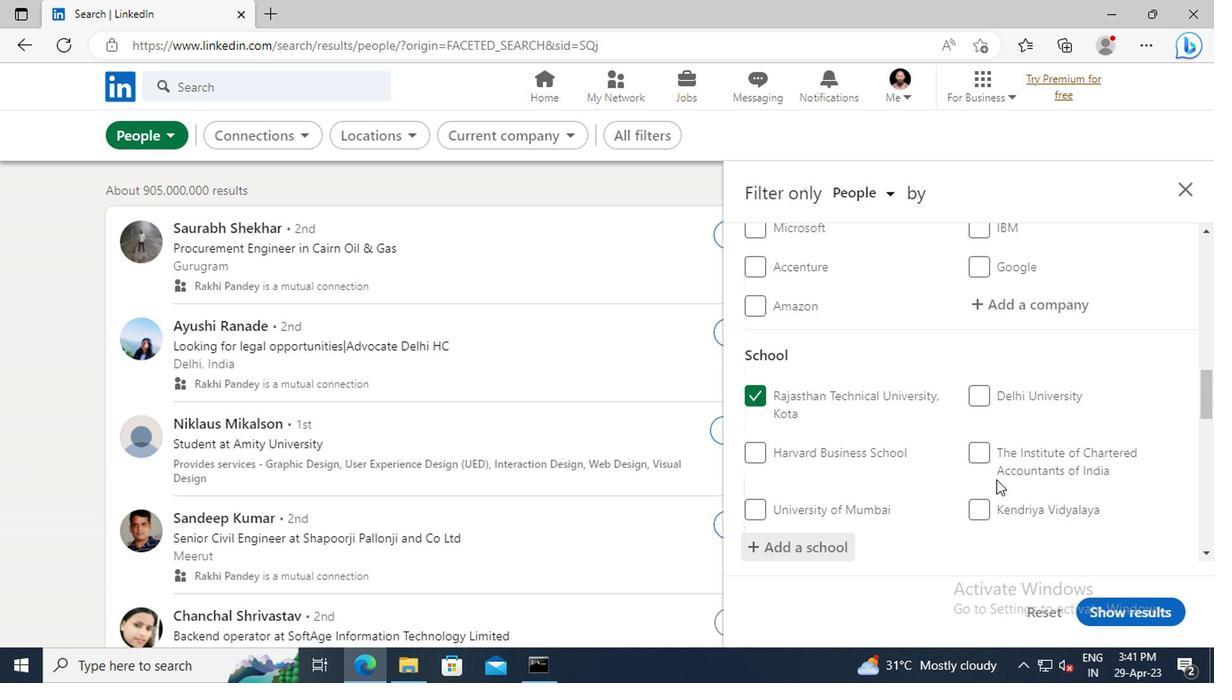 
Action: Mouse scrolled (992, 479) with delta (0, 0)
Screenshot: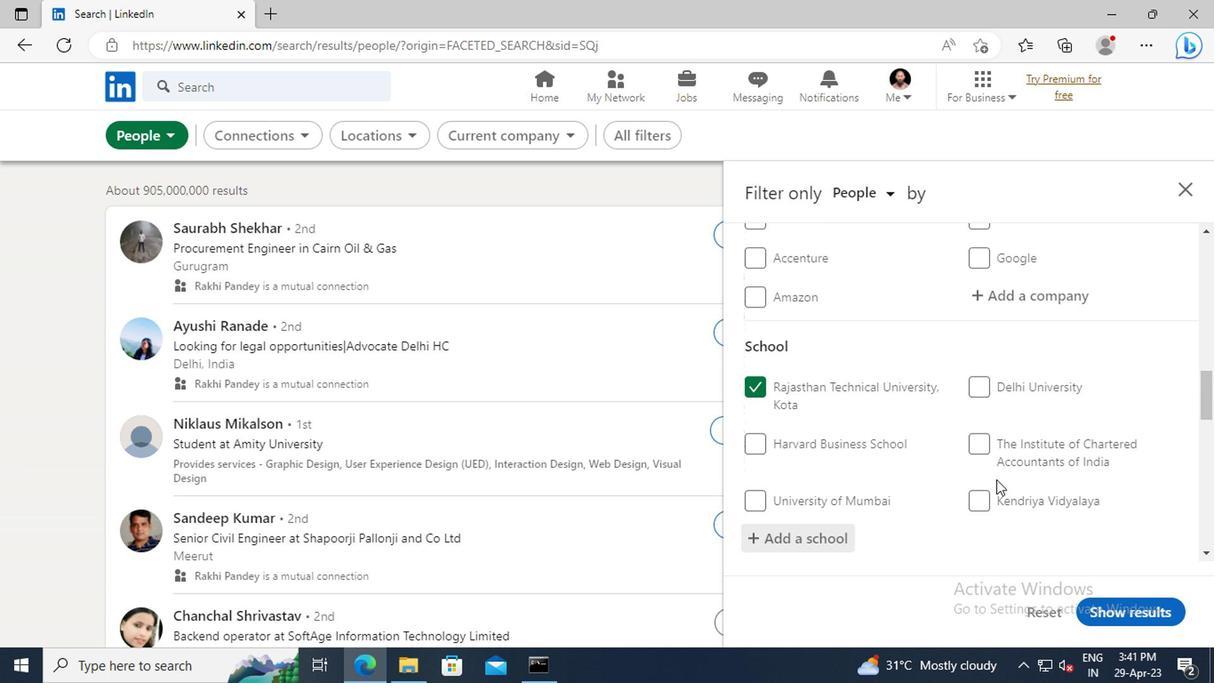 
Action: Mouse moved to (986, 455)
Screenshot: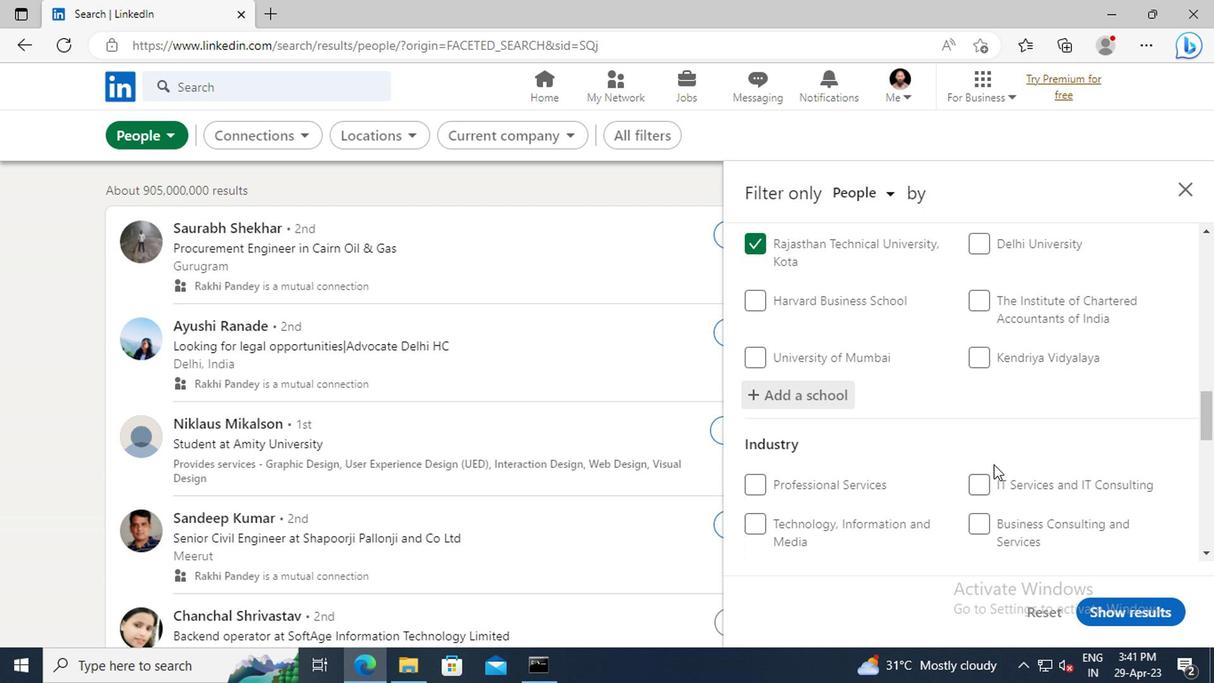 
Action: Mouse scrolled (986, 454) with delta (0, -1)
Screenshot: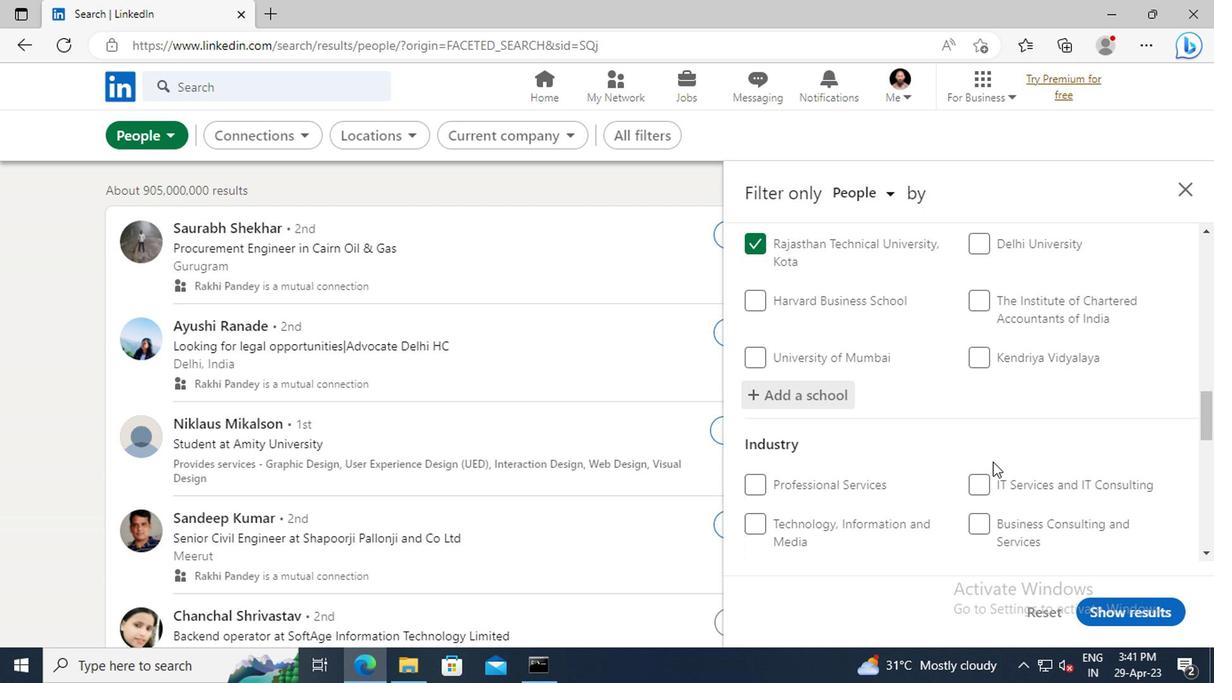 
Action: Mouse scrolled (986, 454) with delta (0, -1)
Screenshot: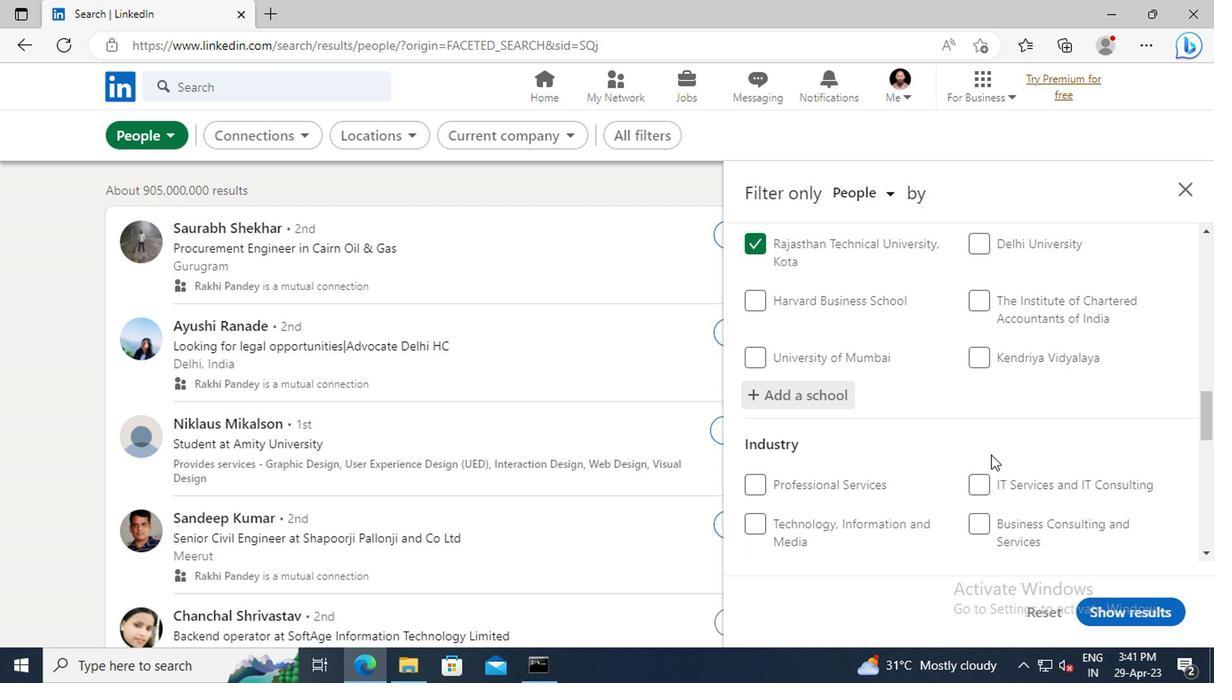 
Action: Mouse moved to (984, 473)
Screenshot: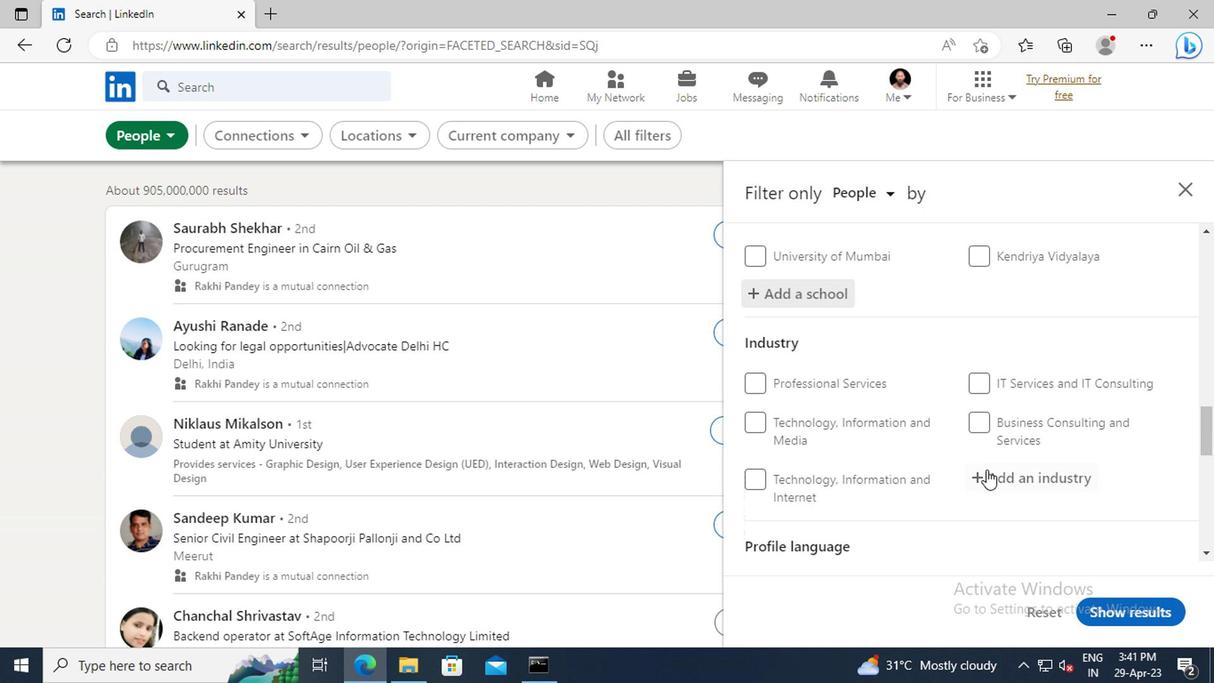 
Action: Mouse pressed left at (984, 473)
Screenshot: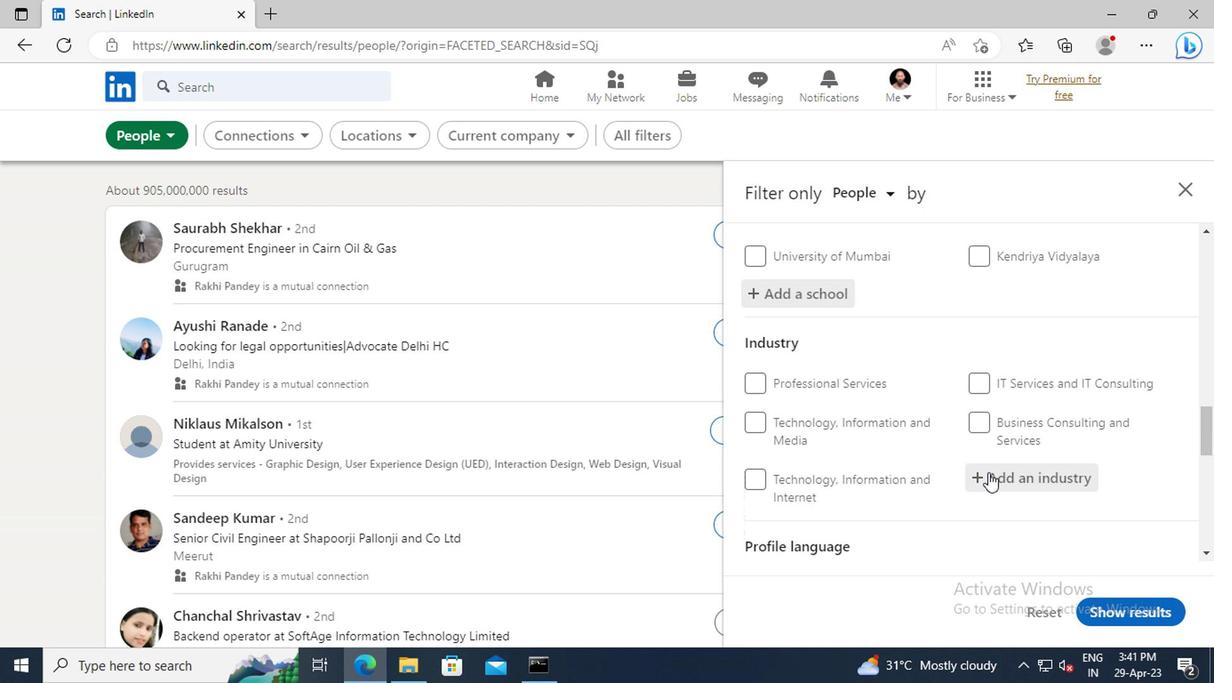 
Action: Key pressed <Key.shift>DEFENSE<Key.space>
Screenshot: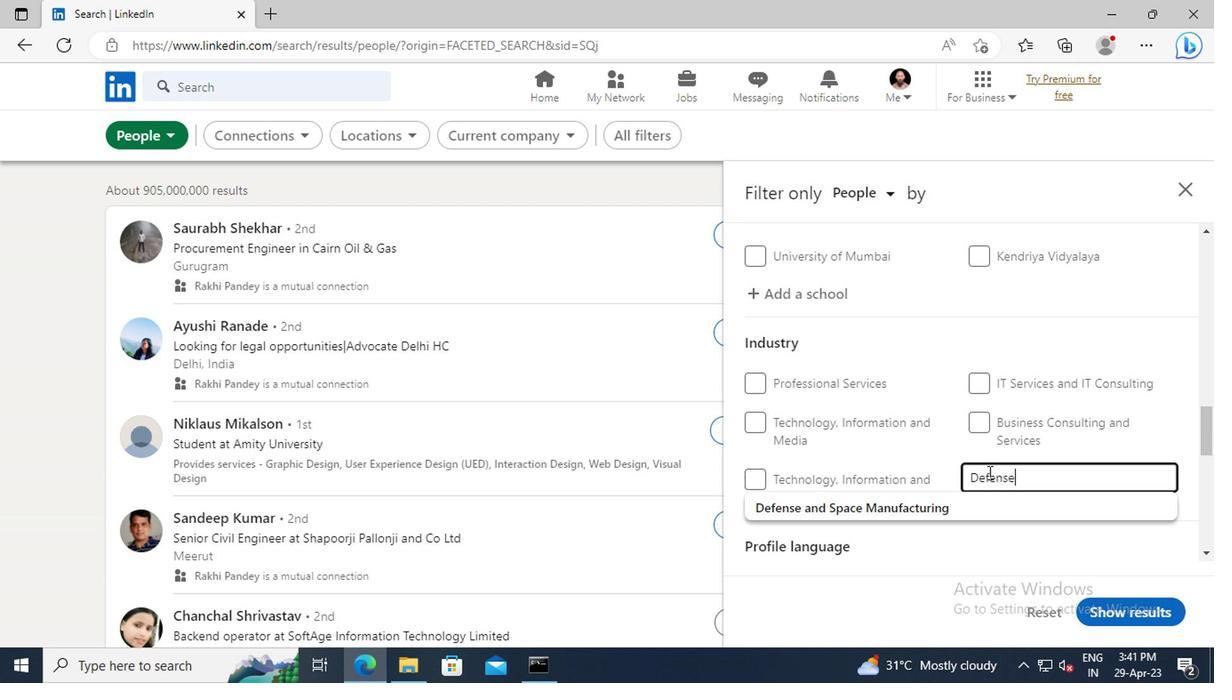 
Action: Mouse moved to (970, 509)
Screenshot: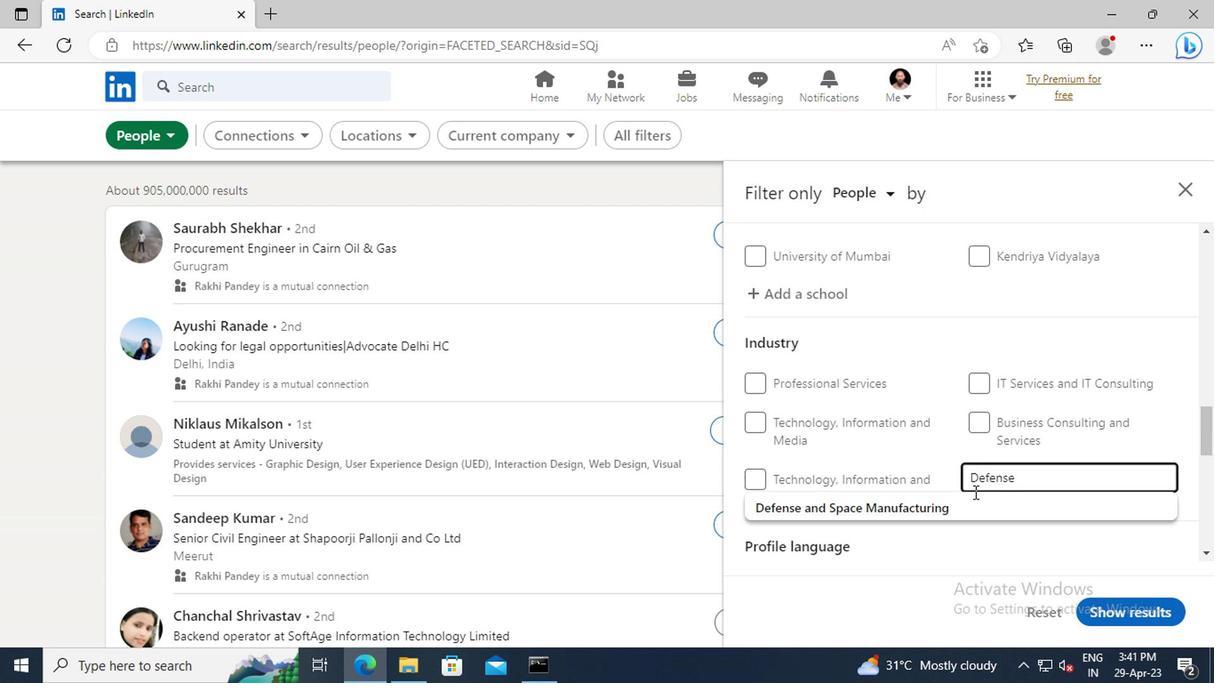 
Action: Mouse pressed left at (970, 509)
Screenshot: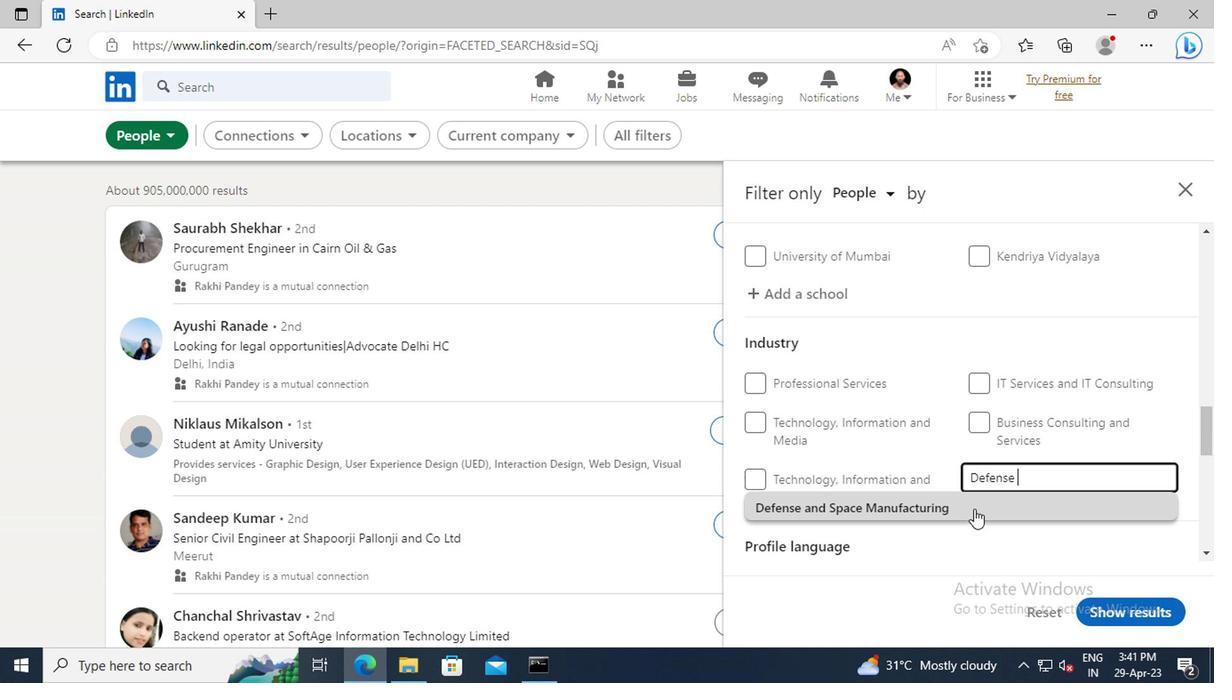 
Action: Mouse scrolled (970, 508) with delta (0, -1)
Screenshot: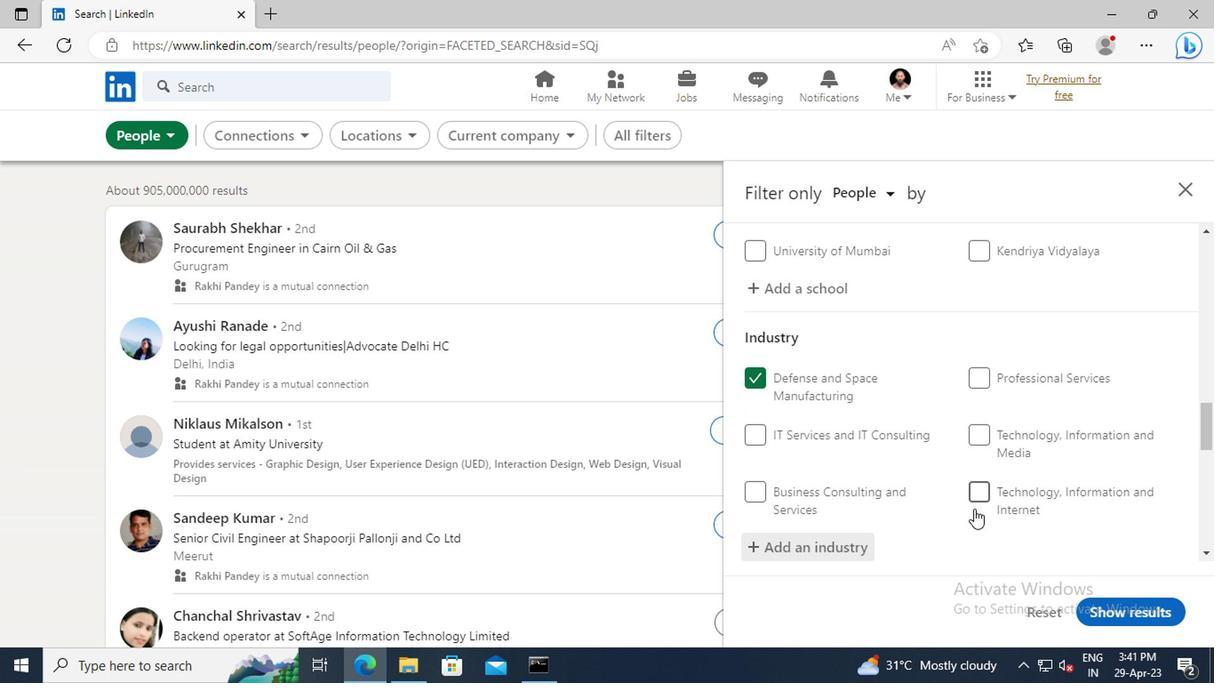 
Action: Mouse scrolled (970, 508) with delta (0, -1)
Screenshot: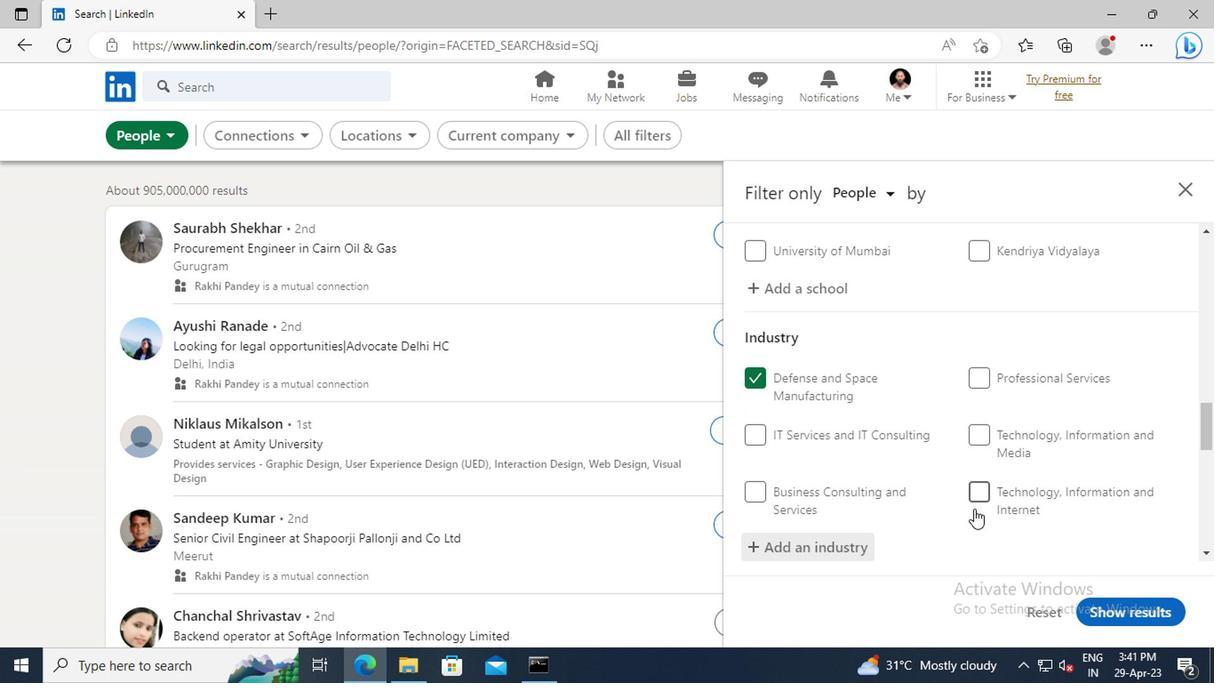 
Action: Mouse scrolled (970, 508) with delta (0, -1)
Screenshot: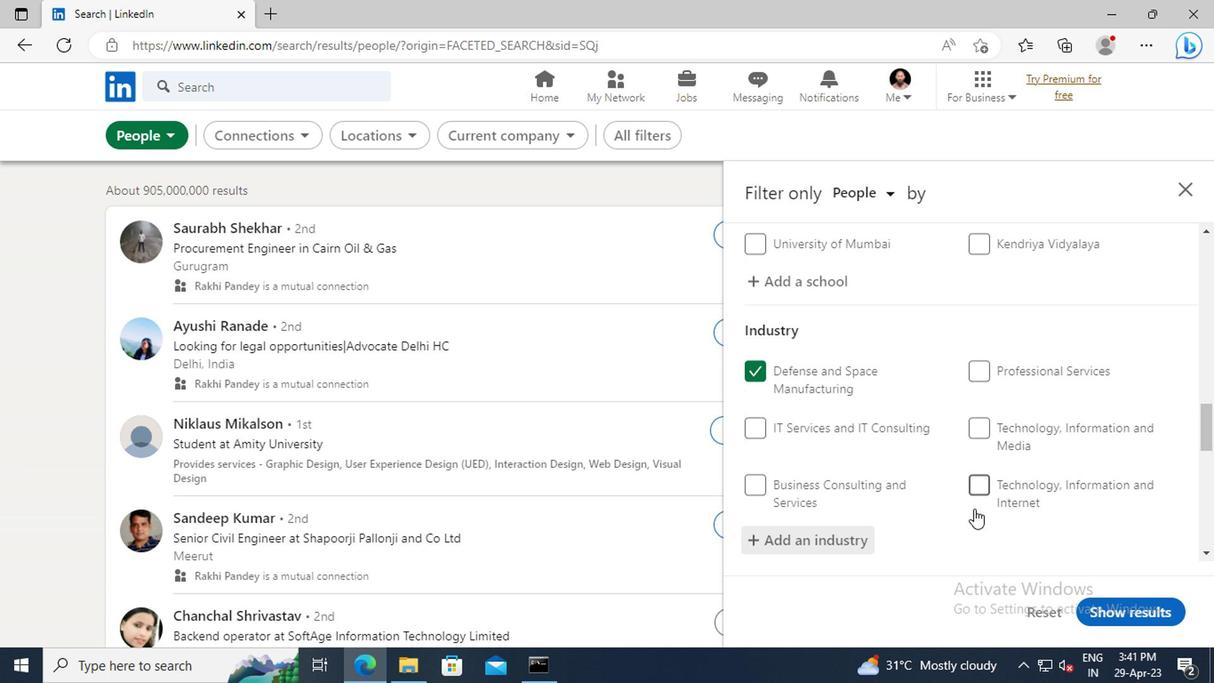 
Action: Mouse moved to (970, 444)
Screenshot: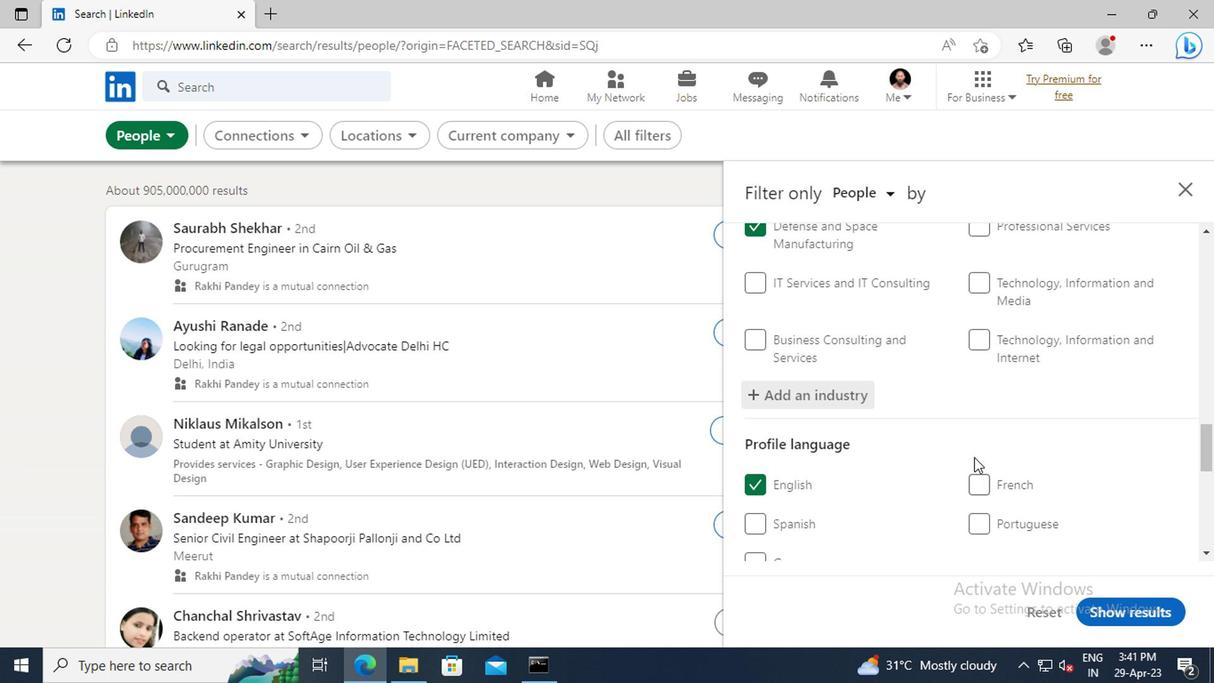
Action: Mouse scrolled (970, 442) with delta (0, -1)
Screenshot: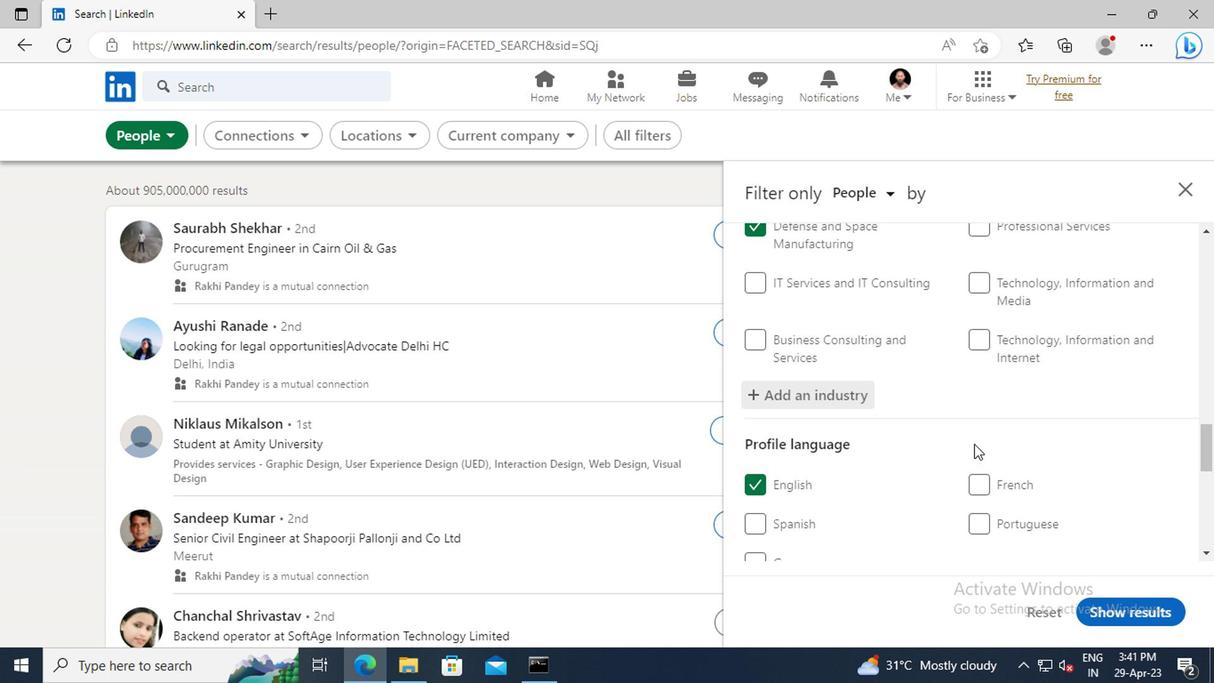 
Action: Mouse scrolled (970, 442) with delta (0, -1)
Screenshot: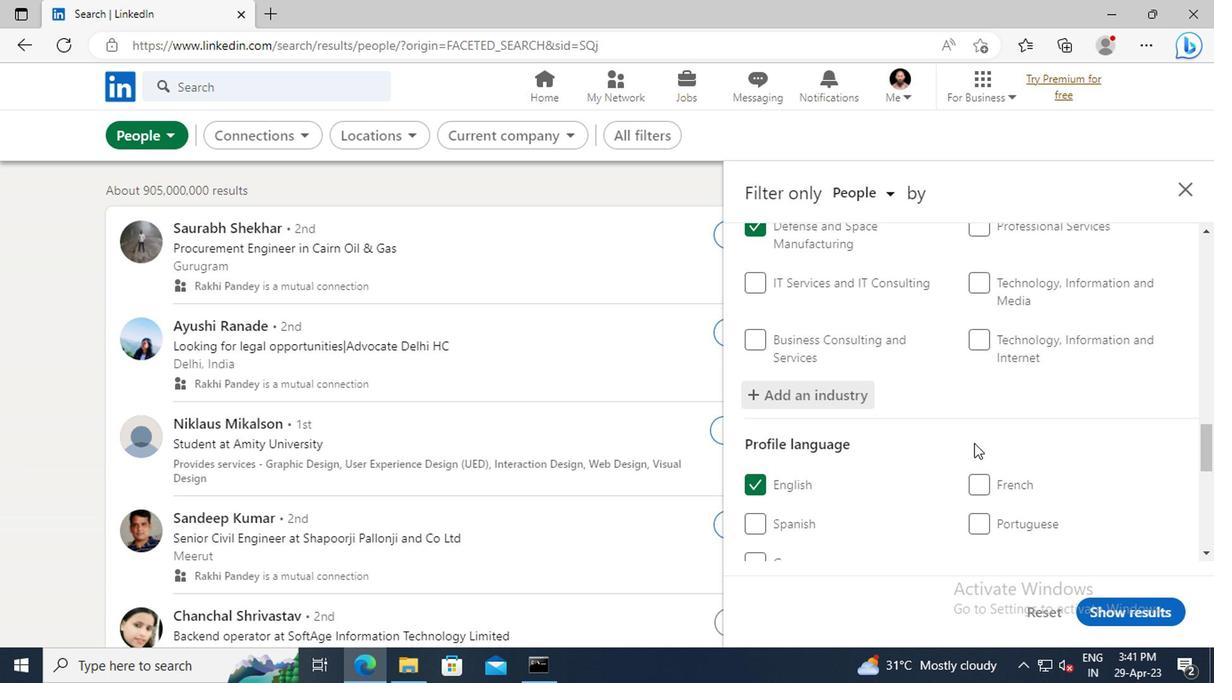 
Action: Mouse moved to (970, 406)
Screenshot: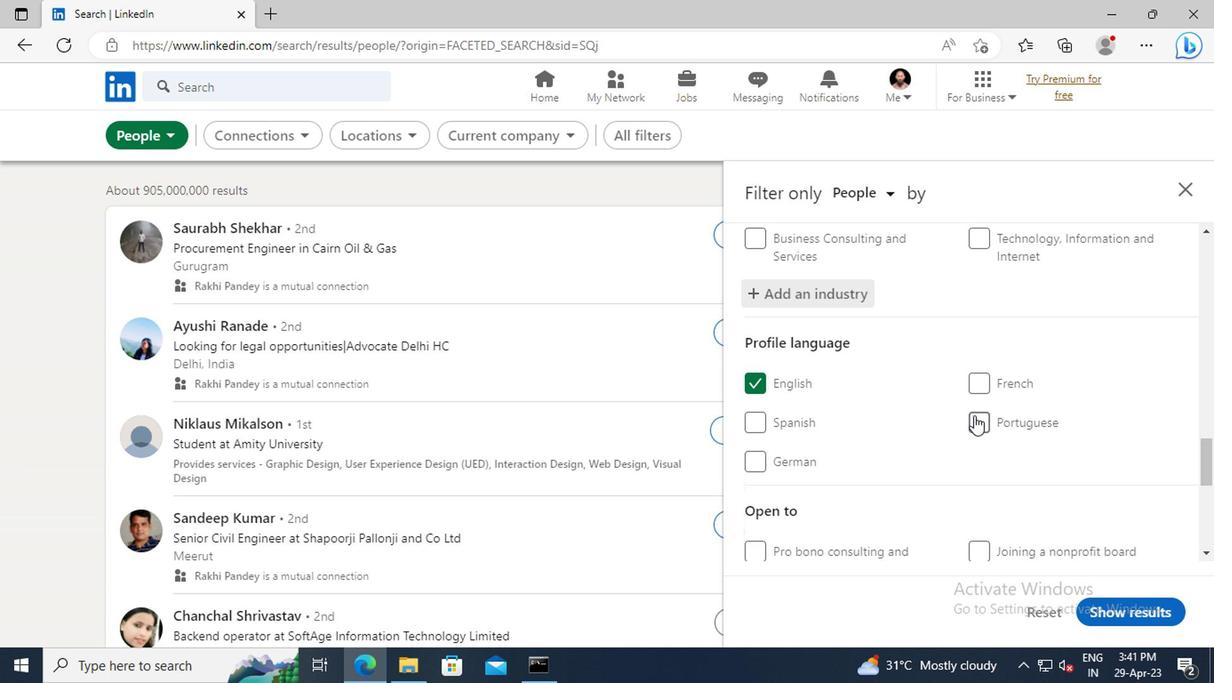 
Action: Mouse scrolled (970, 405) with delta (0, -1)
Screenshot: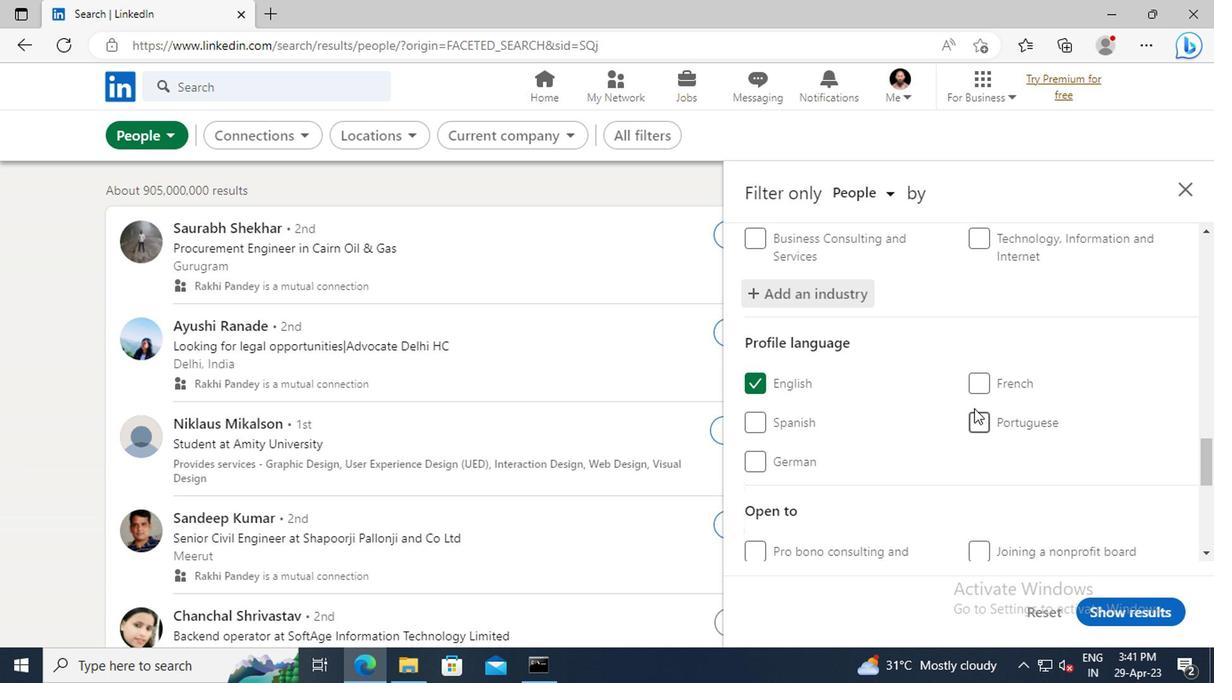 
Action: Mouse scrolled (970, 405) with delta (0, -1)
Screenshot: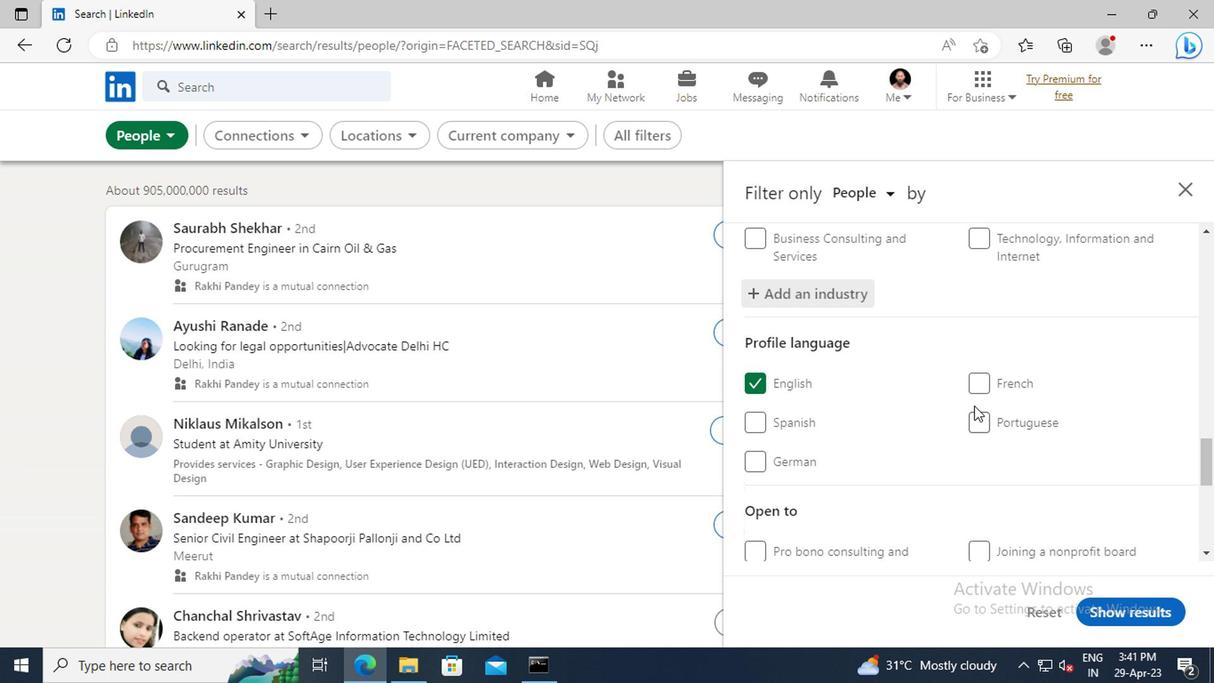 
Action: Mouse scrolled (970, 405) with delta (0, -1)
Screenshot: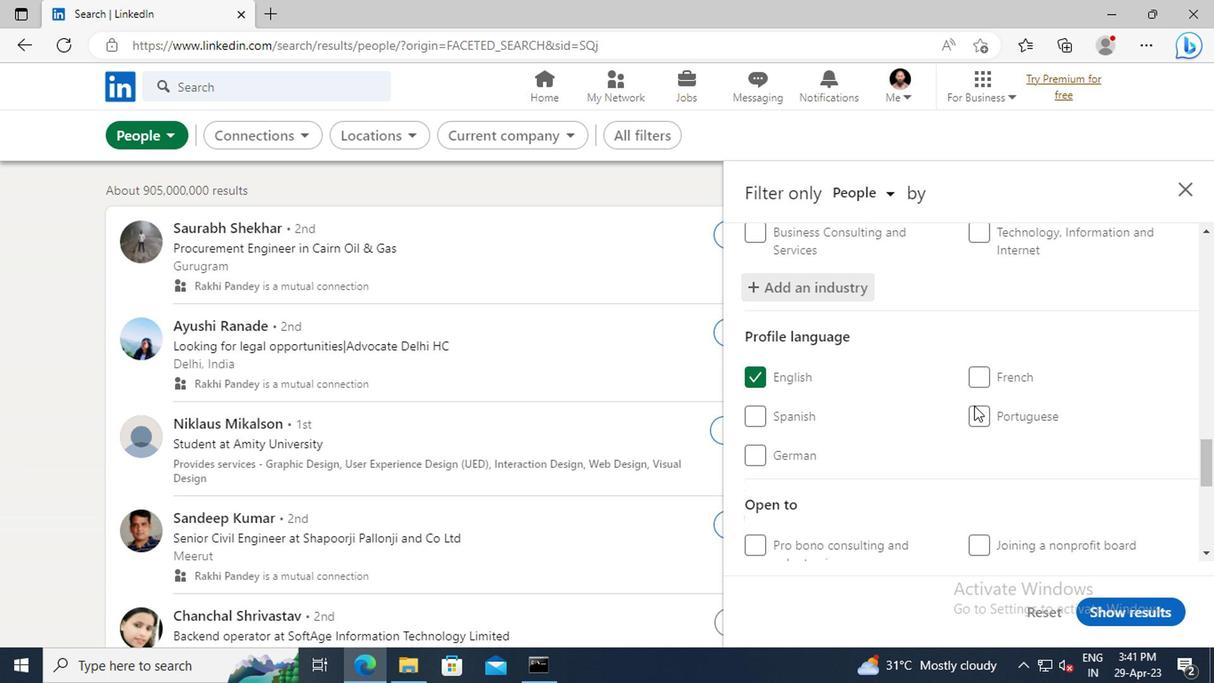 
Action: Mouse scrolled (970, 405) with delta (0, -1)
Screenshot: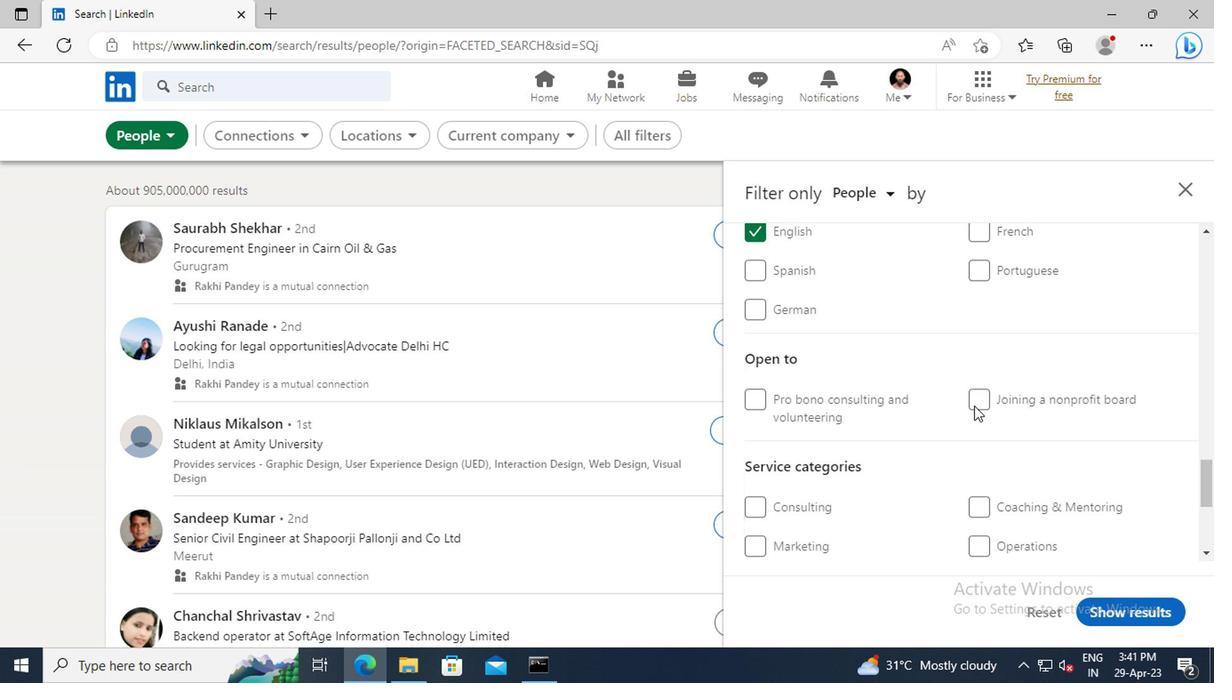 
Action: Mouse scrolled (970, 405) with delta (0, -1)
Screenshot: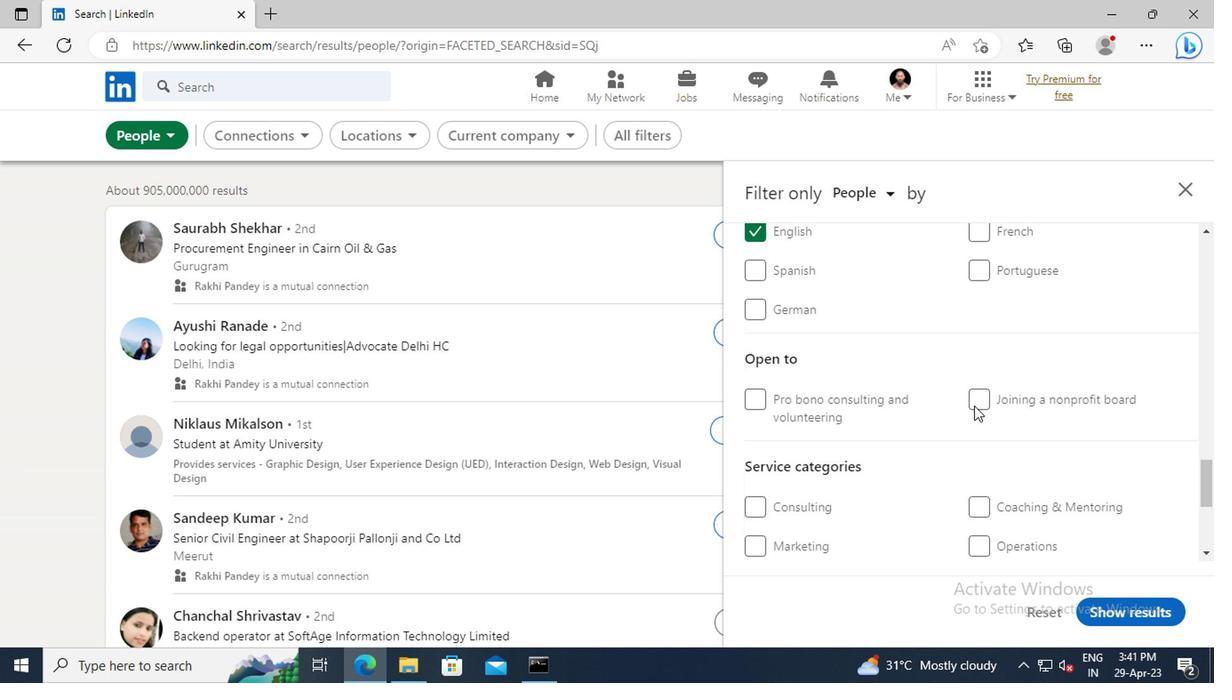 
Action: Mouse scrolled (970, 405) with delta (0, -1)
Screenshot: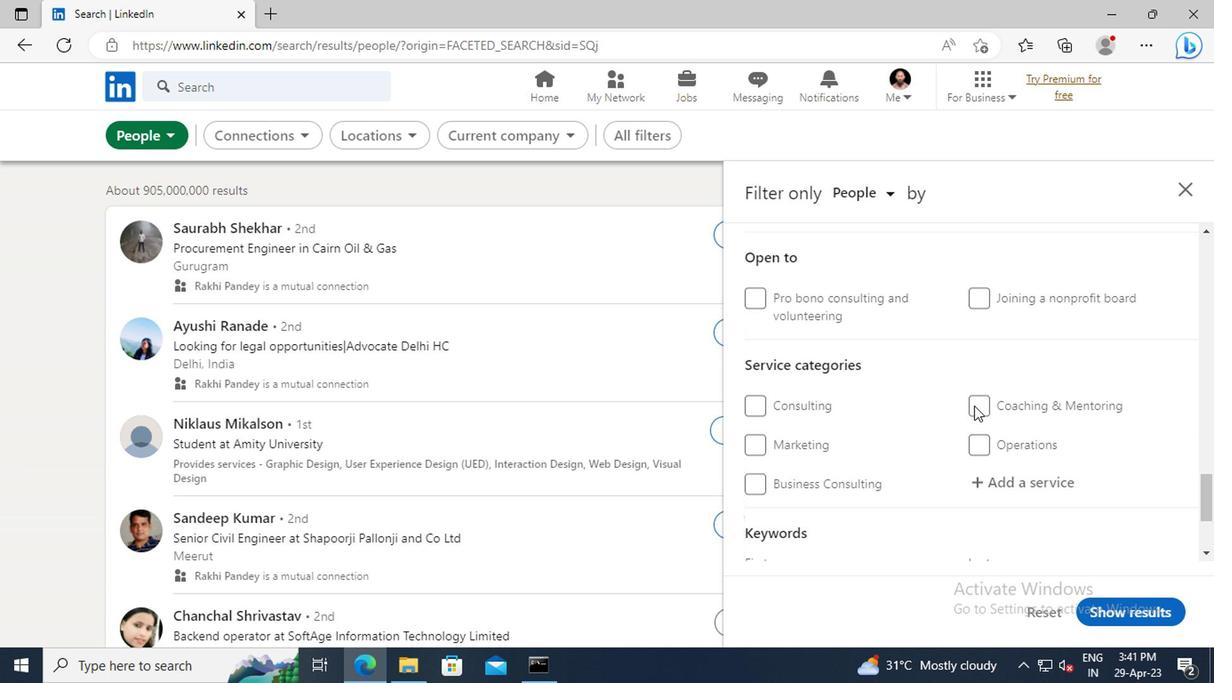 
Action: Mouse moved to (978, 430)
Screenshot: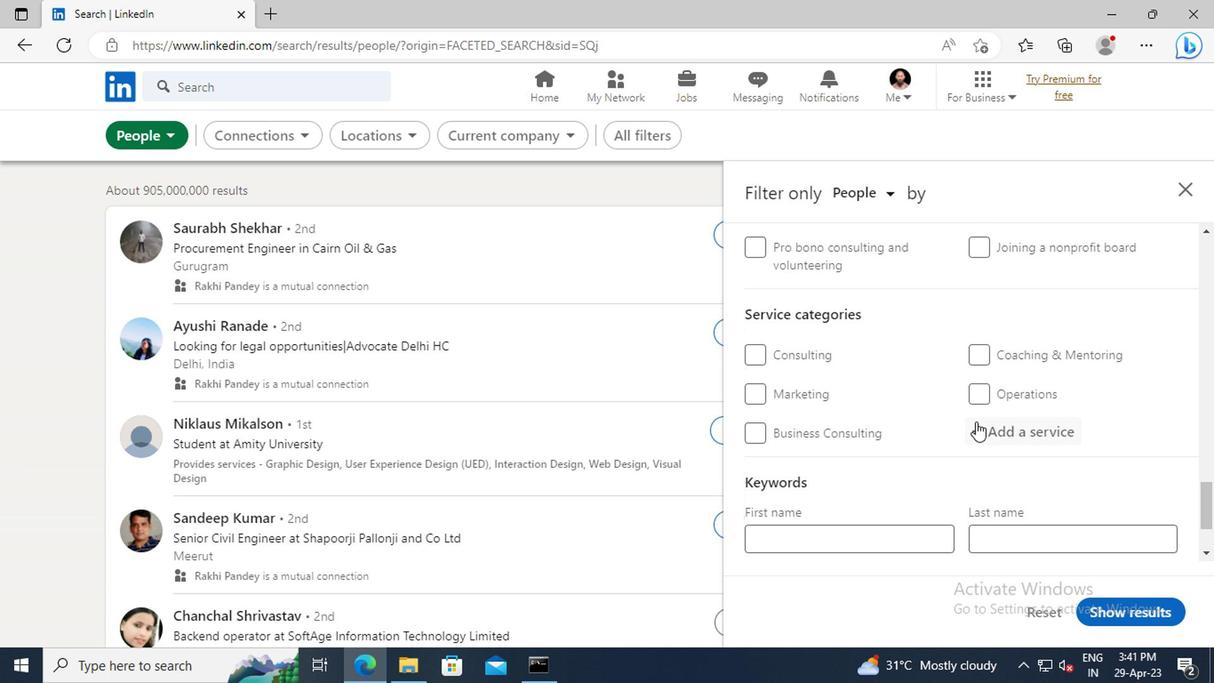 
Action: Mouse pressed left at (978, 430)
Screenshot: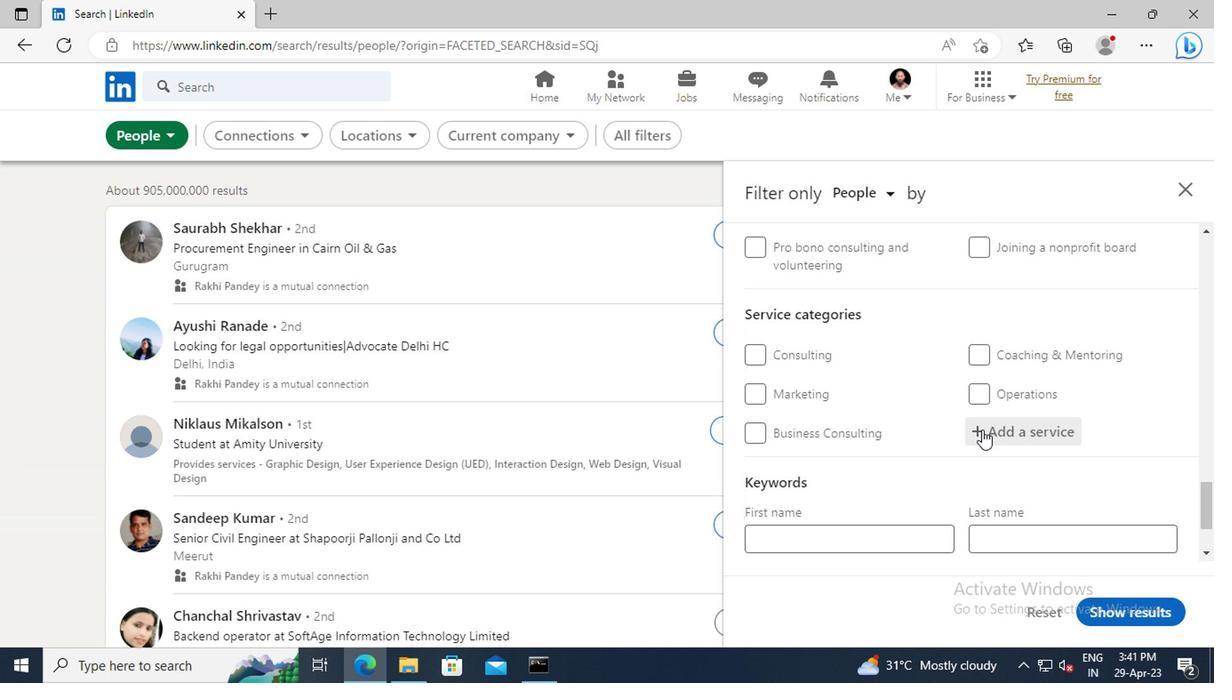 
Action: Key pressed <Key.shift>LEADERS
Screenshot: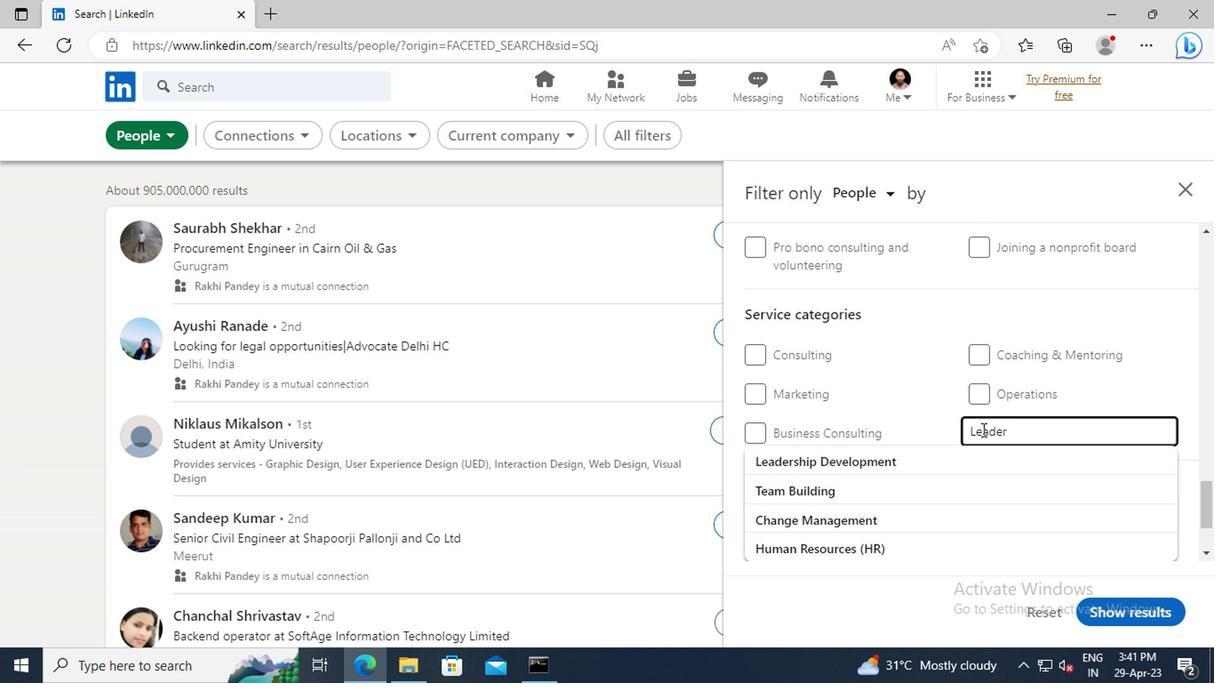 
Action: Mouse moved to (946, 456)
Screenshot: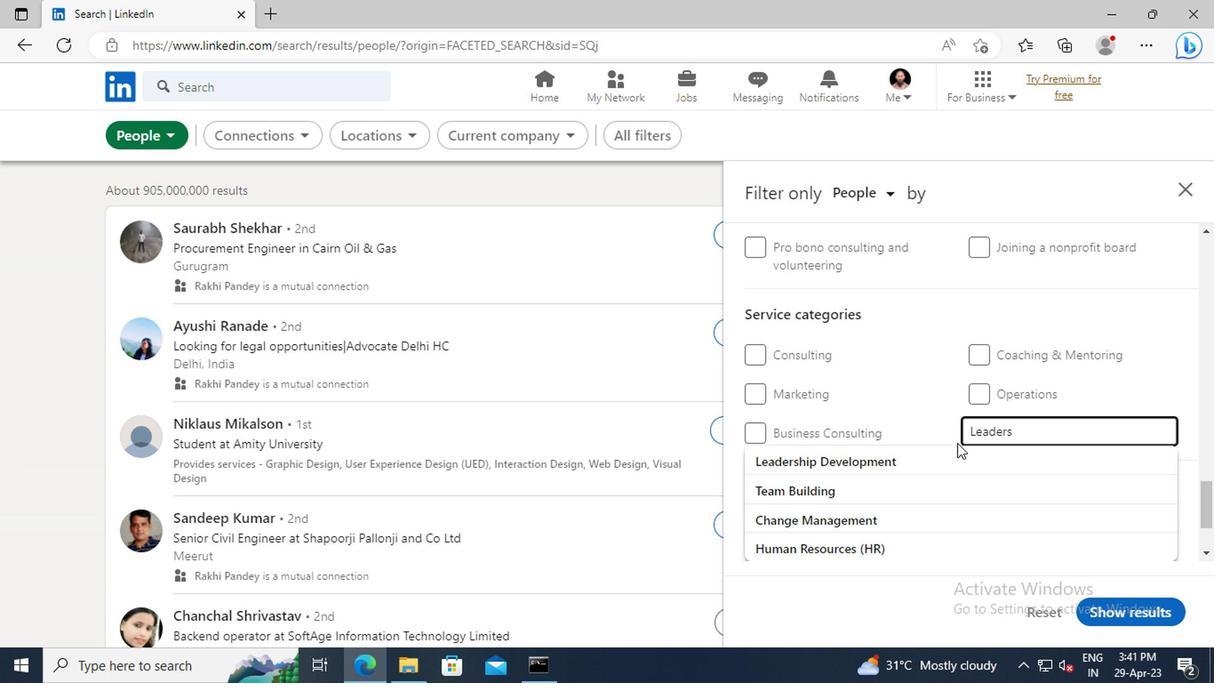 
Action: Mouse pressed left at (946, 456)
Screenshot: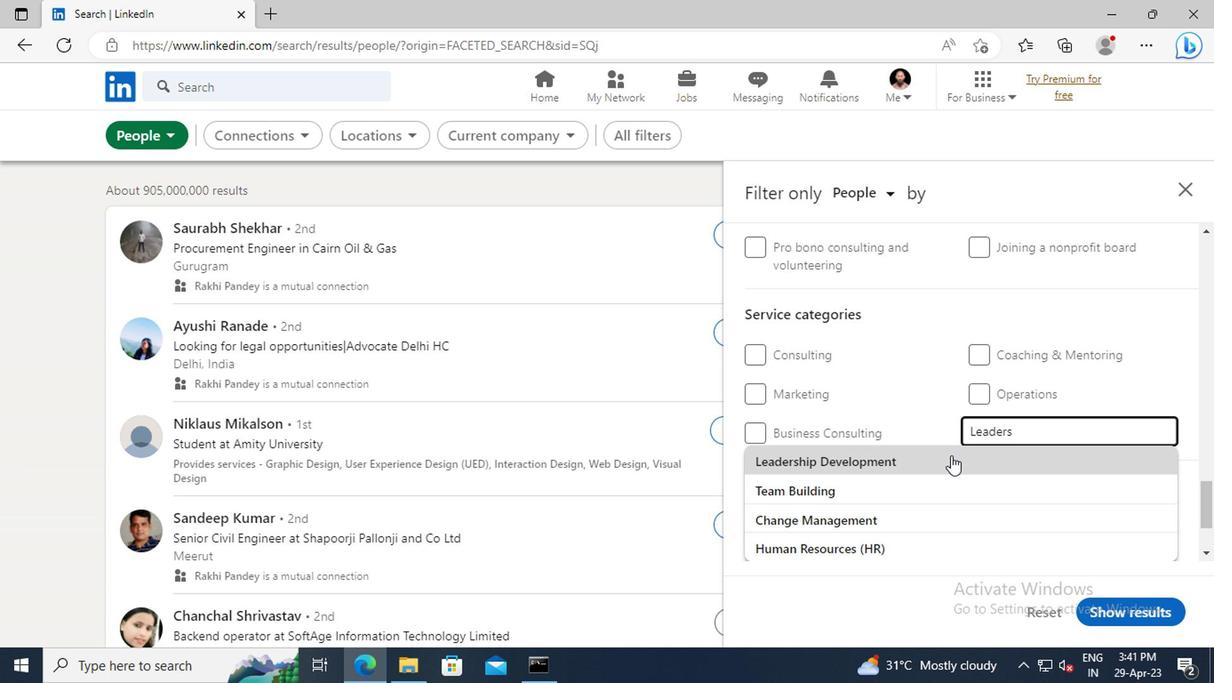 
Action: Mouse scrolled (946, 455) with delta (0, 0)
Screenshot: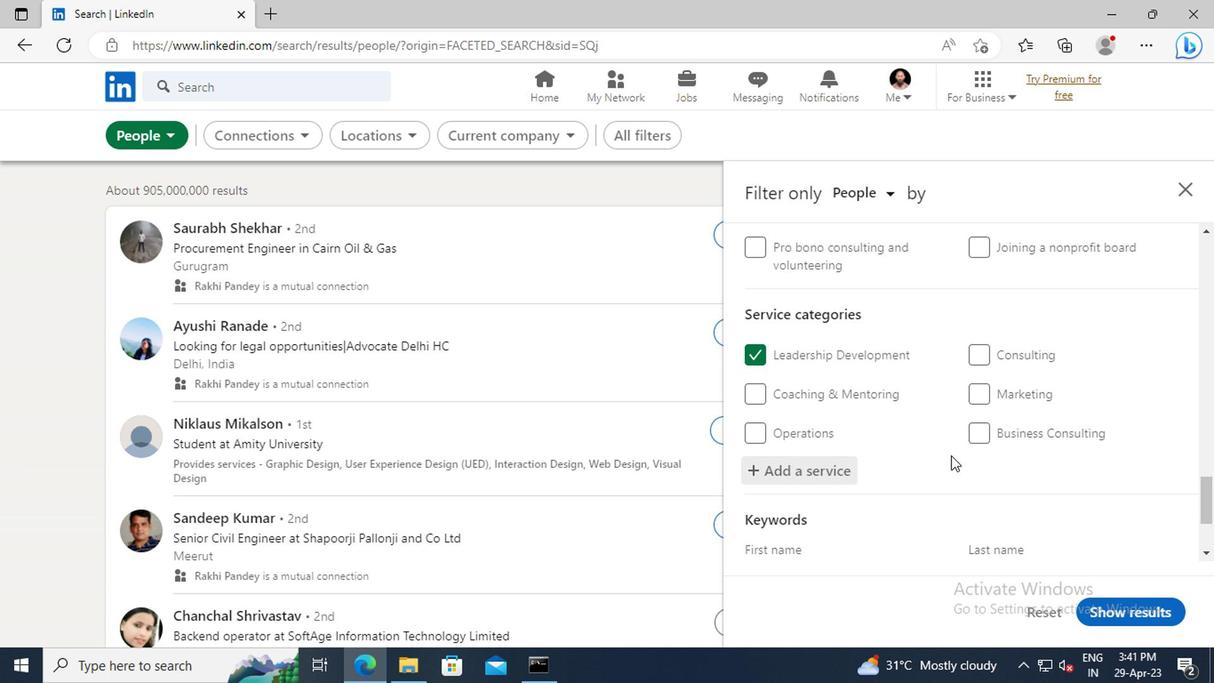 
Action: Mouse scrolled (946, 455) with delta (0, 0)
Screenshot: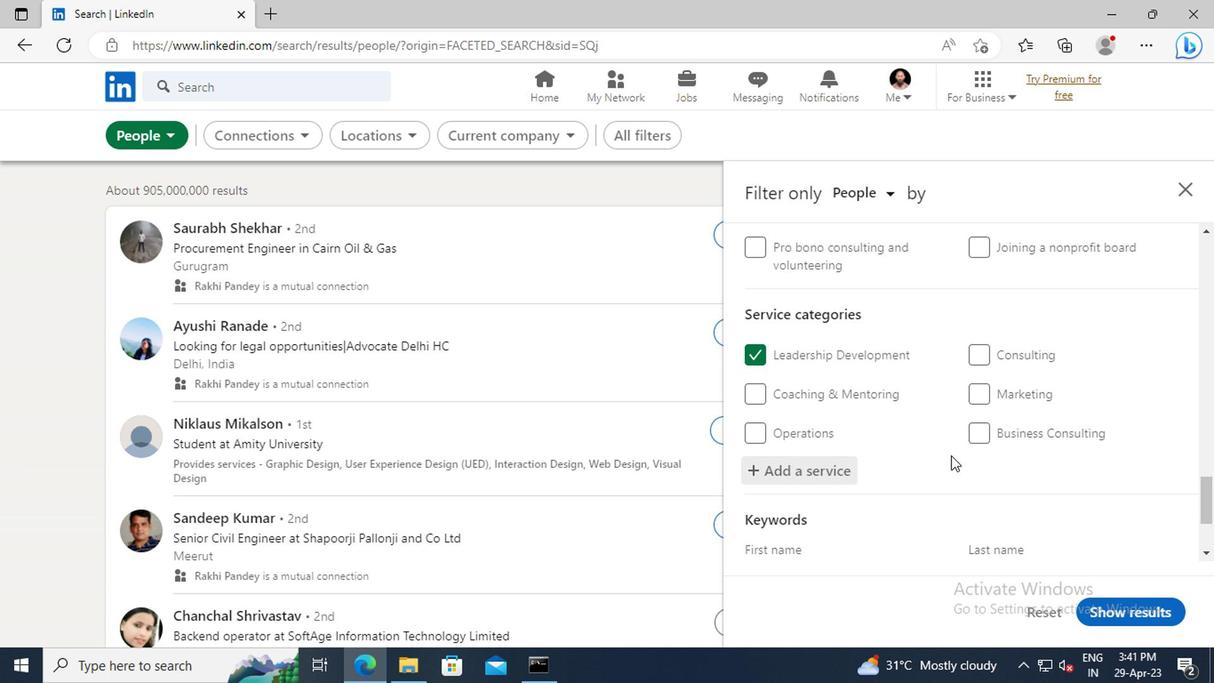 
Action: Mouse moved to (961, 412)
Screenshot: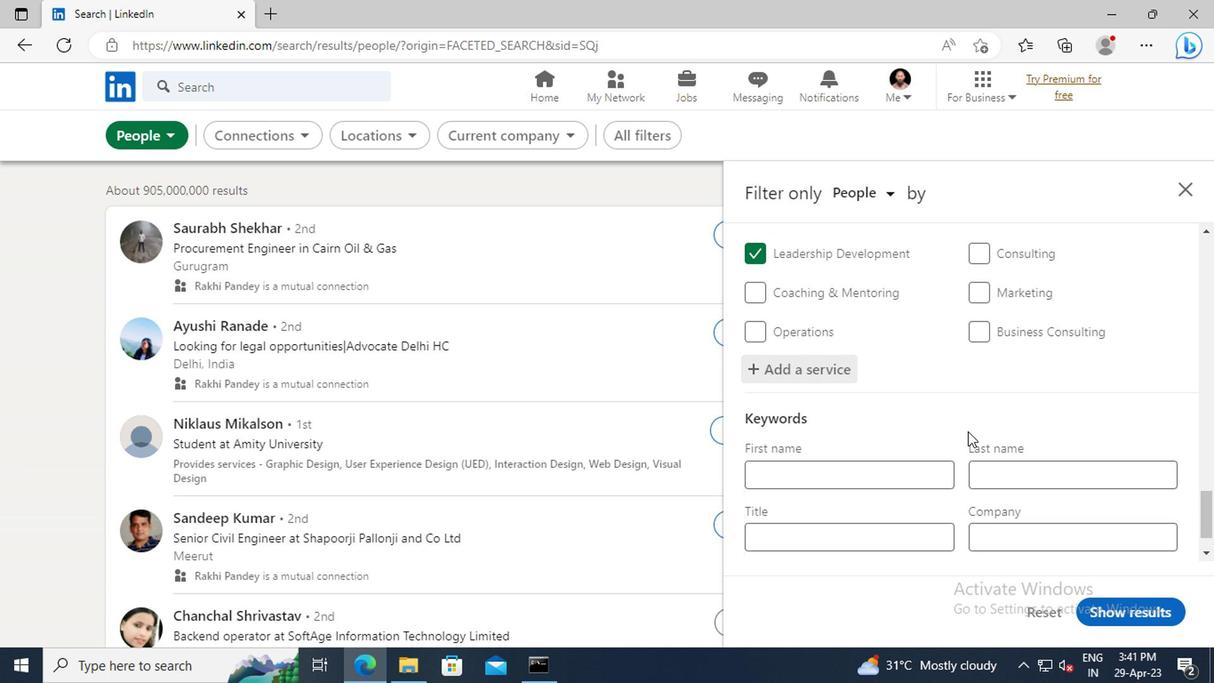 
Action: Mouse scrolled (961, 411) with delta (0, 0)
Screenshot: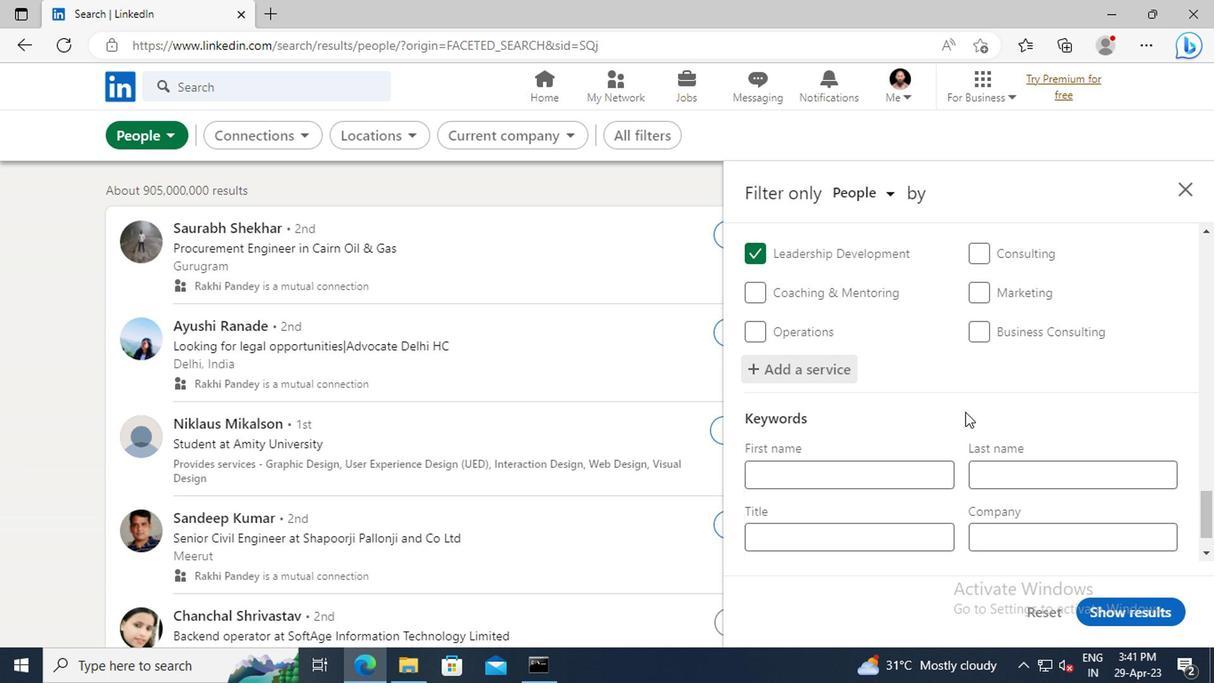
Action: Mouse scrolled (961, 411) with delta (0, 0)
Screenshot: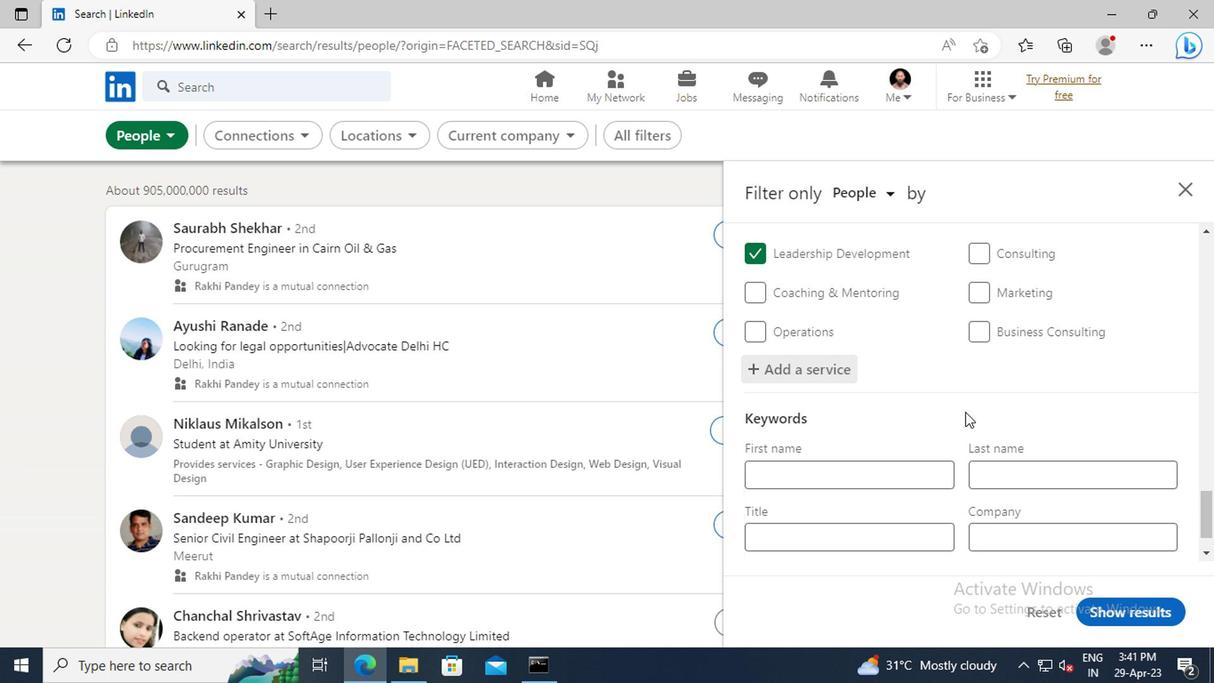
Action: Mouse scrolled (961, 411) with delta (0, 0)
Screenshot: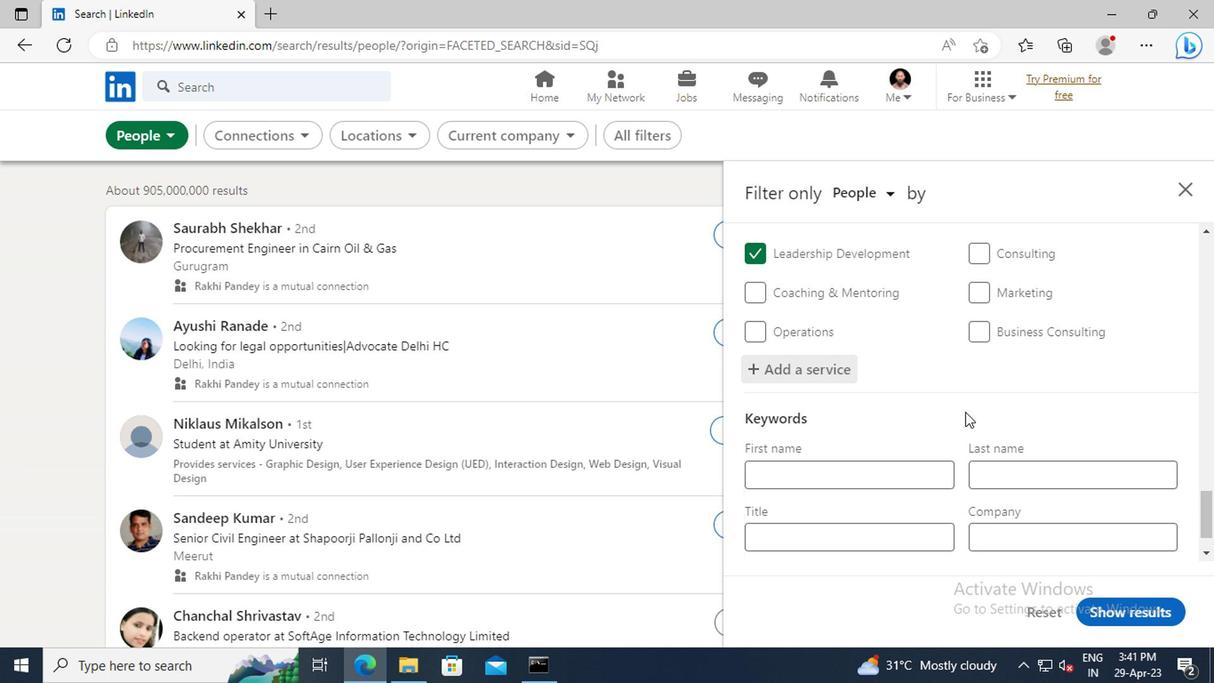 
Action: Mouse moved to (821, 485)
Screenshot: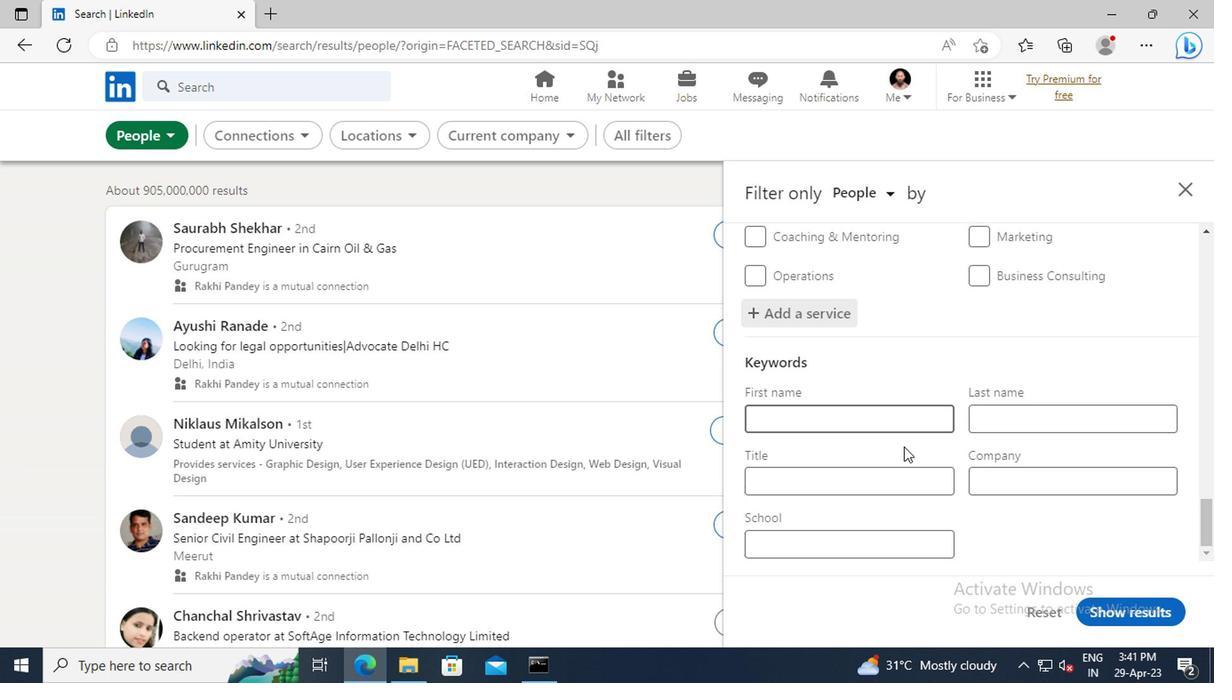 
Action: Mouse pressed left at (821, 485)
Screenshot: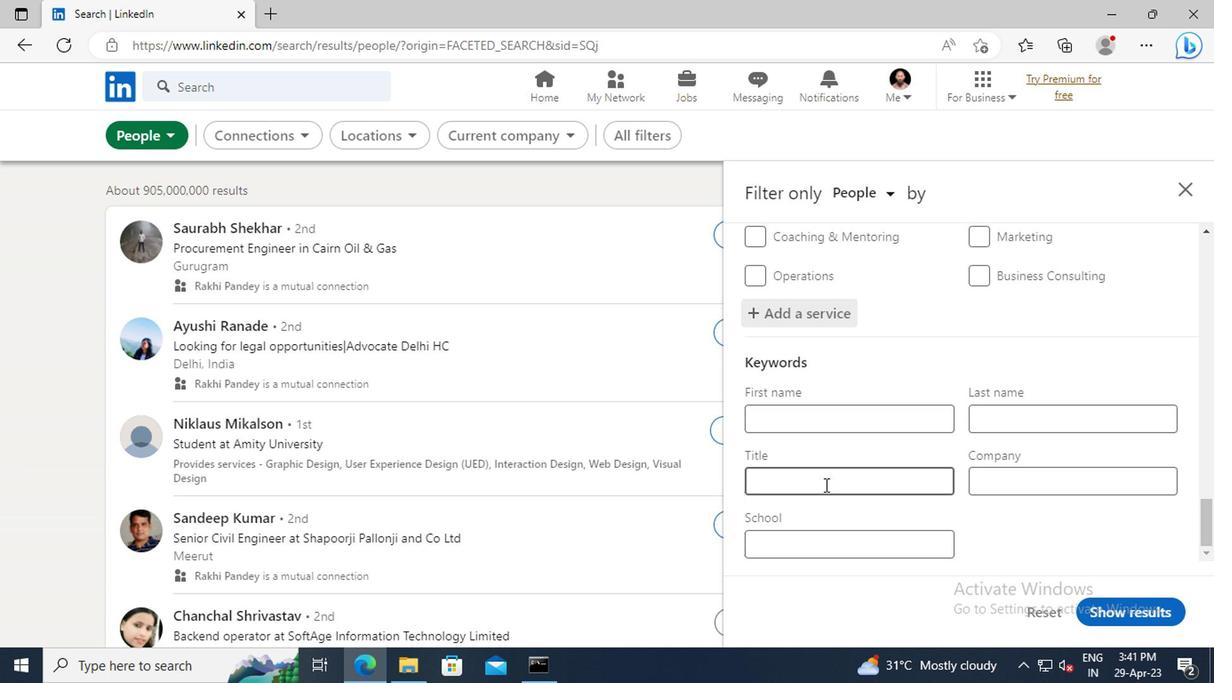 
Action: Key pressed <Key.shift>MARKET<Key.space><Key.shift>DEVELOPMENT<Key.space><Key.shift>MANAGER<Key.enter>
Screenshot: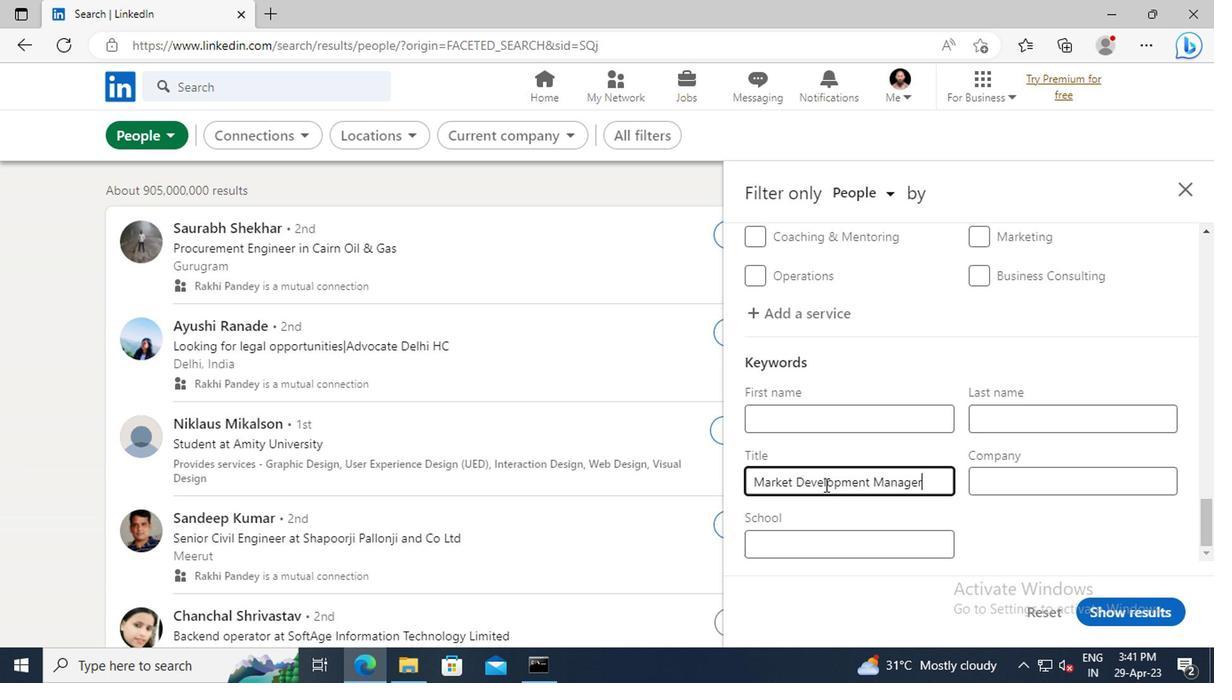
Action: Mouse moved to (1102, 616)
Screenshot: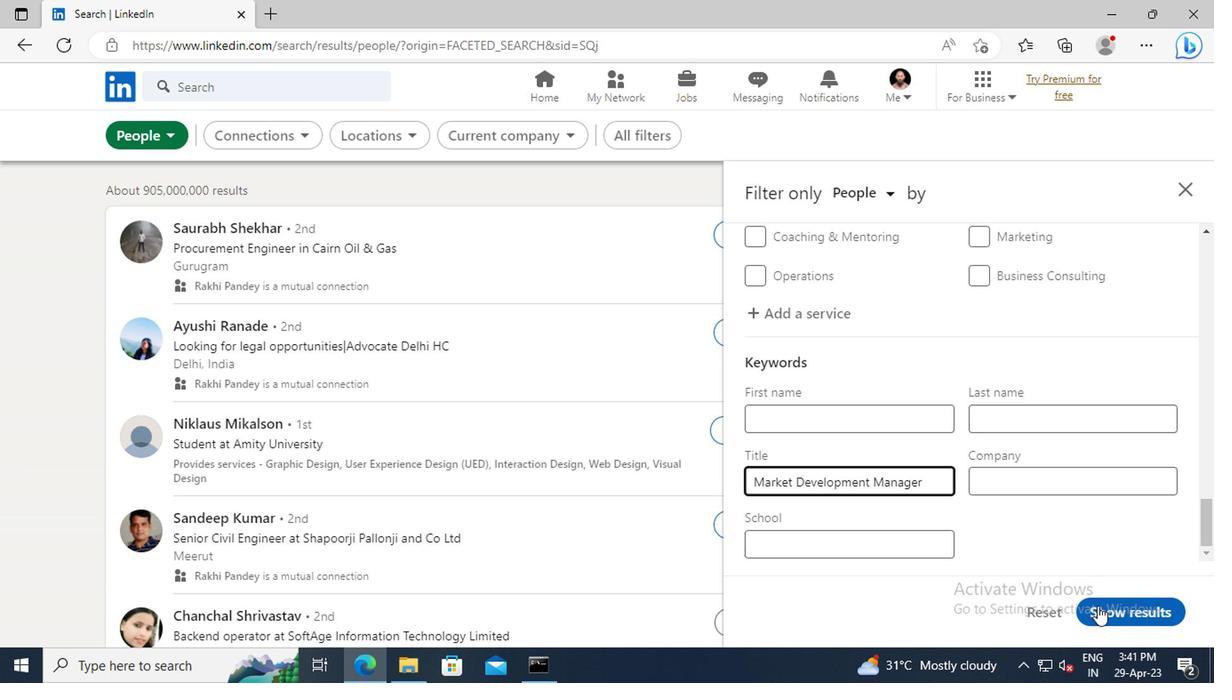 
Action: Mouse pressed left at (1102, 616)
Screenshot: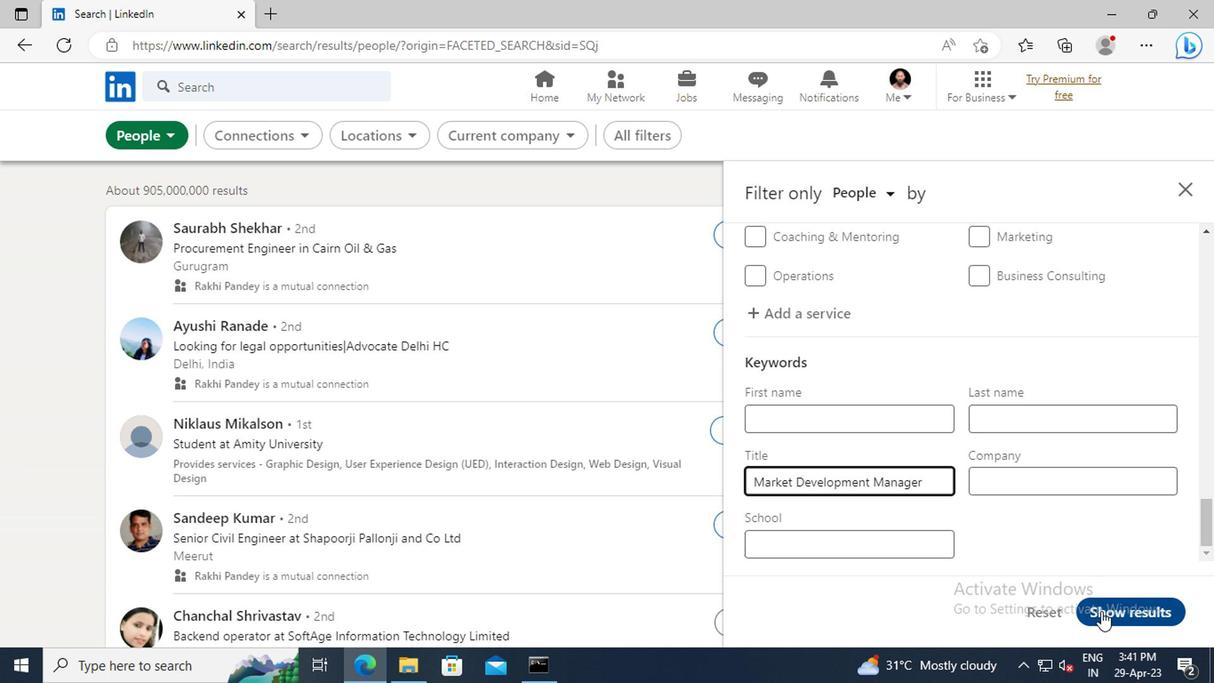 
